 Task: Buy 5 Salt & Pepper Mill Sets from Salt & Pepper section under best seller category for shipping address: Maria Thompson, 1233 Ridge Road, Dodge City, Kansas 67801, Cell Number 6205197251. Pay from credit card ending with 7965, CVV 549
Action: Mouse moved to (22, 73)
Screenshot: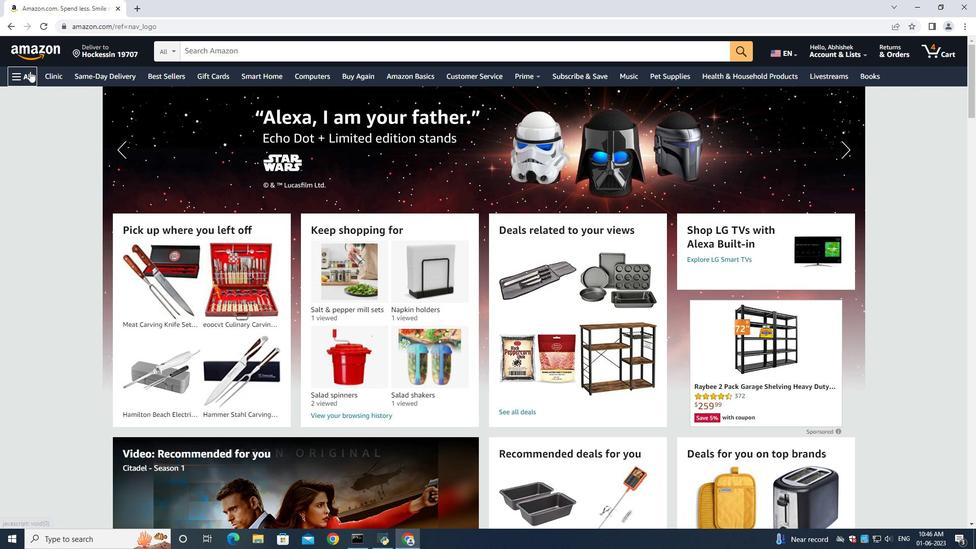 
Action: Mouse pressed left at (22, 73)
Screenshot: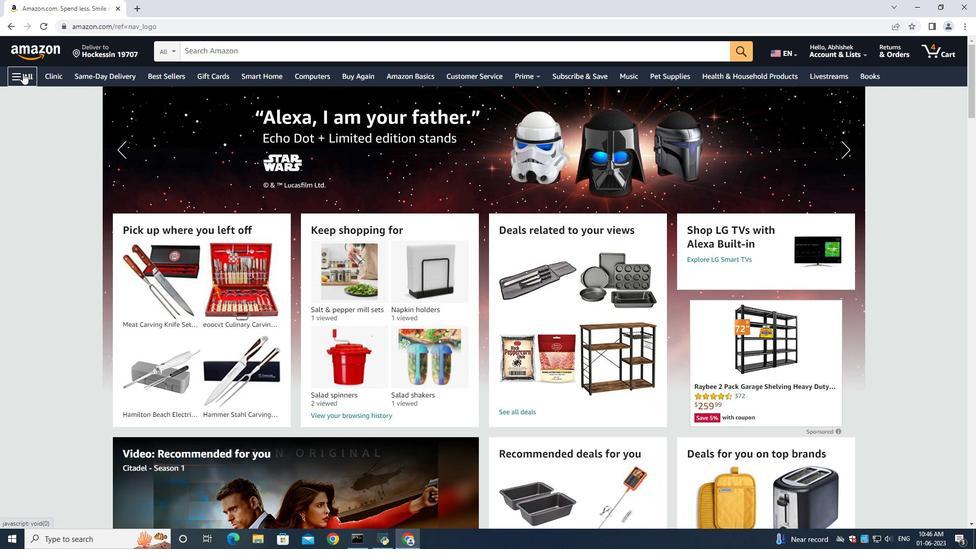 
Action: Mouse moved to (47, 96)
Screenshot: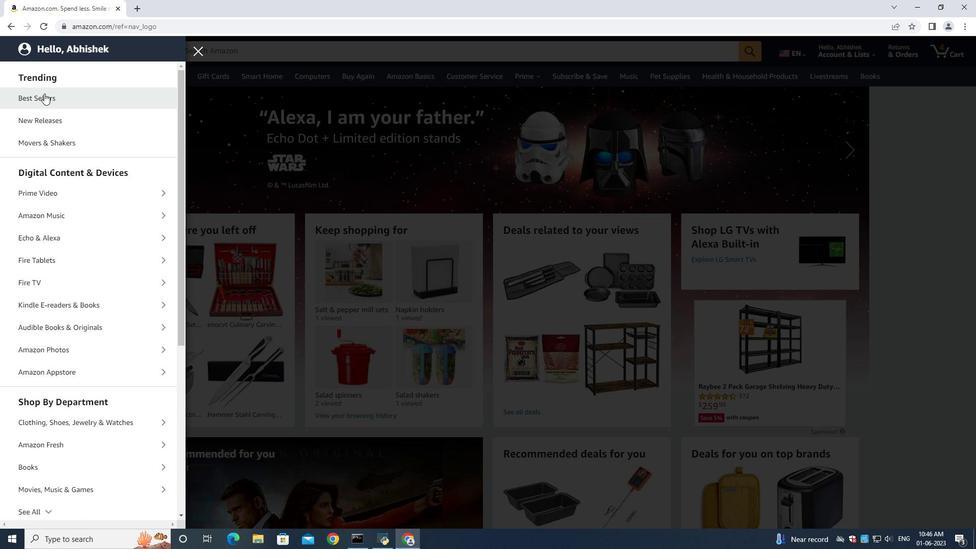 
Action: Mouse pressed left at (47, 96)
Screenshot: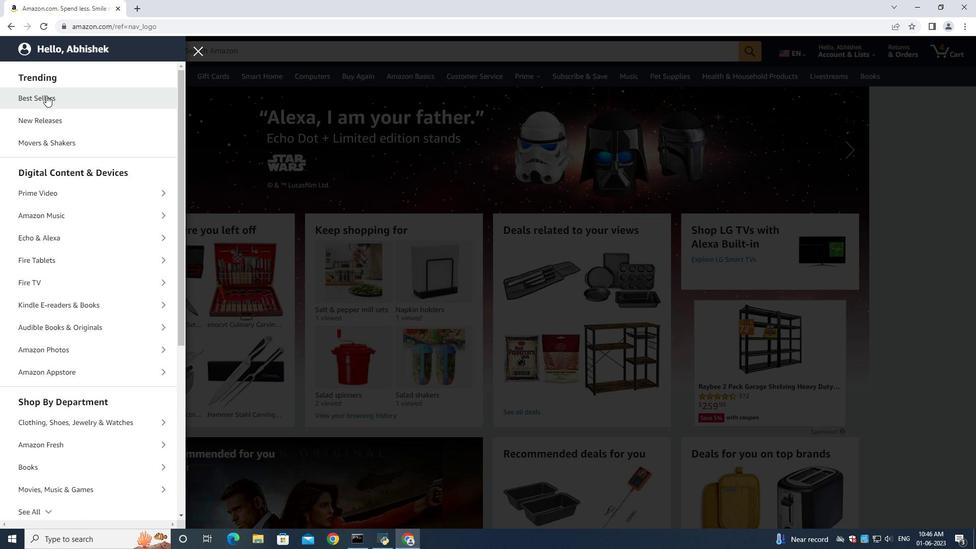 
Action: Mouse moved to (955, 219)
Screenshot: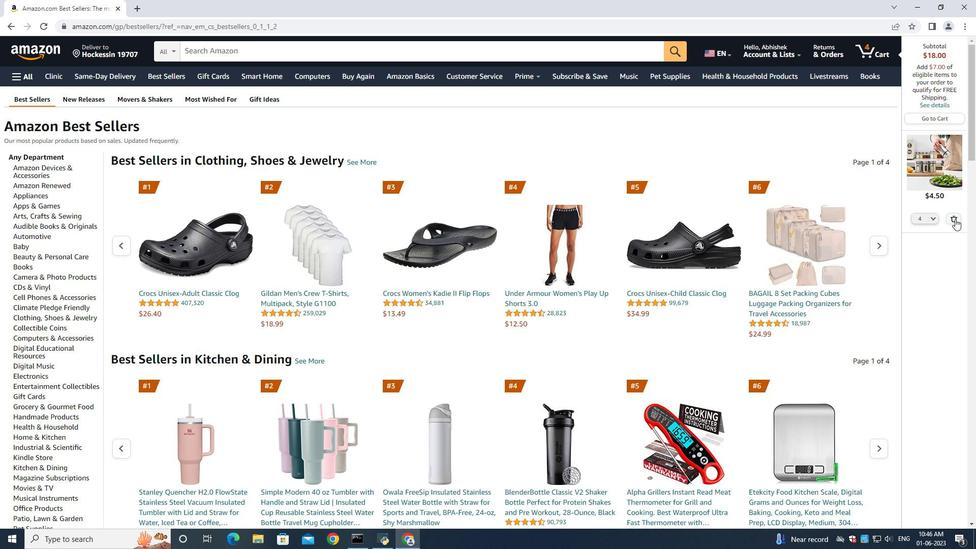 
Action: Mouse pressed left at (955, 219)
Screenshot: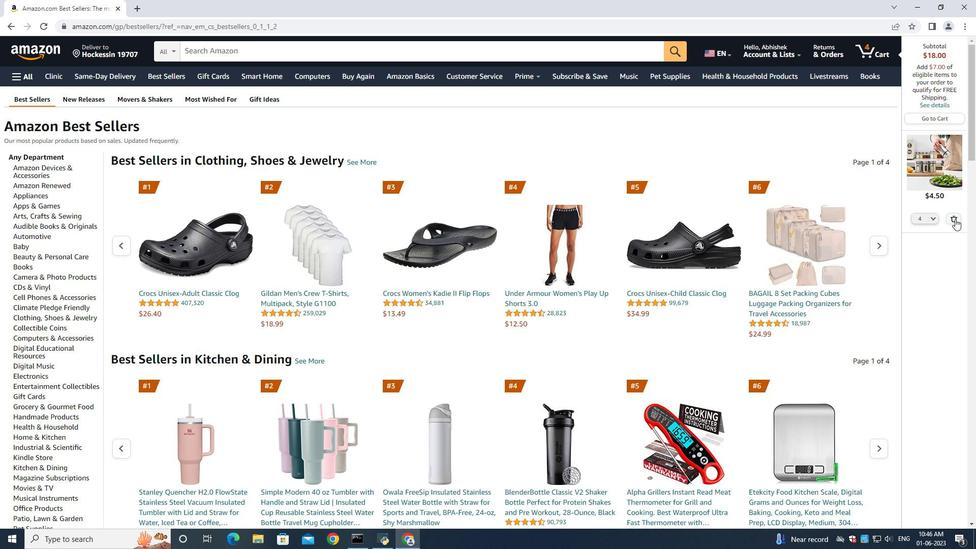 
Action: Mouse moved to (189, 50)
Screenshot: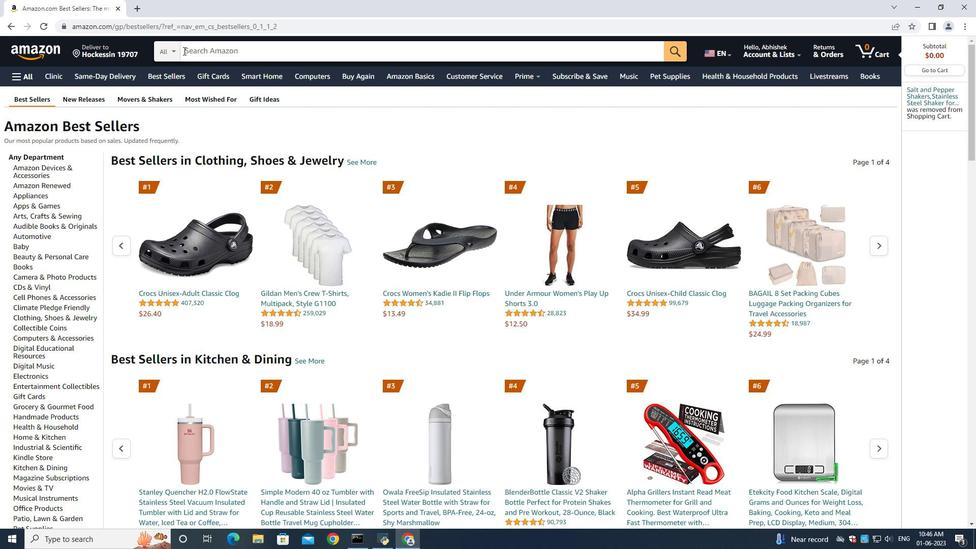 
Action: Mouse pressed left at (189, 50)
Screenshot: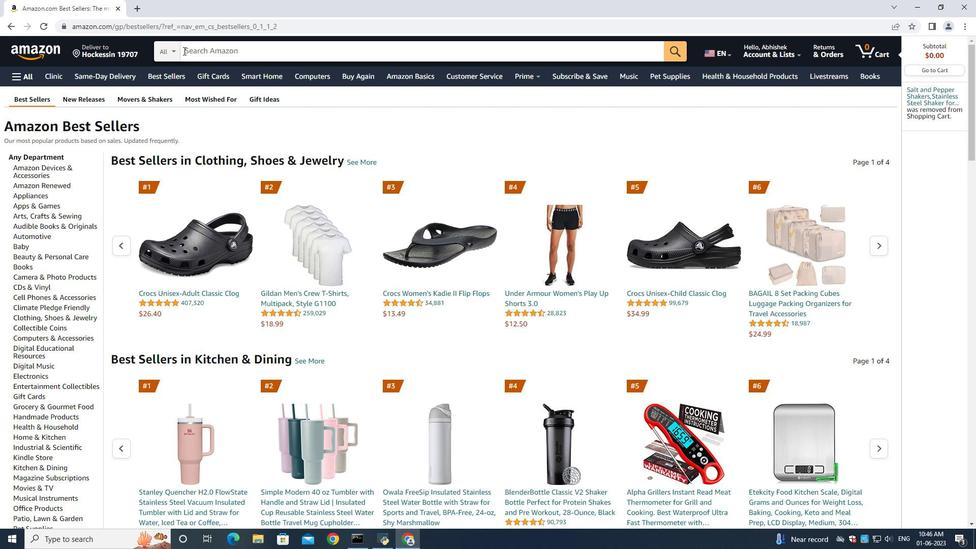 
Action: Key pressed salt<Key.space><Key.shift><Key.shift><Key.shift><Key.shift><Key.shift>&<Key.space>pepper<Key.space>mil<Key.space><Key.backspace>l<Key.space>sets<Key.enter>
Screenshot: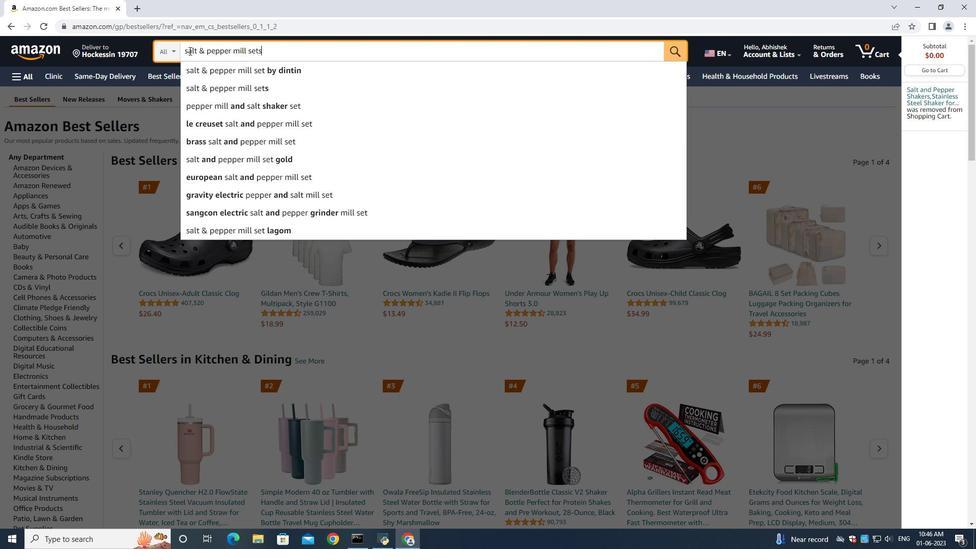 
Action: Mouse scrolled (189, 50) with delta (0, 0)
Screenshot: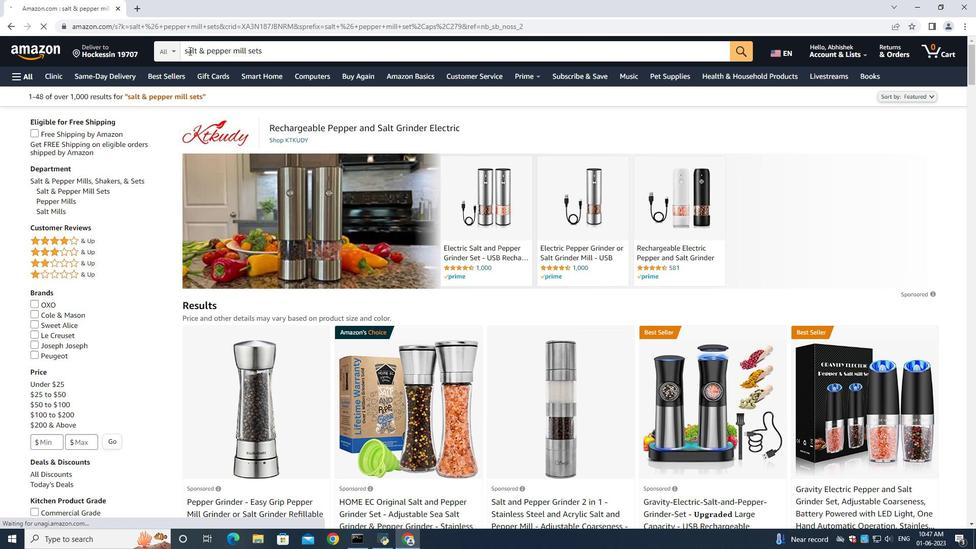 
Action: Mouse scrolled (189, 50) with delta (0, 0)
Screenshot: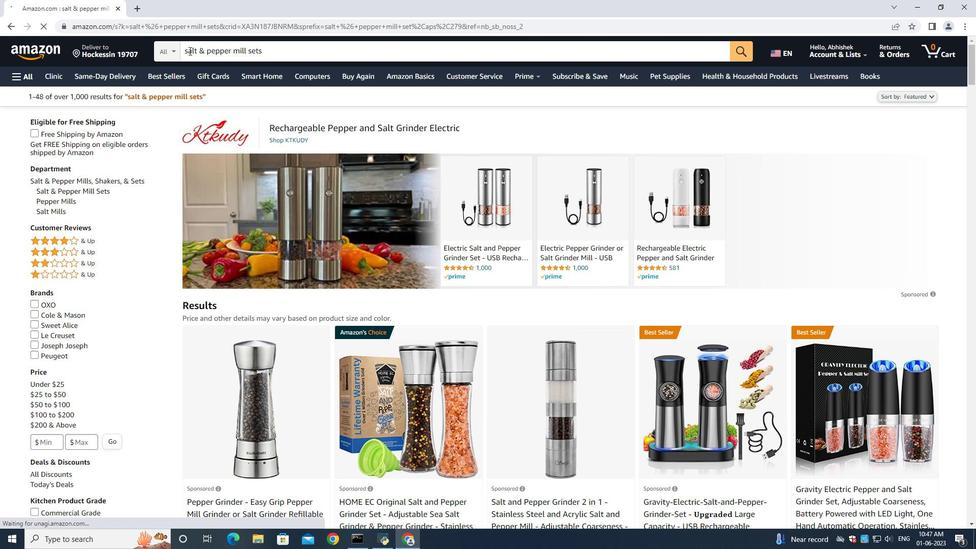 
Action: Mouse moved to (189, 54)
Screenshot: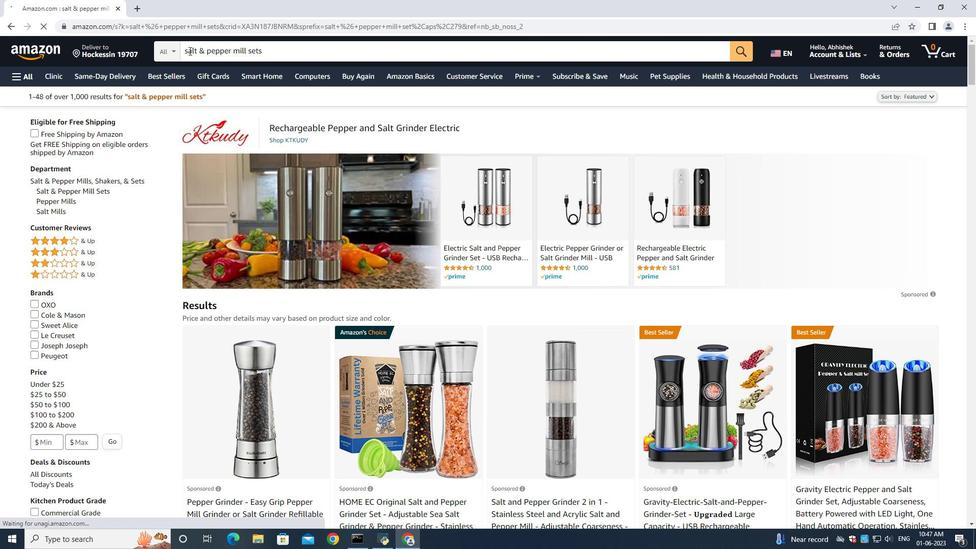 
Action: Mouse scrolled (189, 54) with delta (0, 0)
Screenshot: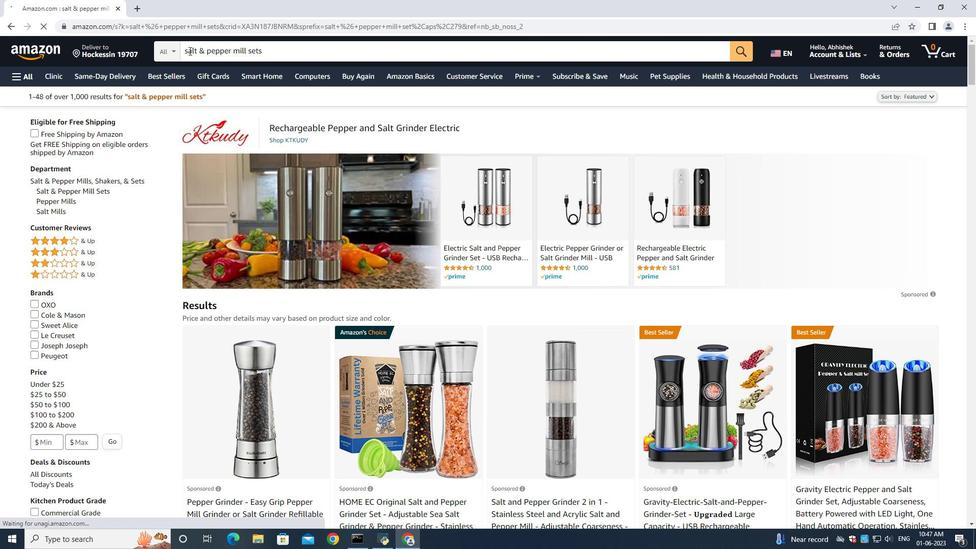
Action: Mouse moved to (846, 364)
Screenshot: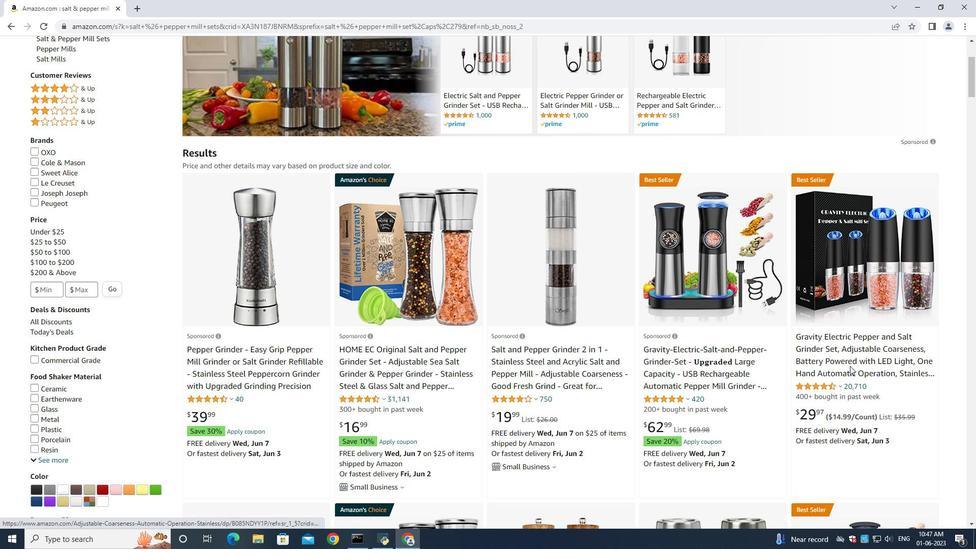 
Action: Mouse pressed left at (846, 364)
Screenshot: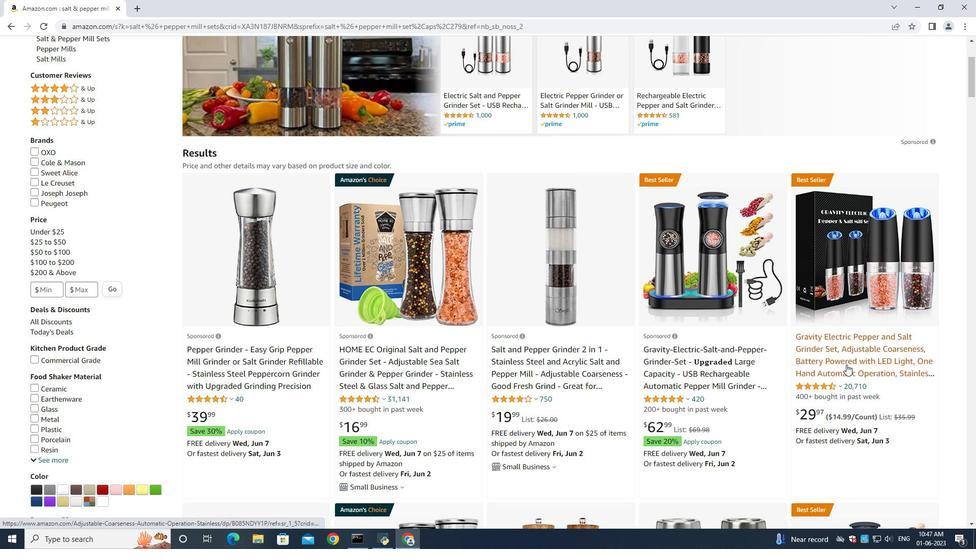 
Action: Mouse moved to (283, 412)
Screenshot: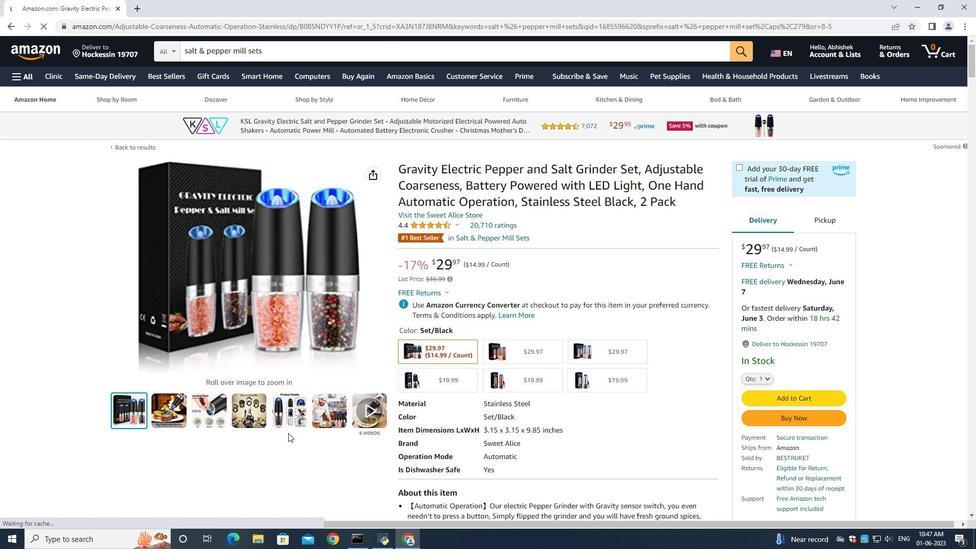 
Action: Mouse pressed left at (283, 412)
Screenshot: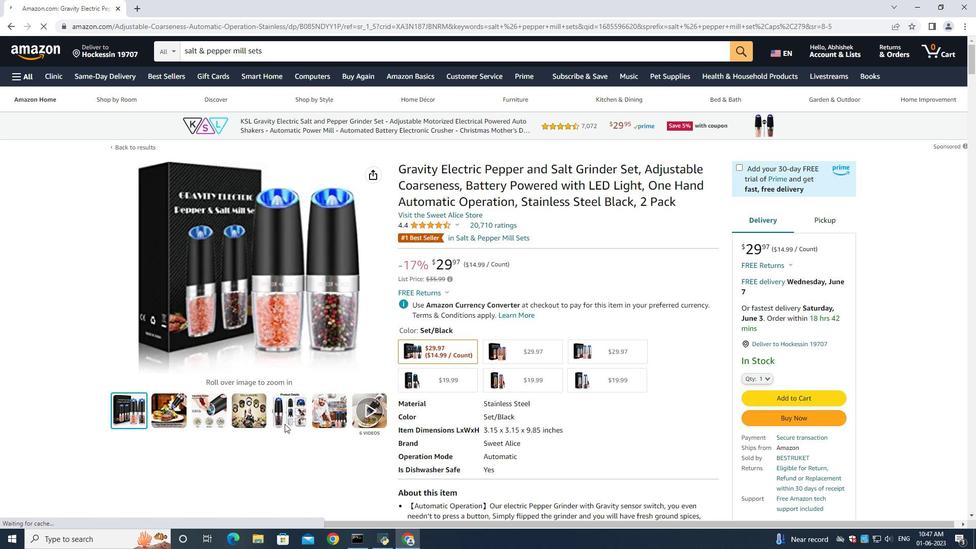 
Action: Mouse moved to (223, 409)
Screenshot: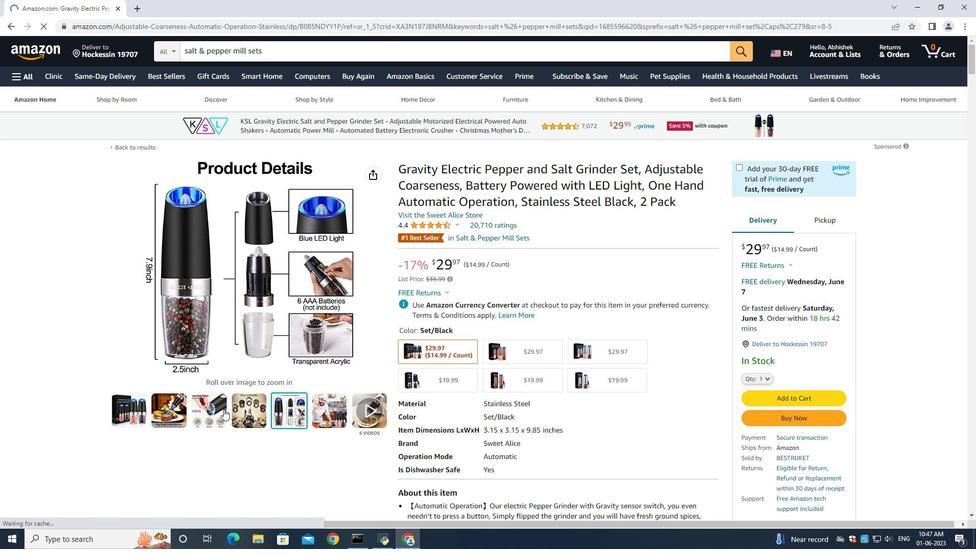 
Action: Mouse pressed left at (223, 409)
Screenshot: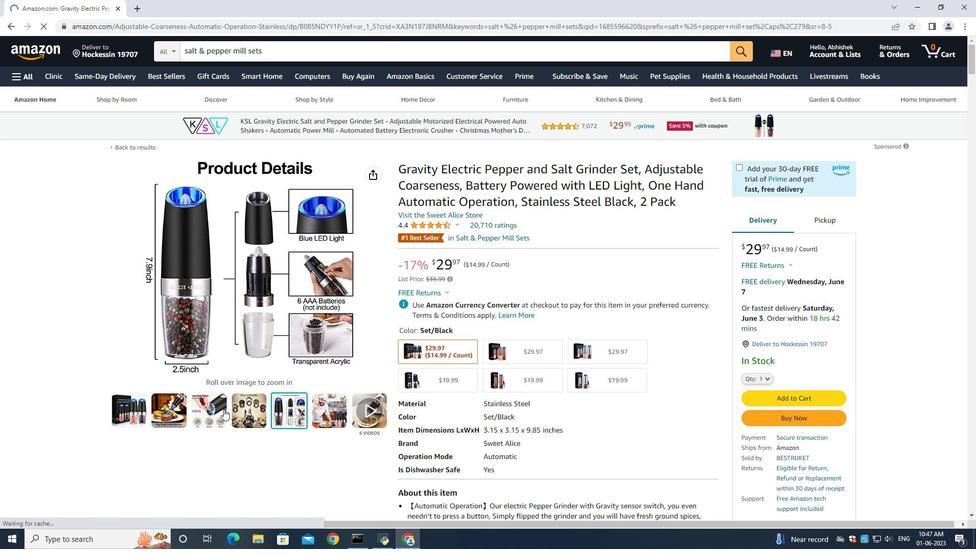 
Action: Mouse moved to (242, 403)
Screenshot: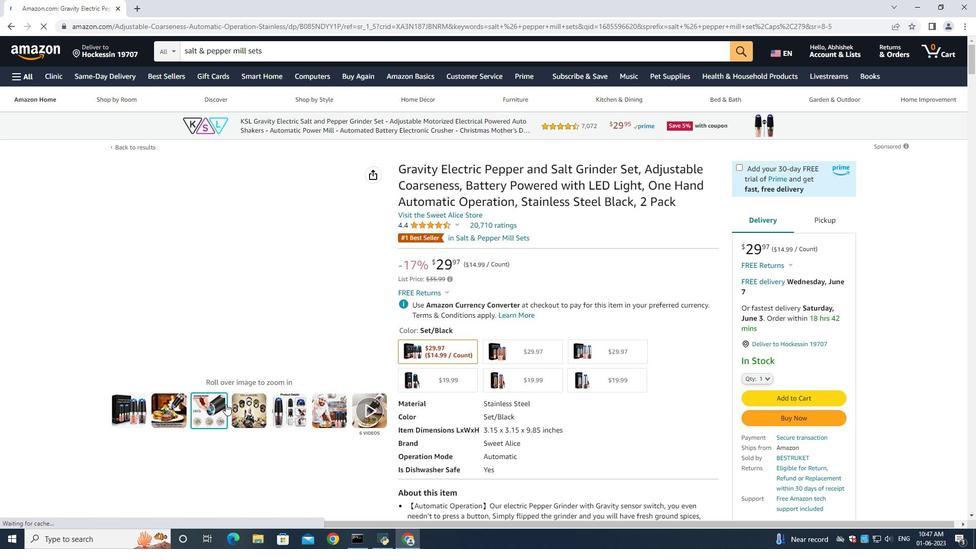 
Action: Mouse pressed left at (242, 403)
Screenshot: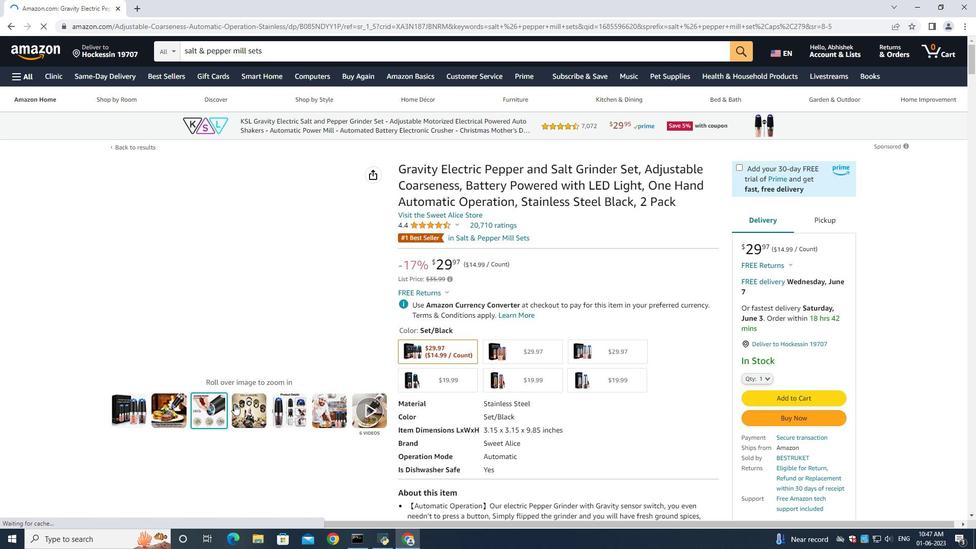 
Action: Mouse moved to (756, 381)
Screenshot: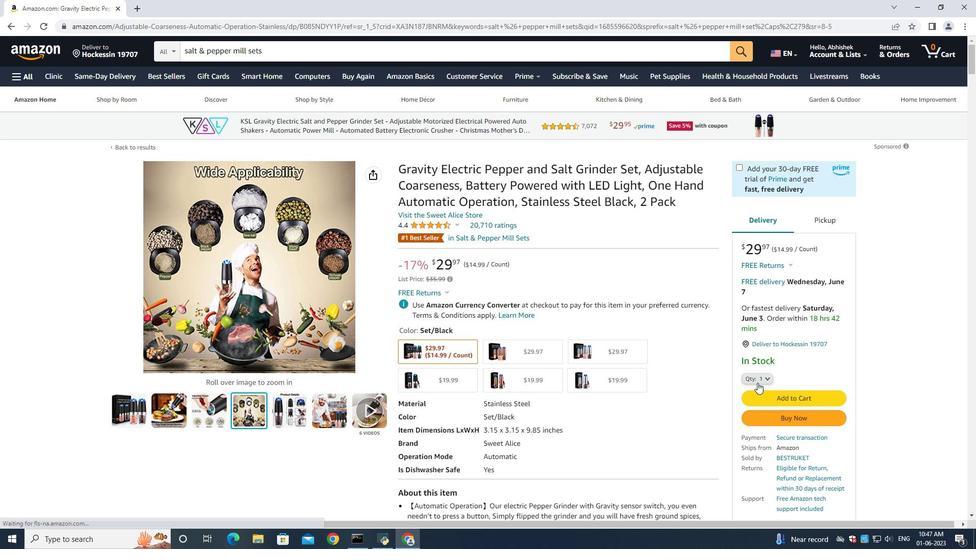 
Action: Mouse pressed left at (756, 381)
Screenshot: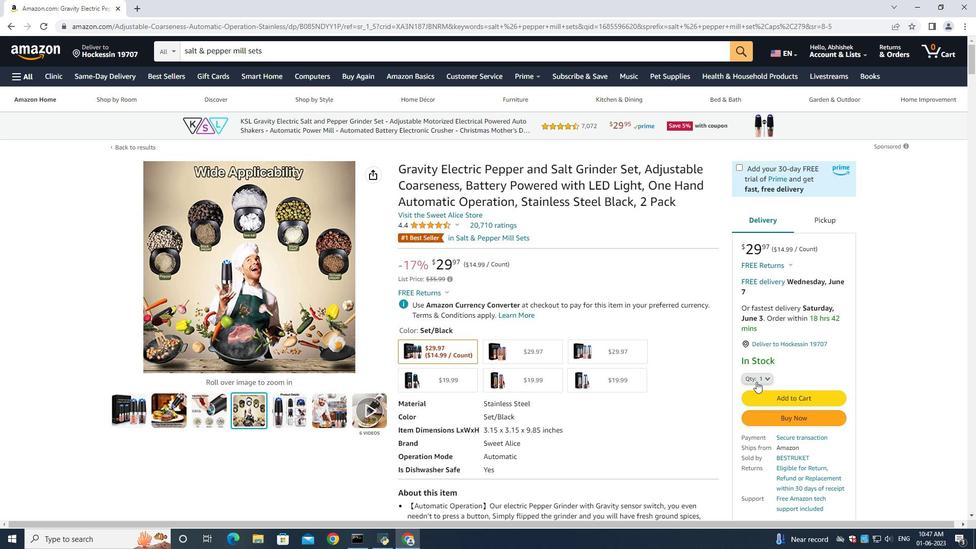 
Action: Mouse moved to (756, 111)
Screenshot: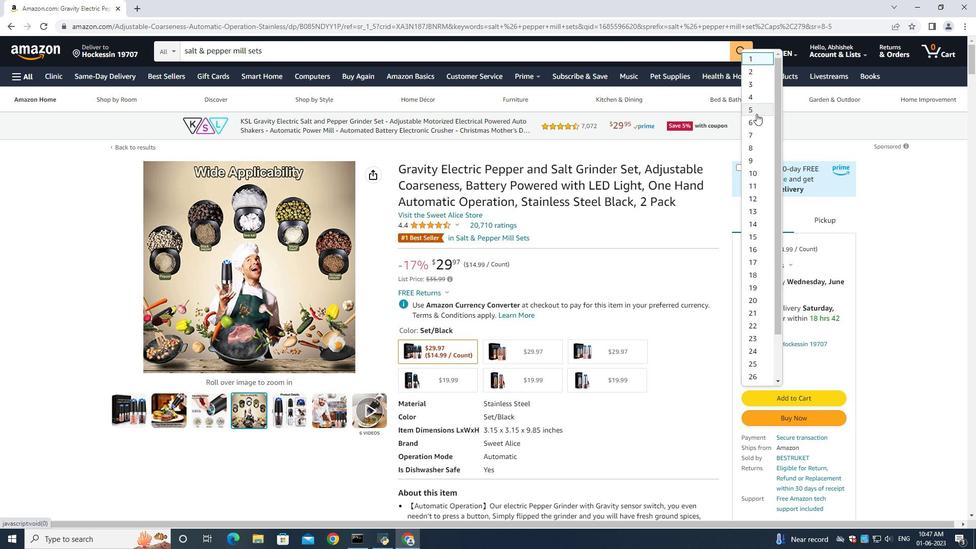 
Action: Mouse pressed left at (756, 111)
Screenshot: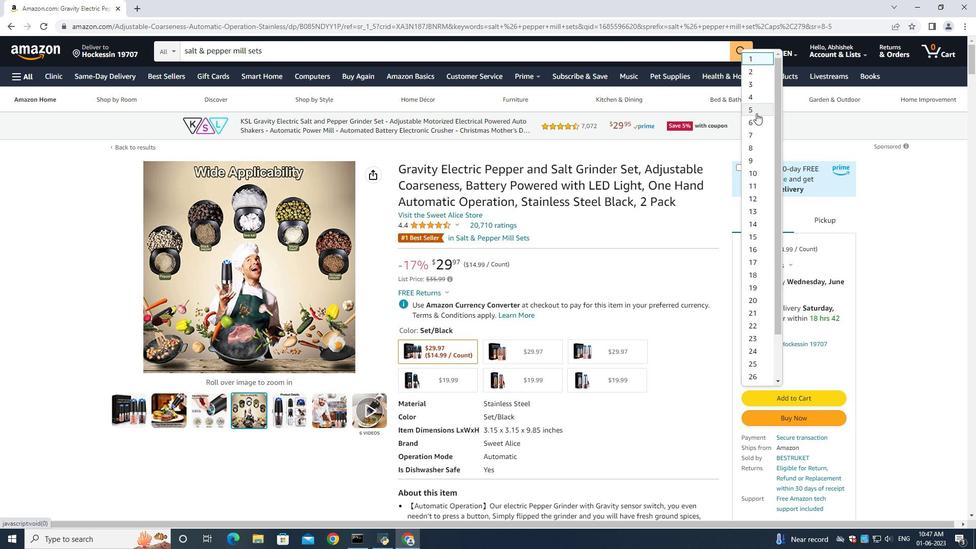 
Action: Mouse moved to (787, 419)
Screenshot: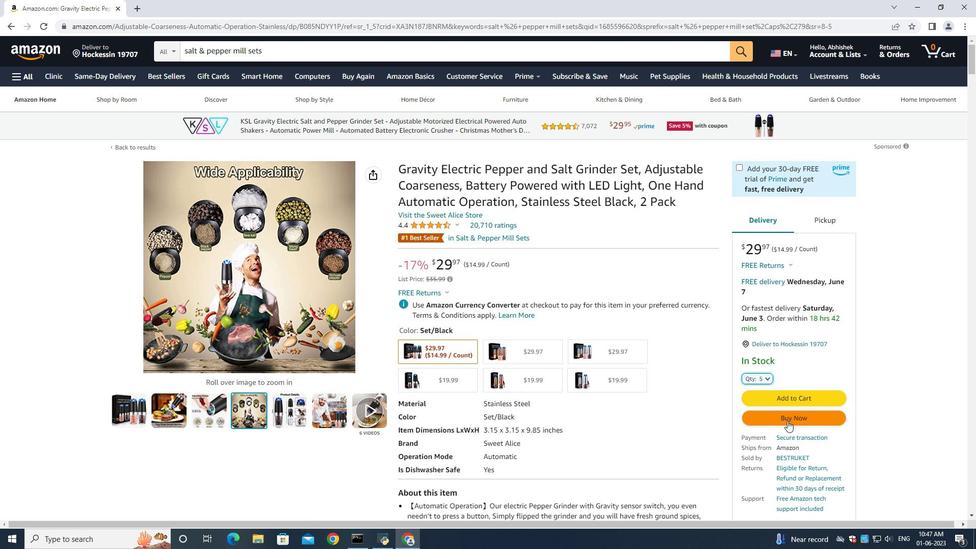 
Action: Mouse pressed left at (787, 419)
Screenshot: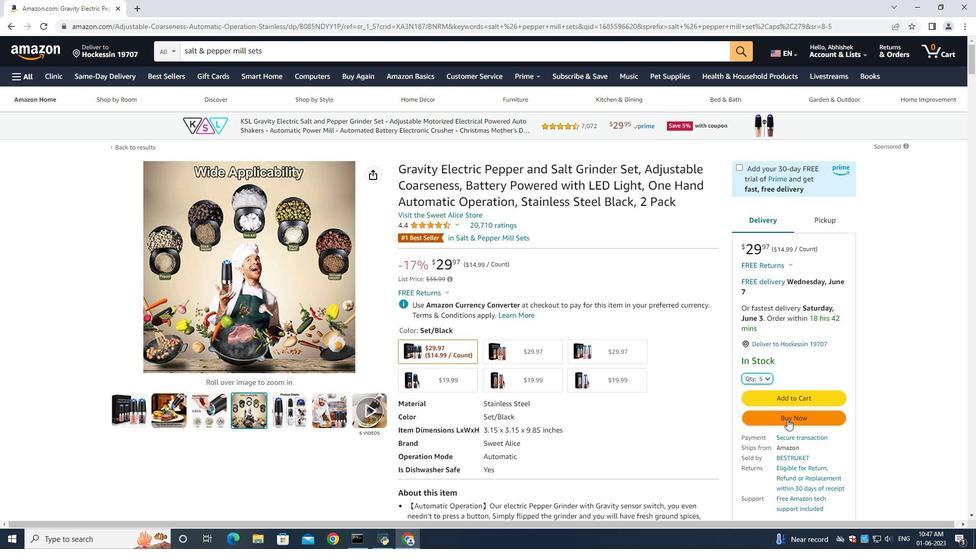 
Action: Mouse moved to (489, 291)
Screenshot: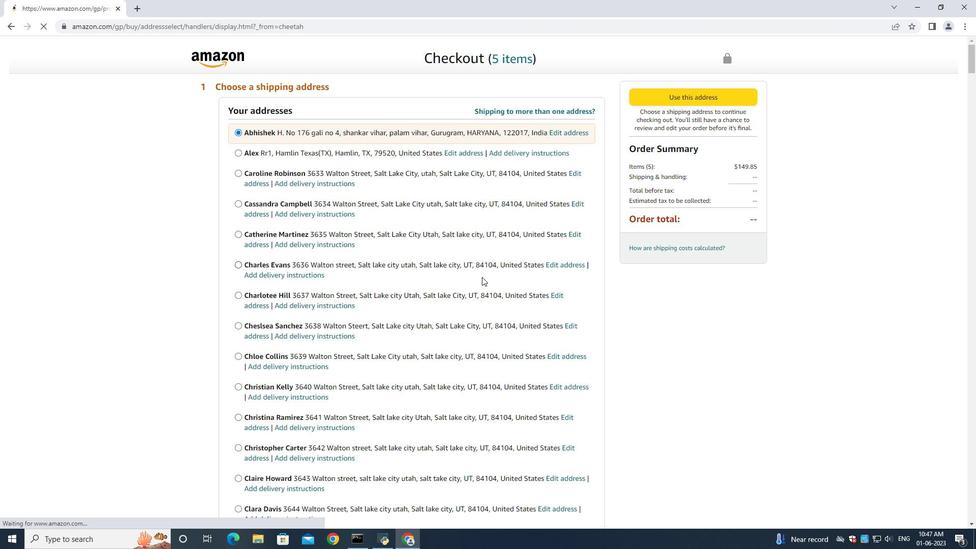 
Action: Mouse scrolled (489, 290) with delta (0, 0)
Screenshot: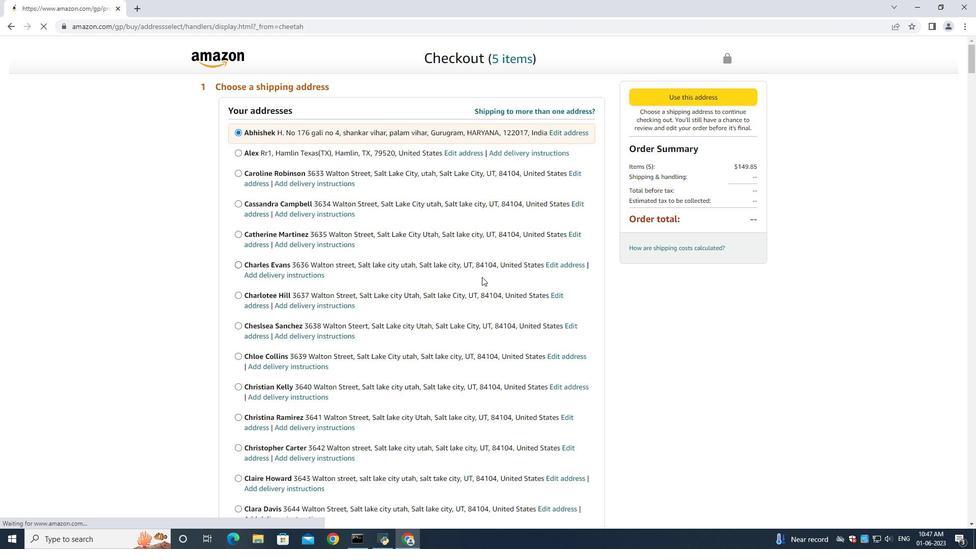 
Action: Mouse moved to (489, 292)
Screenshot: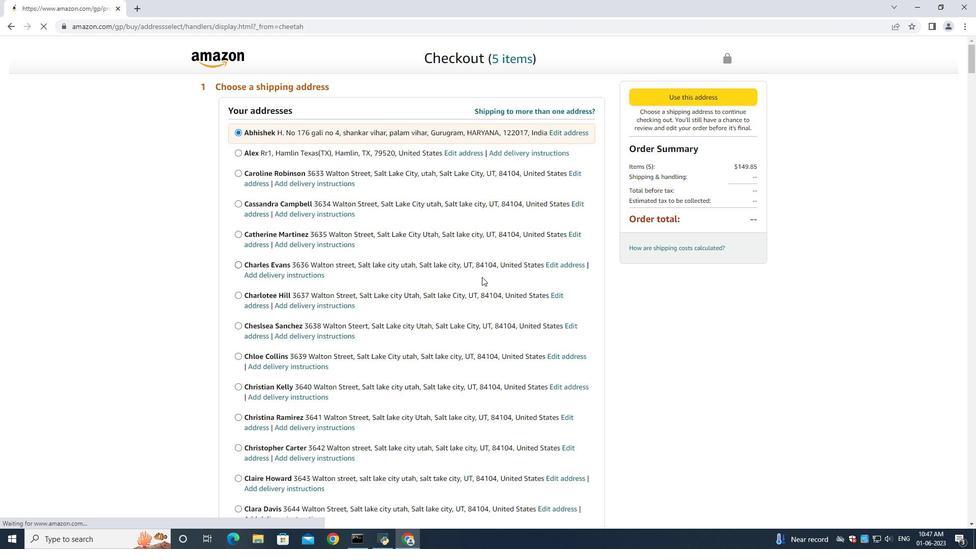 
Action: Mouse scrolled (489, 291) with delta (0, 0)
Screenshot: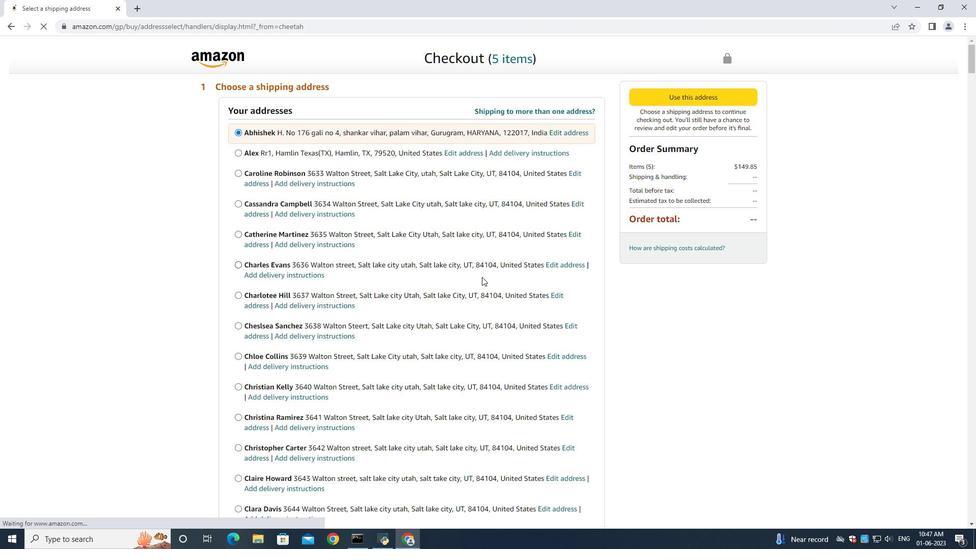 
Action: Mouse scrolled (489, 291) with delta (0, 0)
Screenshot: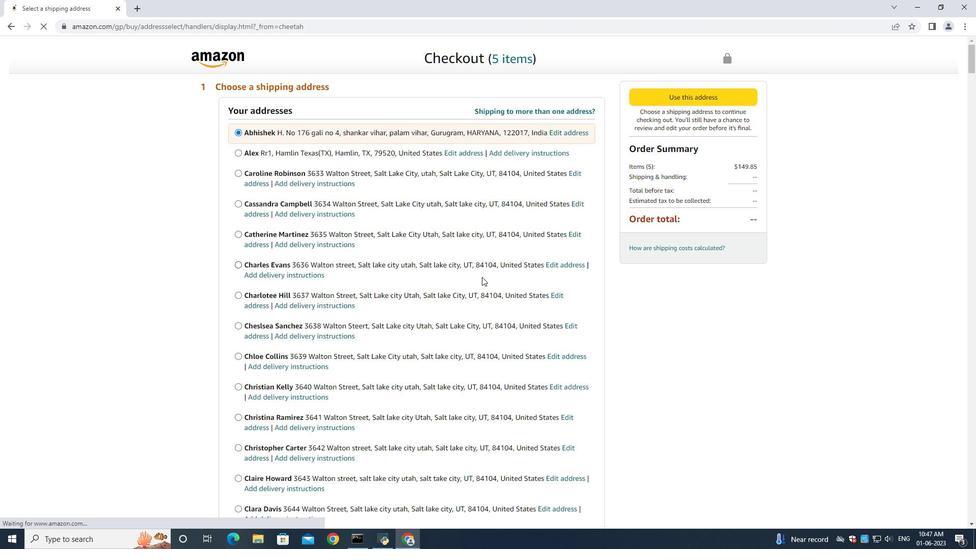
Action: Mouse moved to (489, 292)
Screenshot: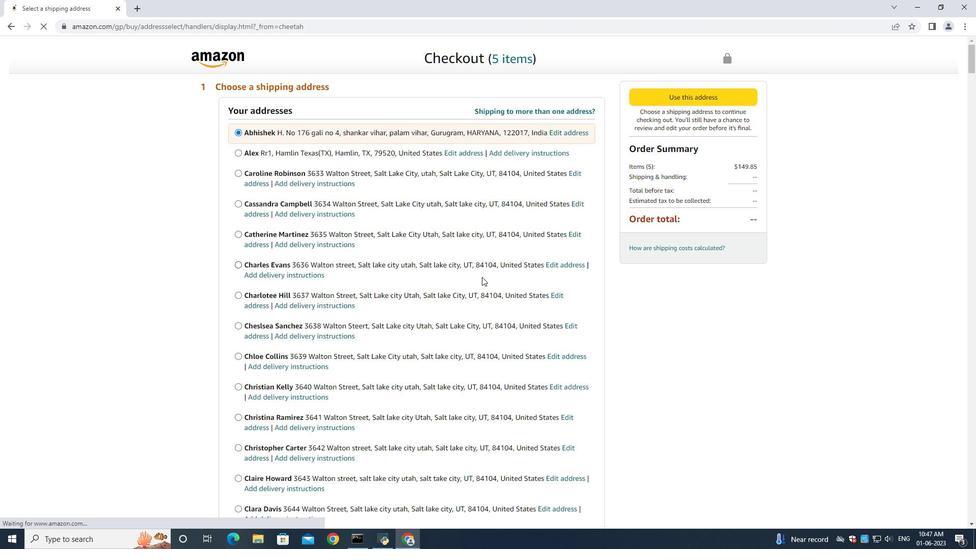 
Action: Mouse scrolled (489, 291) with delta (0, 0)
Screenshot: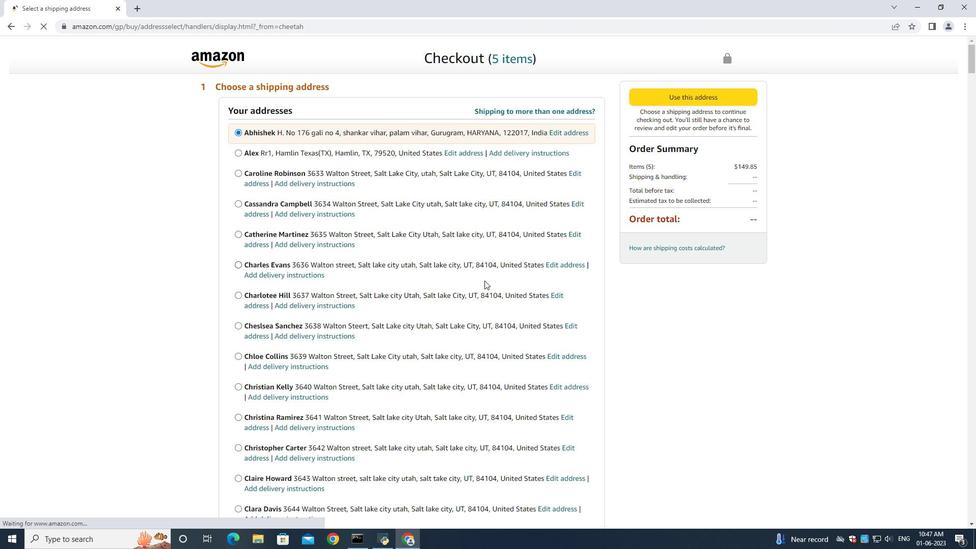 
Action: Mouse moved to (489, 292)
Screenshot: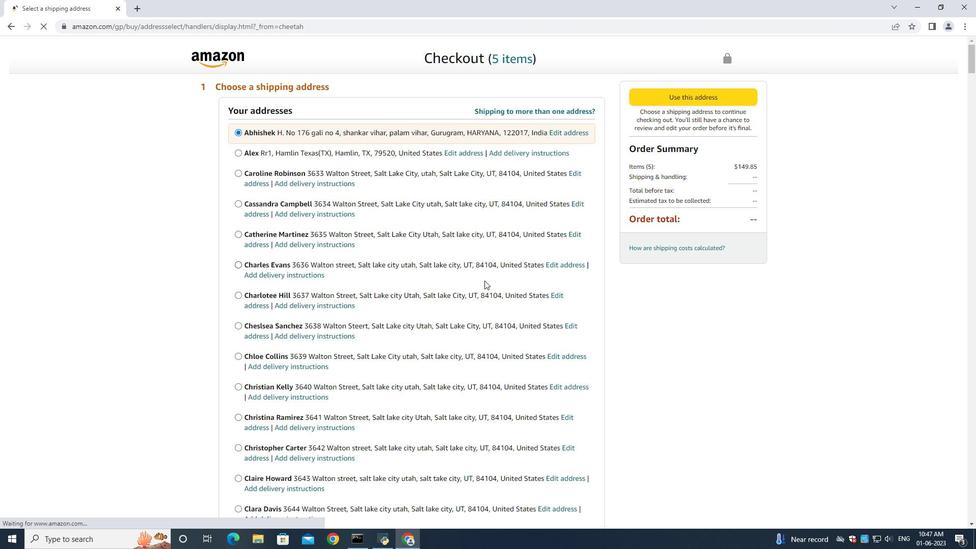 
Action: Mouse scrolled (489, 291) with delta (0, 0)
Screenshot: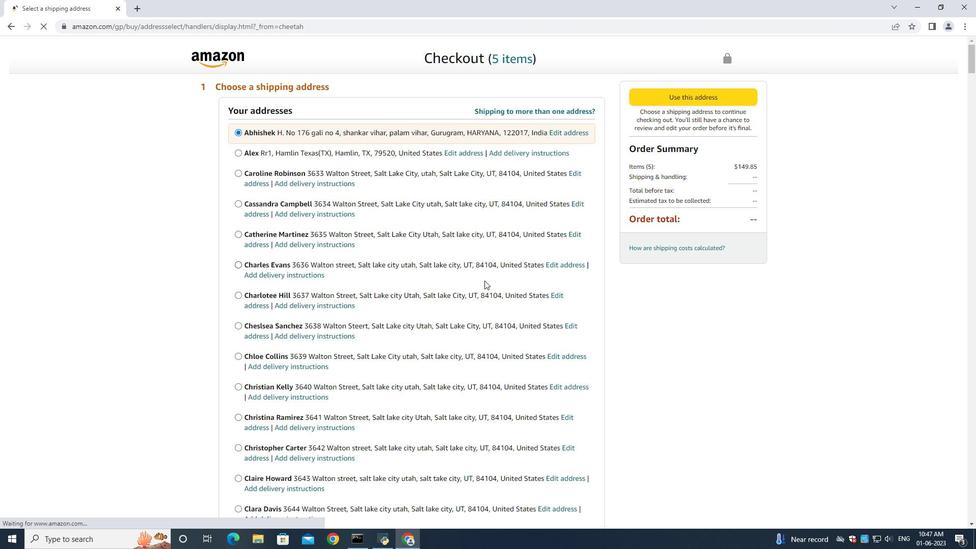 
Action: Mouse scrolled (489, 291) with delta (0, 0)
Screenshot: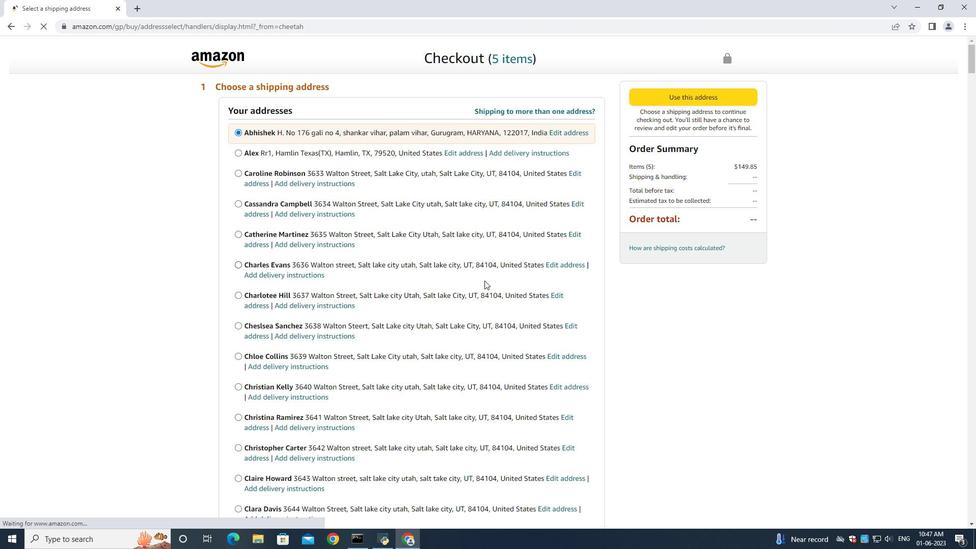 
Action: Mouse moved to (484, 289)
Screenshot: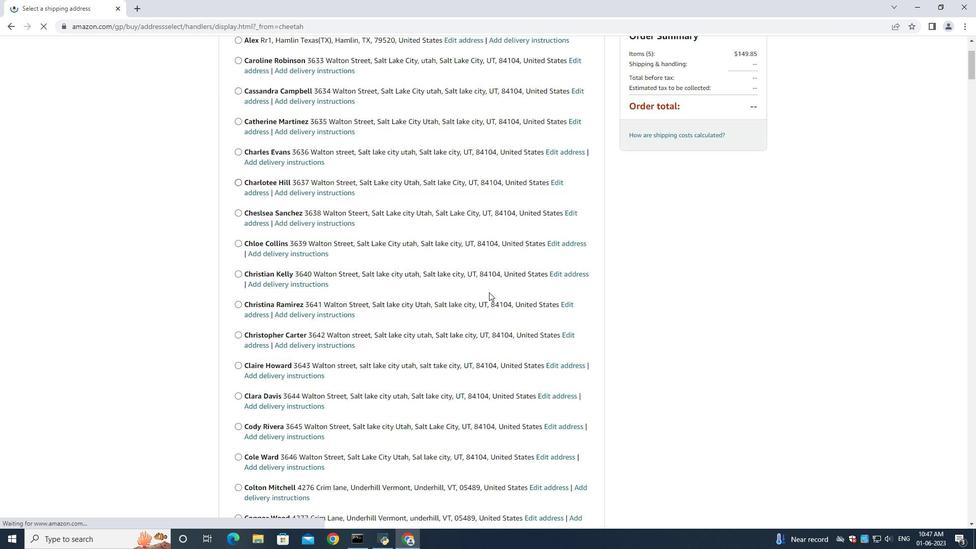 
Action: Mouse scrolled (484, 289) with delta (0, 0)
Screenshot: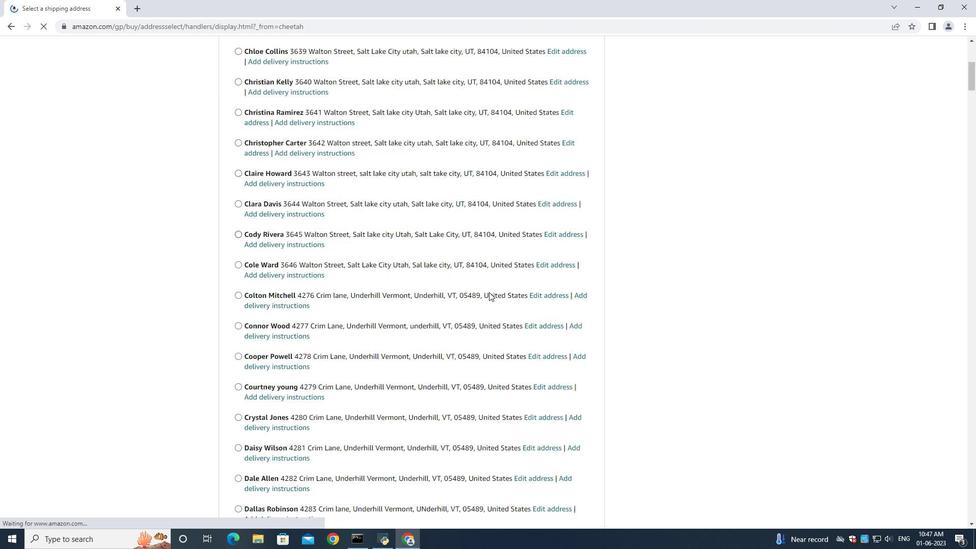 
Action: Mouse scrolled (484, 289) with delta (0, 0)
Screenshot: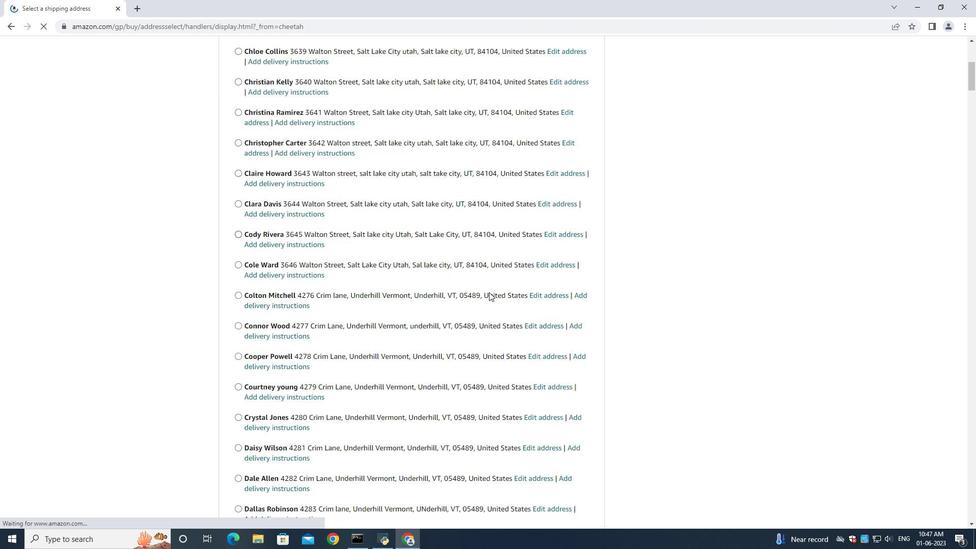 
Action: Mouse scrolled (484, 289) with delta (0, 0)
Screenshot: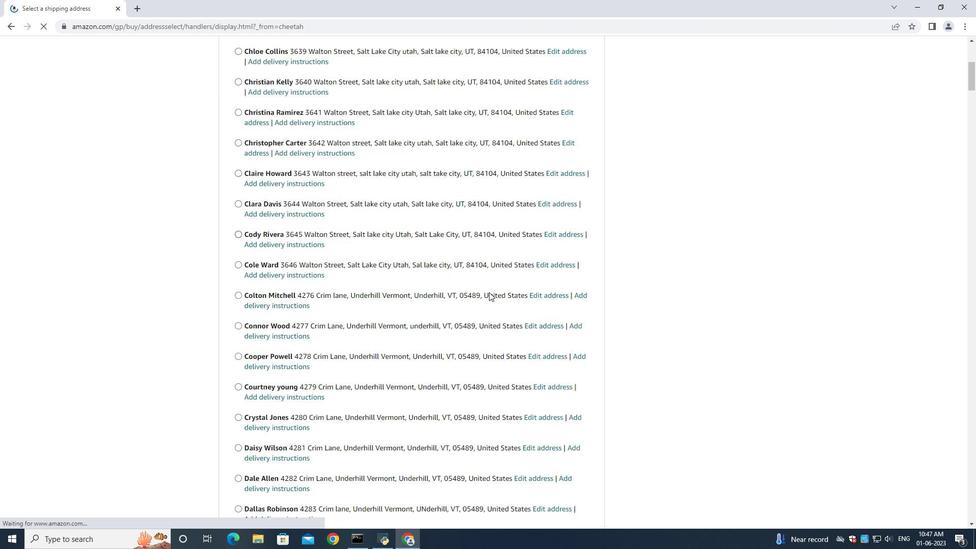 
Action: Mouse scrolled (484, 289) with delta (0, 0)
Screenshot: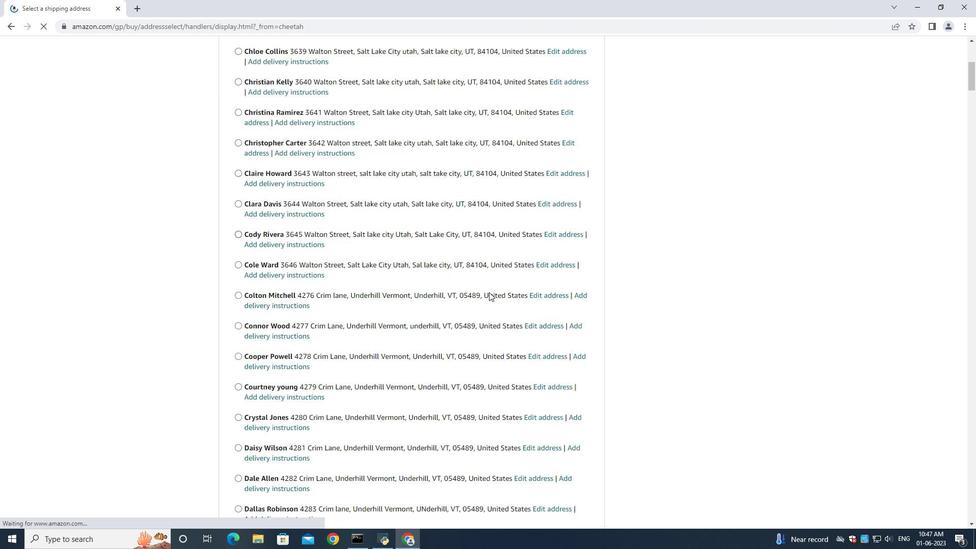
Action: Mouse scrolled (484, 289) with delta (0, 0)
Screenshot: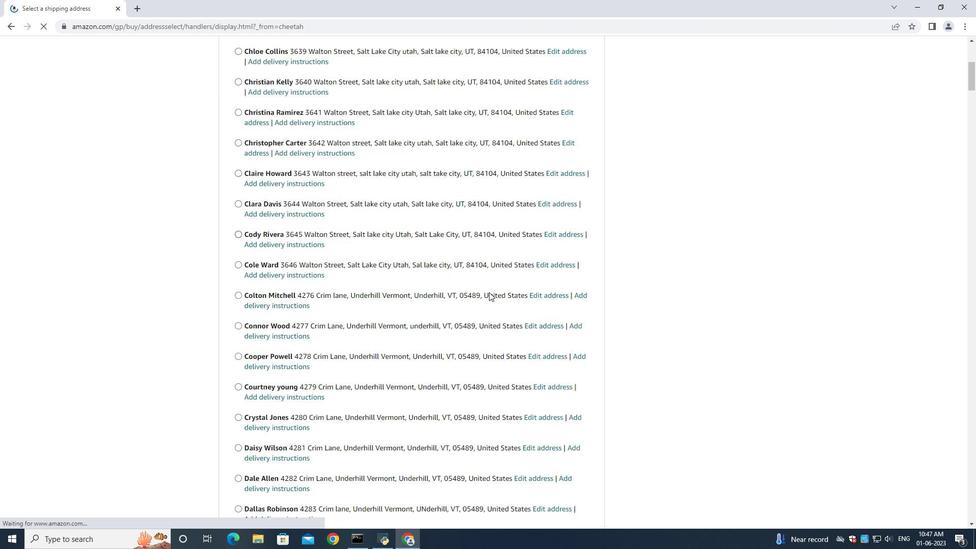 
Action: Mouse moved to (474, 295)
Screenshot: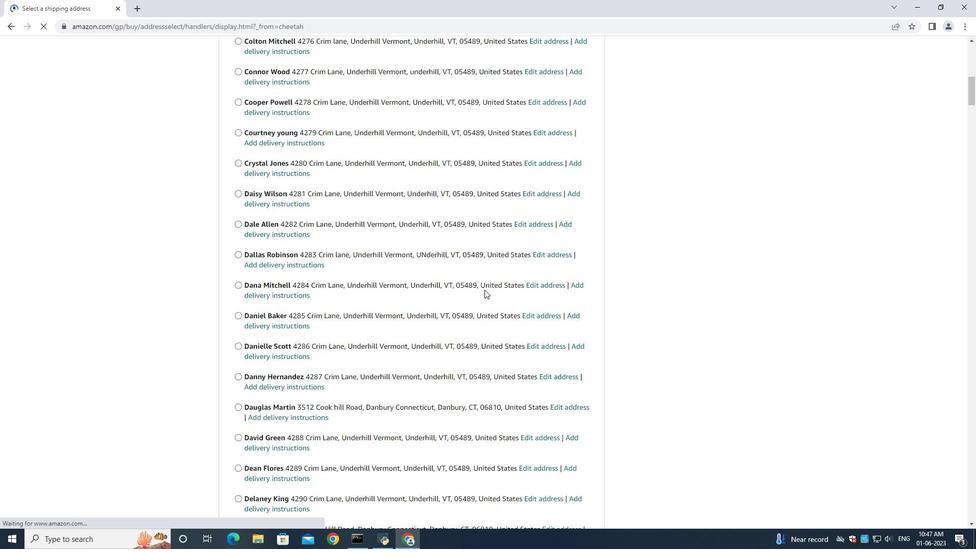 
Action: Mouse scrolled (475, 294) with delta (0, 0)
Screenshot: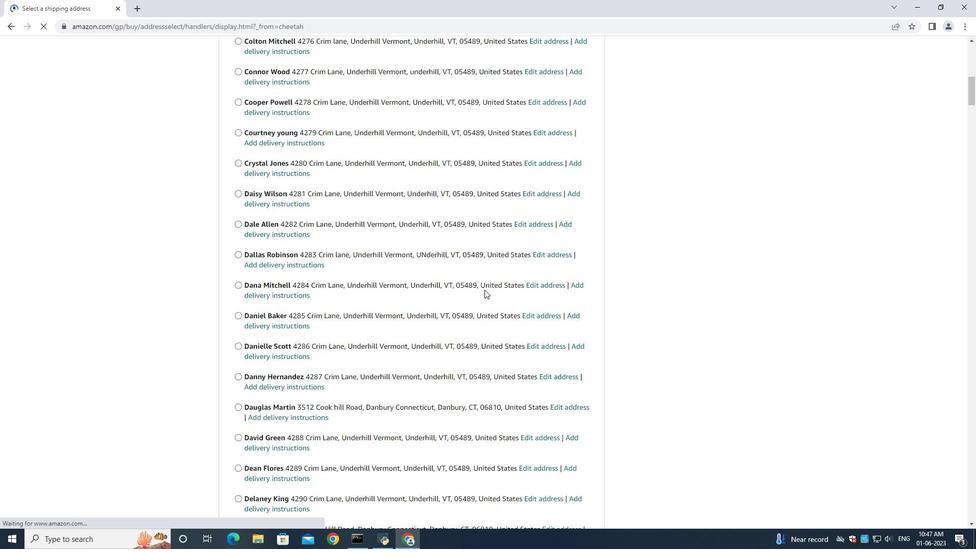 
Action: Mouse moved to (474, 296)
Screenshot: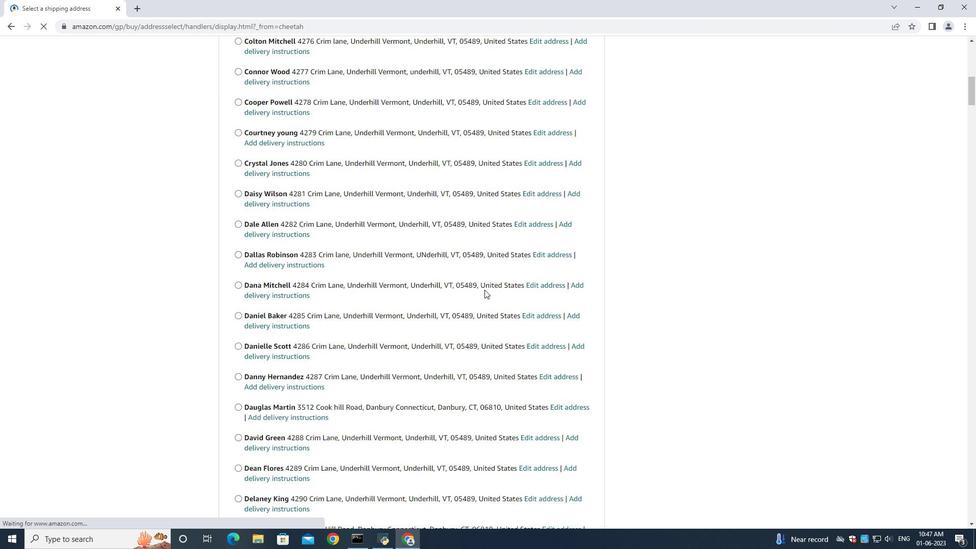 
Action: Mouse scrolled (474, 295) with delta (0, 0)
Screenshot: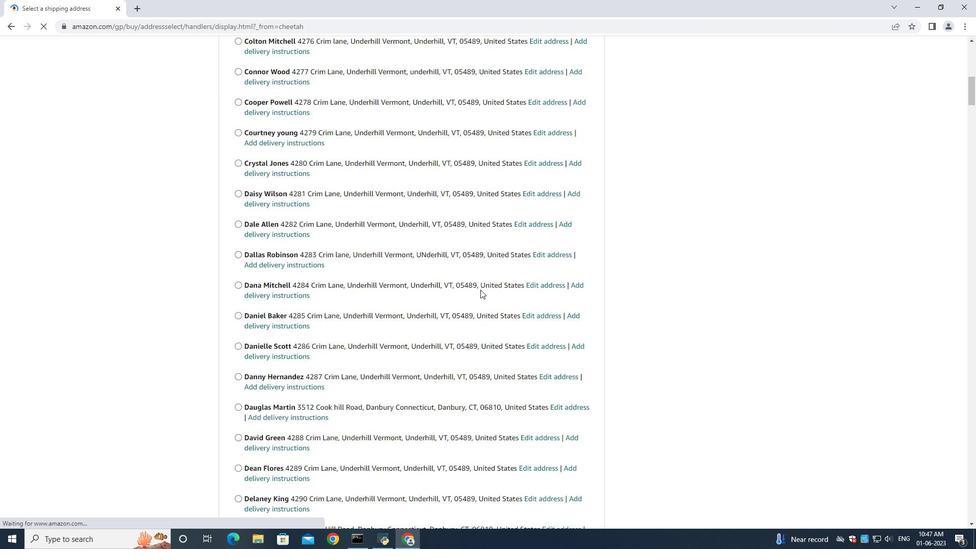 
Action: Mouse moved to (462, 299)
Screenshot: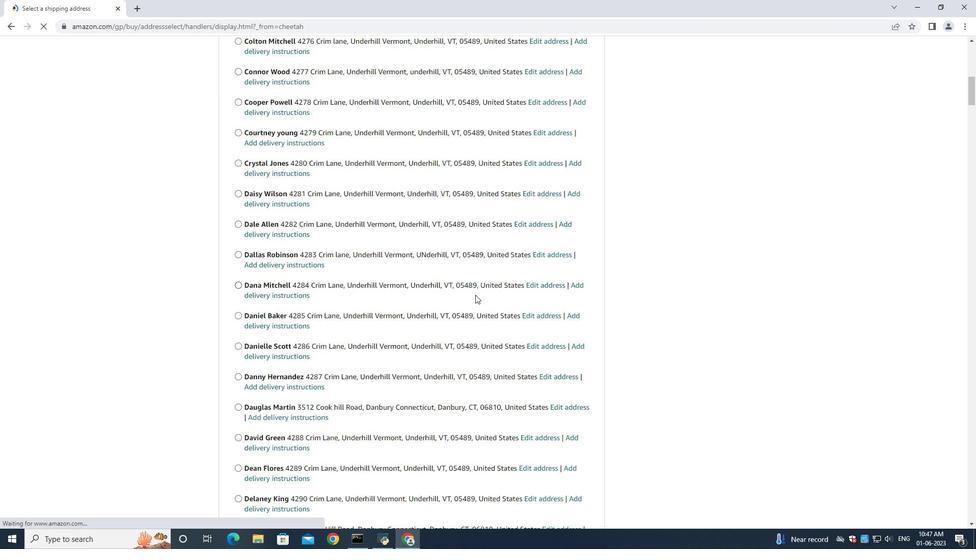 
Action: Mouse scrolled (473, 296) with delta (0, 0)
Screenshot: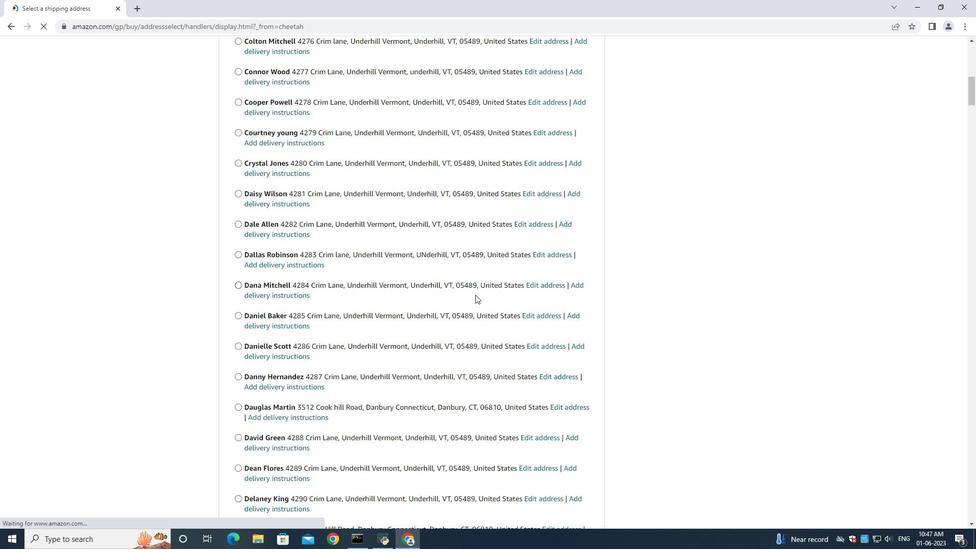 
Action: Mouse moved to (461, 299)
Screenshot: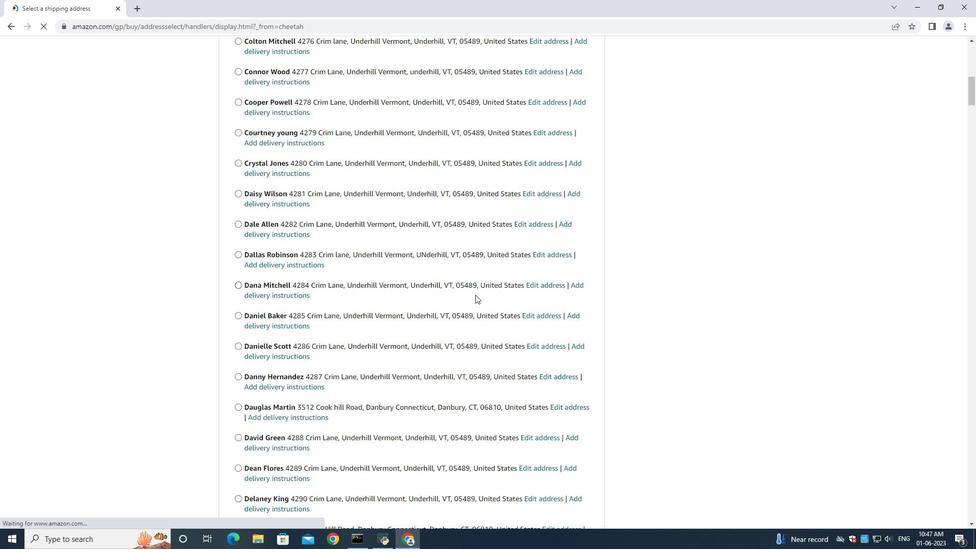 
Action: Mouse scrolled (472, 296) with delta (0, 0)
Screenshot: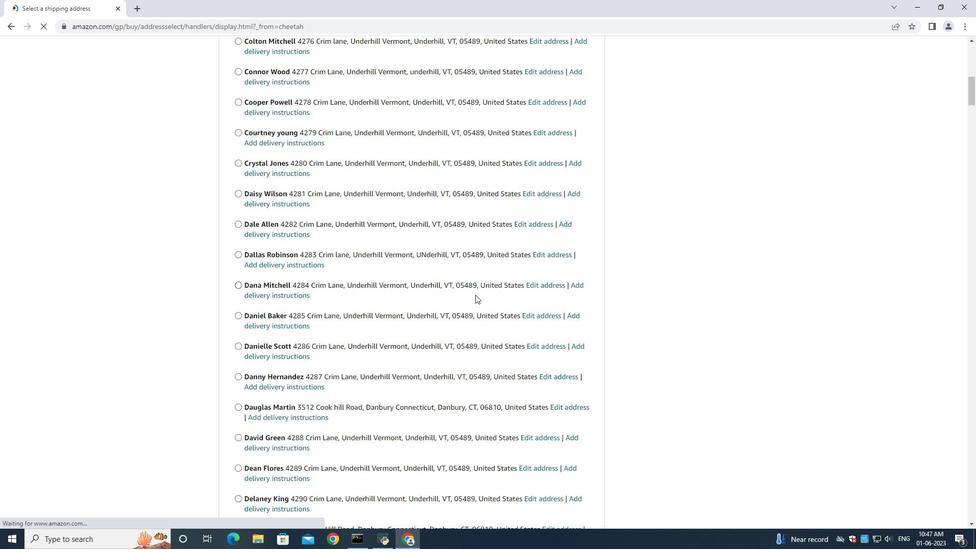 
Action: Mouse moved to (460, 299)
Screenshot: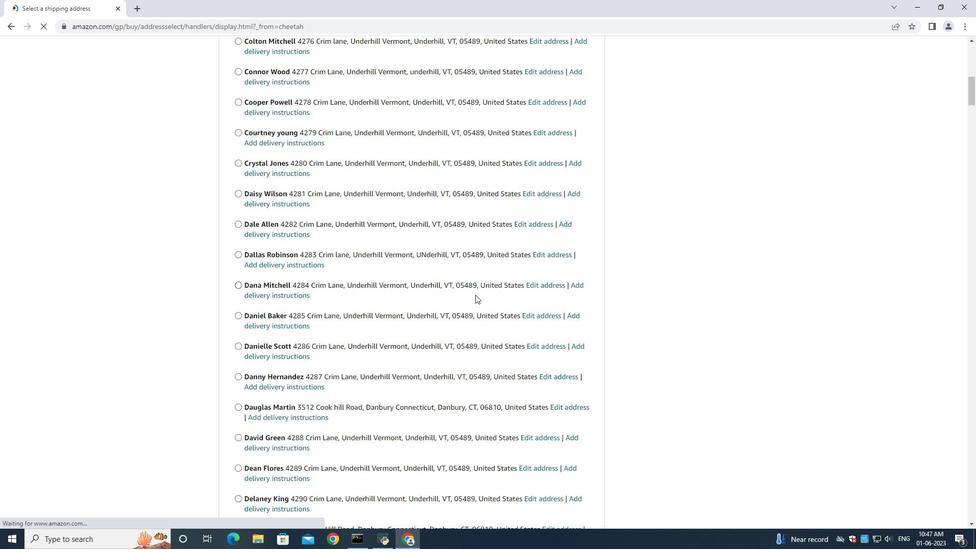 
Action: Mouse scrolled (472, 296) with delta (0, 0)
Screenshot: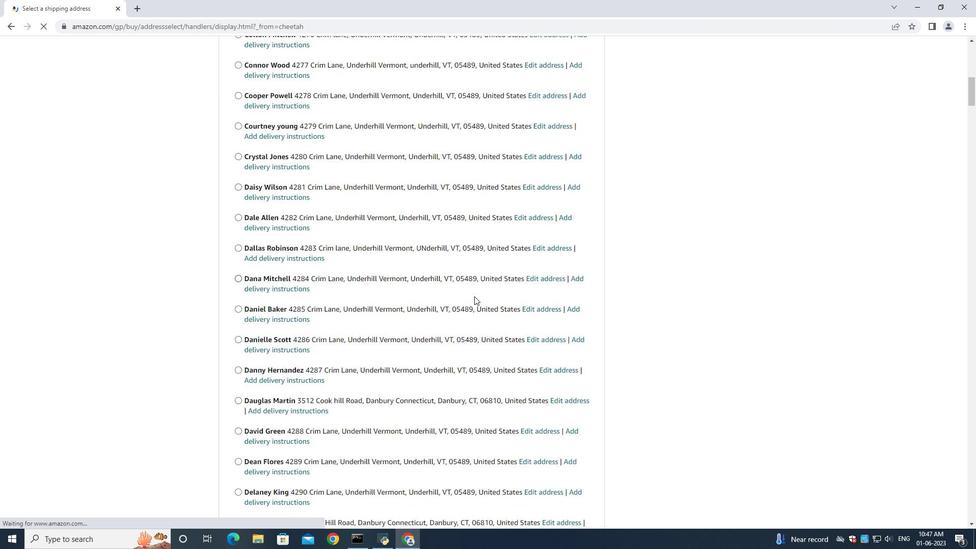 
Action: Mouse moved to (412, 303)
Screenshot: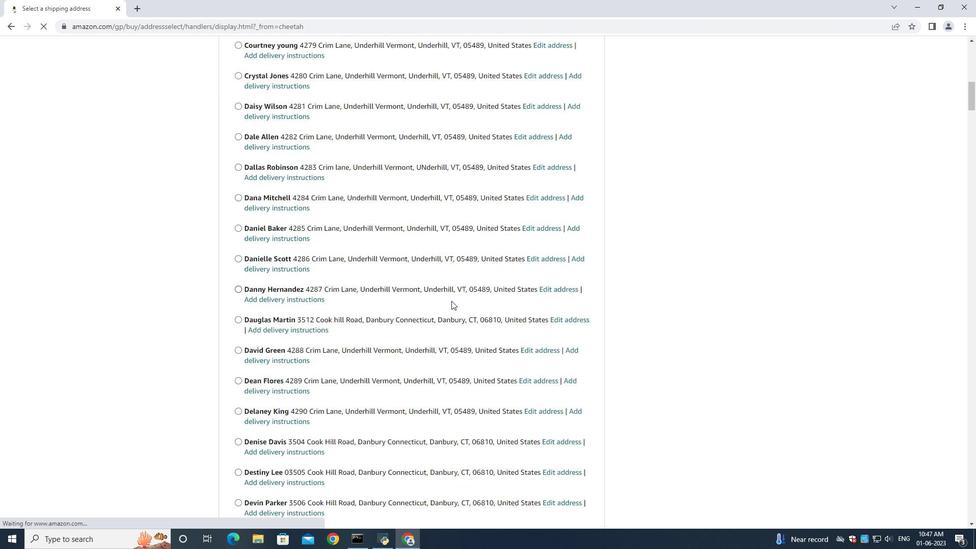 
Action: Mouse scrolled (412, 302) with delta (0, 0)
Screenshot: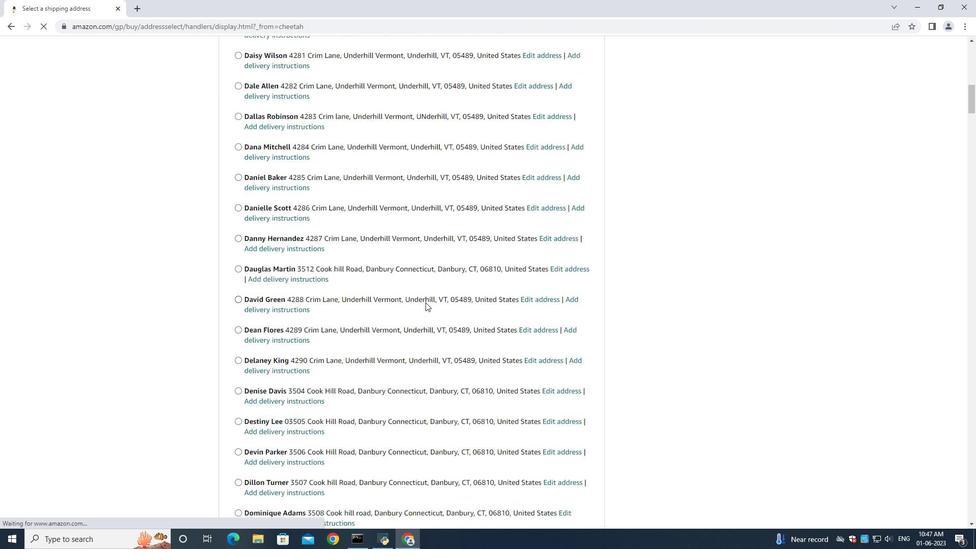 
Action: Mouse scrolled (412, 302) with delta (0, 0)
Screenshot: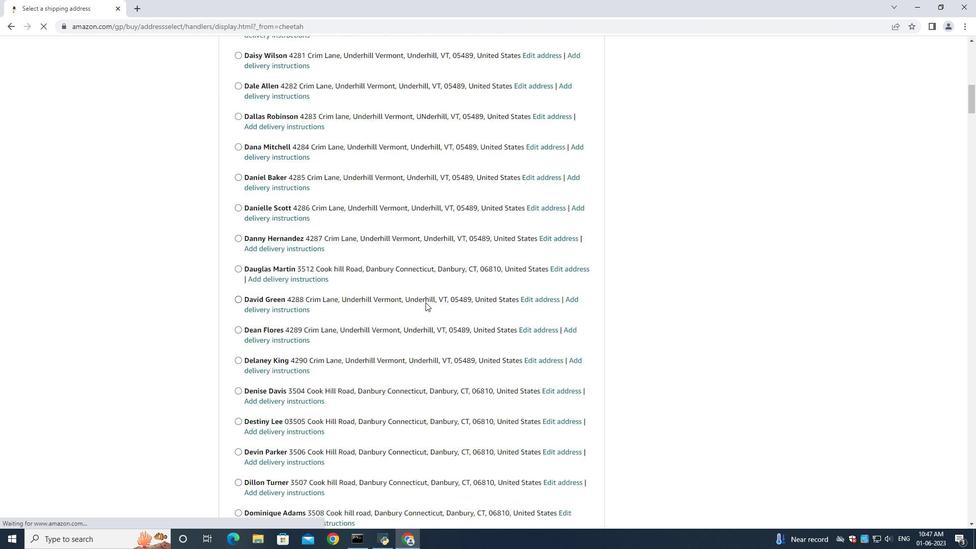 
Action: Mouse scrolled (412, 302) with delta (0, 0)
Screenshot: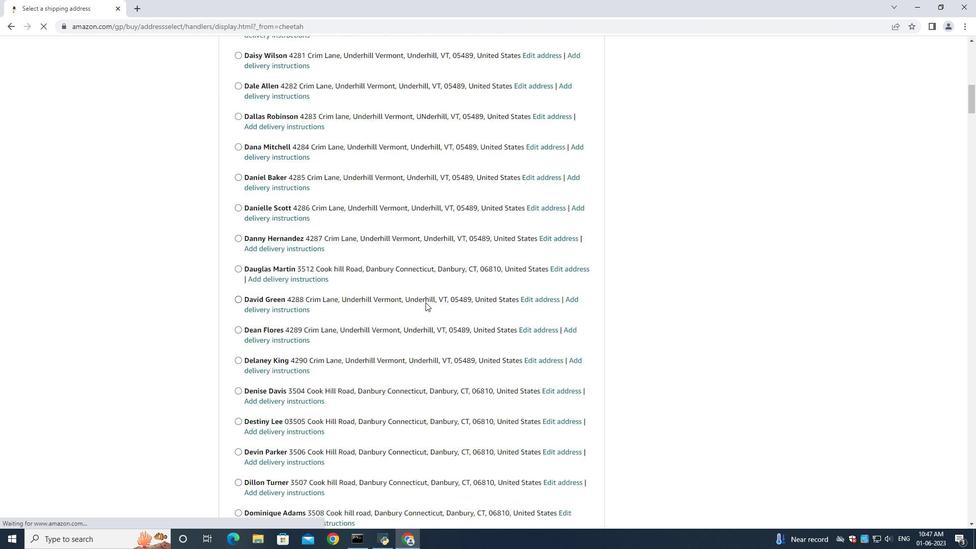 
Action: Mouse scrolled (412, 302) with delta (0, 0)
Screenshot: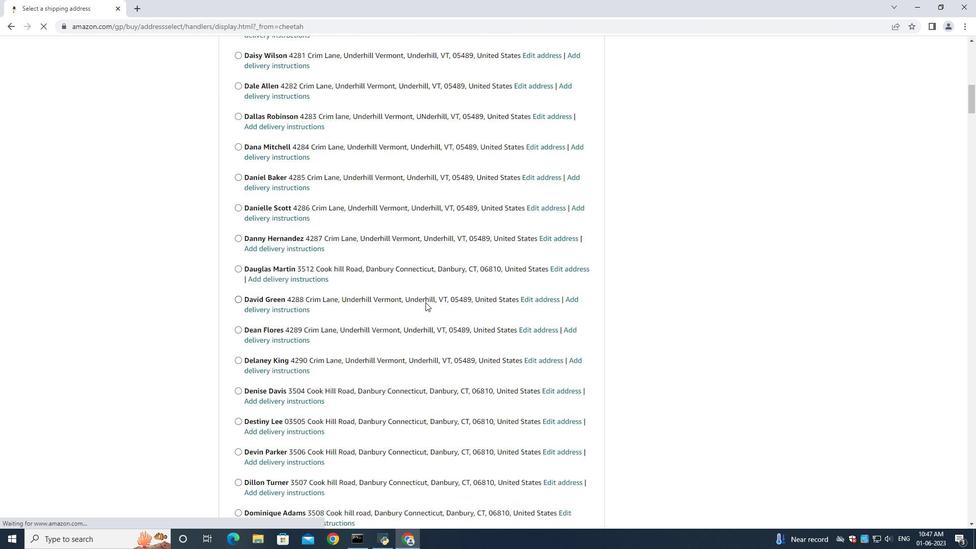 
Action: Mouse moved to (412, 302)
Screenshot: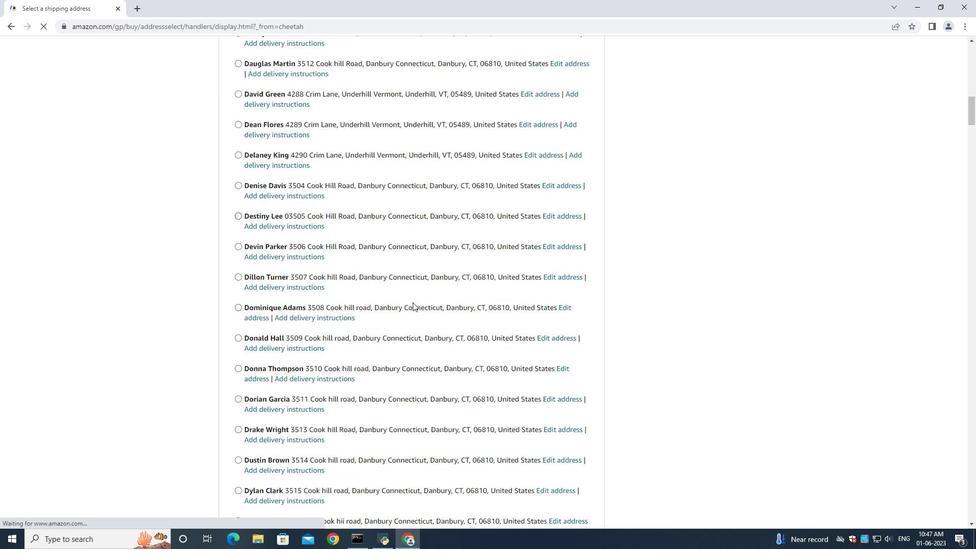 
Action: Mouse scrolled (412, 301) with delta (0, 0)
Screenshot: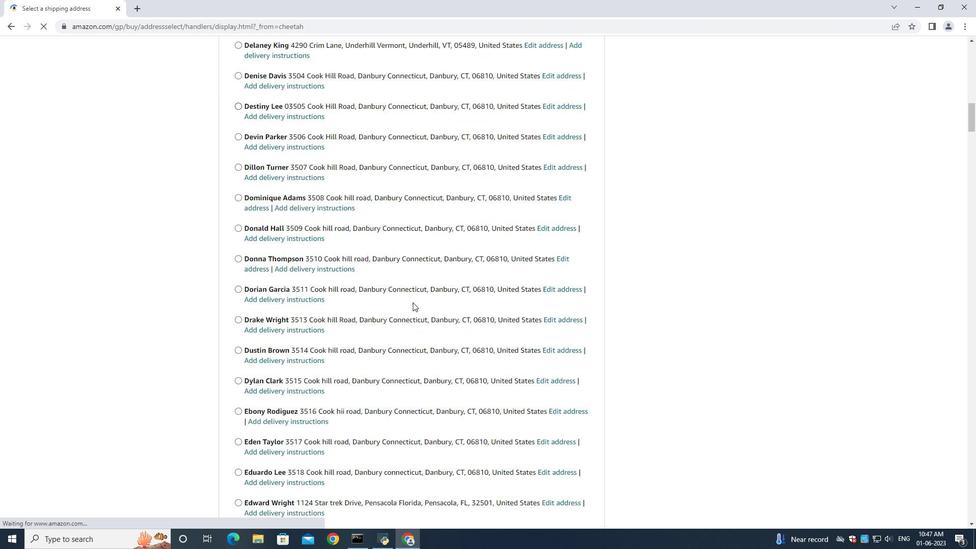 
Action: Mouse scrolled (412, 301) with delta (0, 0)
Screenshot: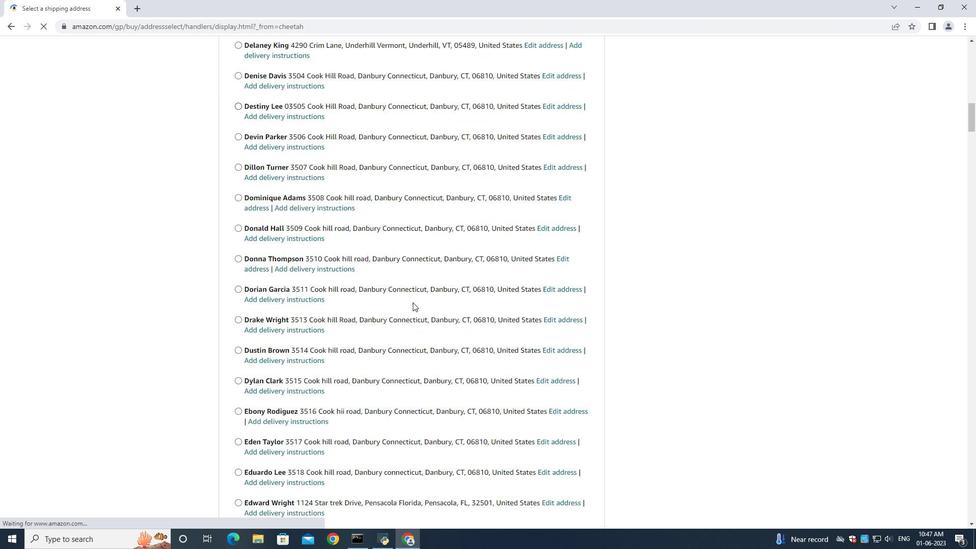 
Action: Mouse scrolled (412, 301) with delta (0, 0)
Screenshot: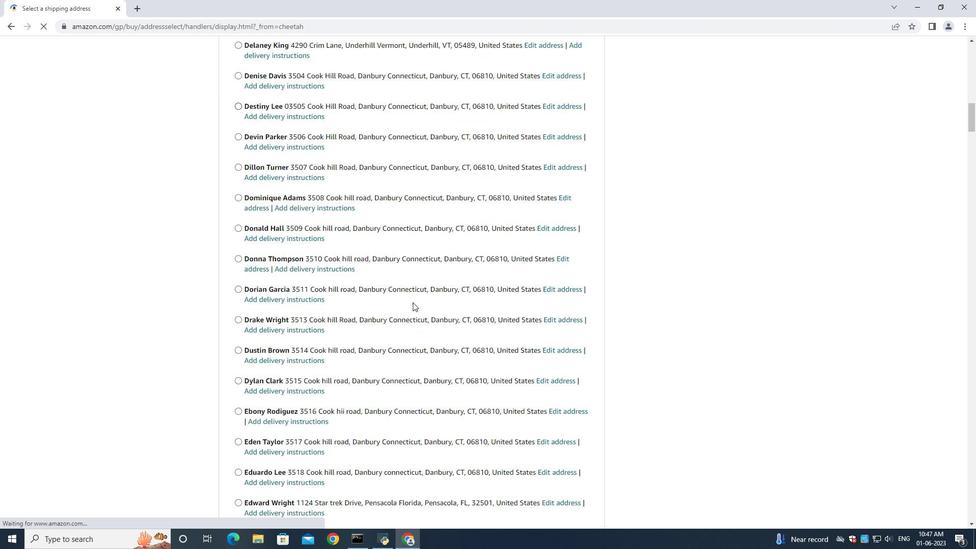 
Action: Mouse scrolled (412, 301) with delta (0, 0)
Screenshot: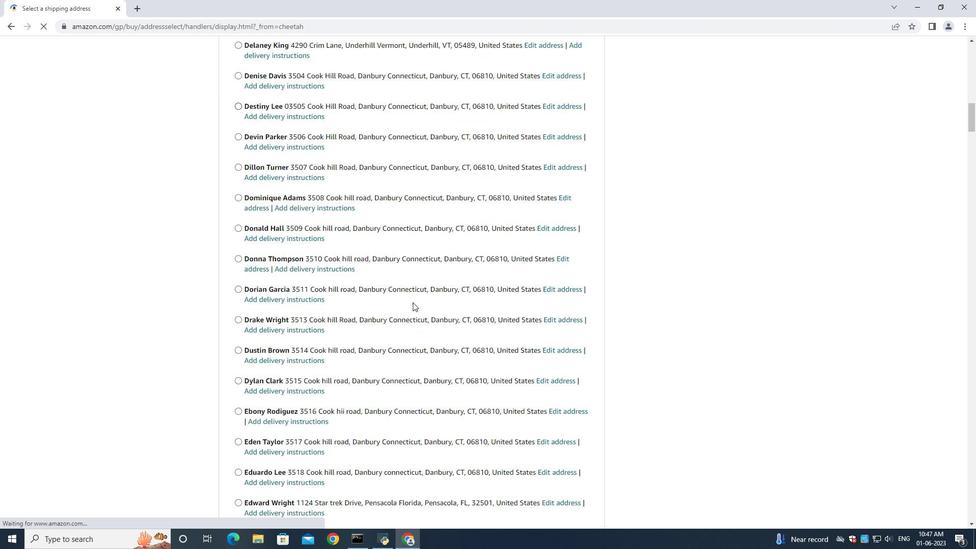 
Action: Mouse moved to (411, 302)
Screenshot: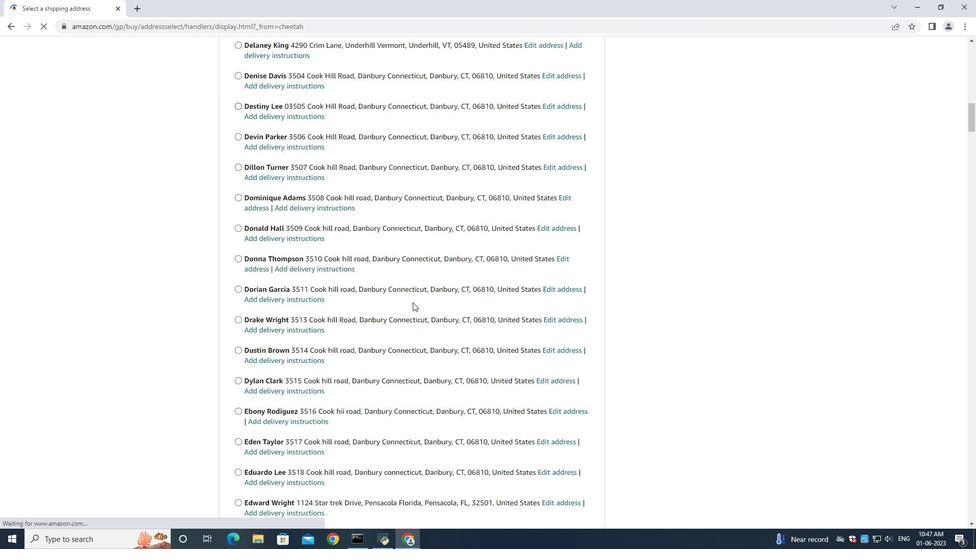 
Action: Mouse scrolled (411, 301) with delta (0, 0)
Screenshot: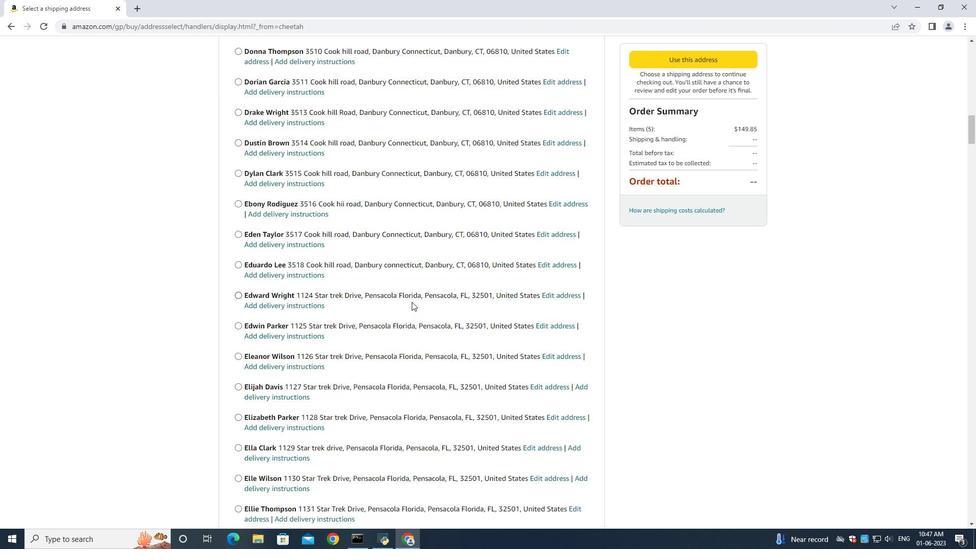 
Action: Mouse moved to (411, 302)
Screenshot: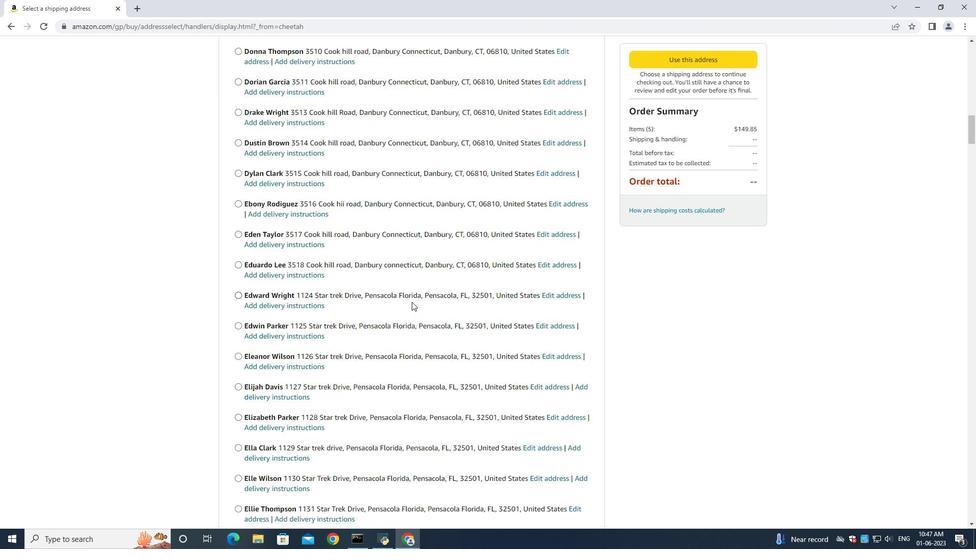 
Action: Mouse scrolled (411, 301) with delta (0, 0)
Screenshot: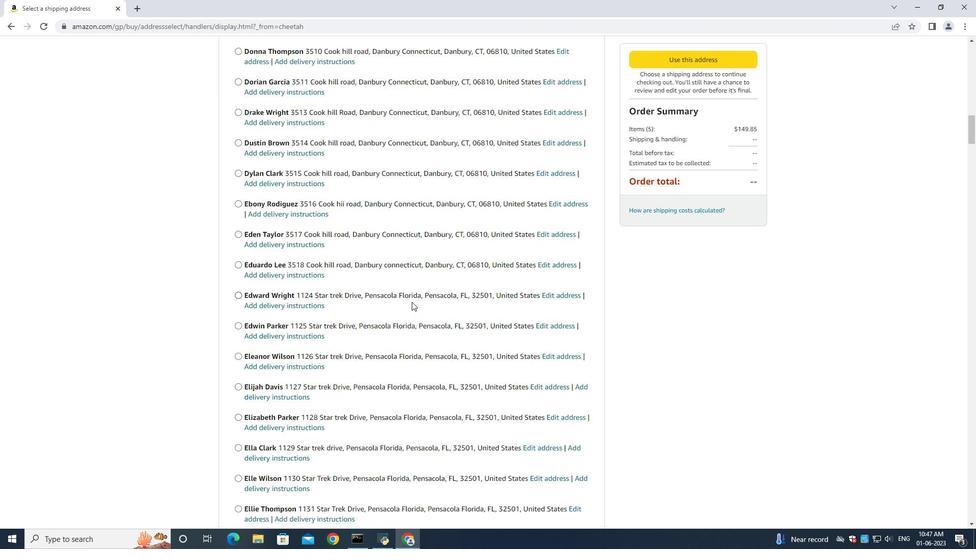 
Action: Mouse scrolled (411, 301) with delta (0, 0)
Screenshot: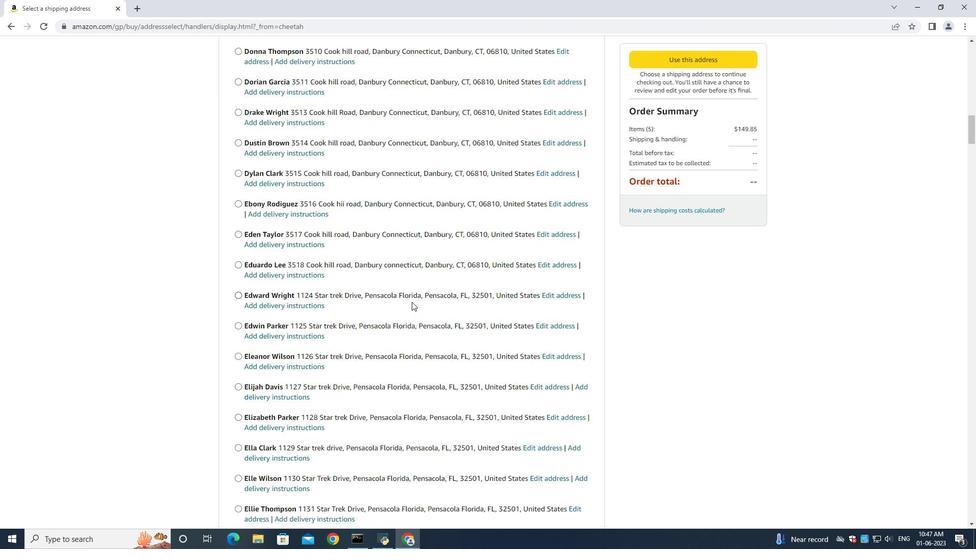 
Action: Mouse scrolled (411, 301) with delta (0, 0)
Screenshot: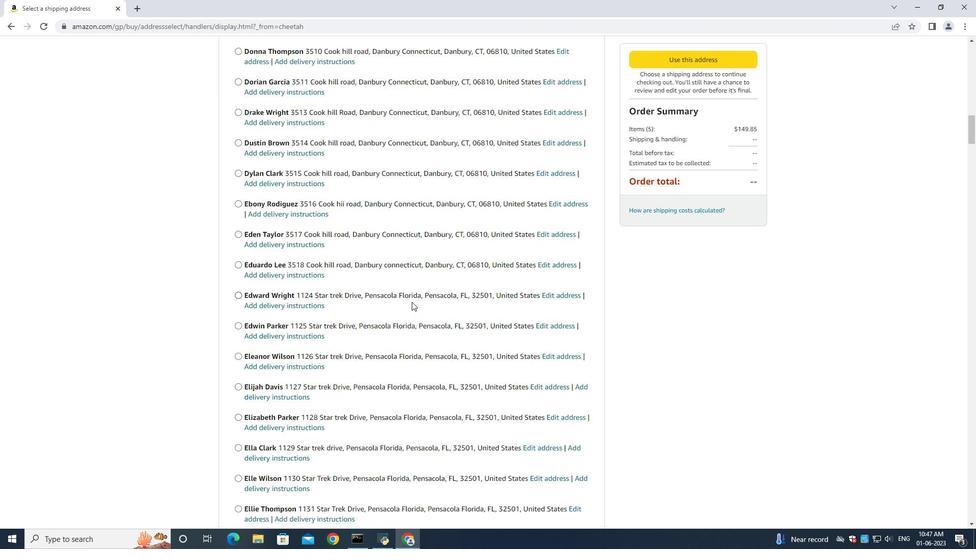 
Action: Mouse scrolled (411, 301) with delta (0, 0)
Screenshot: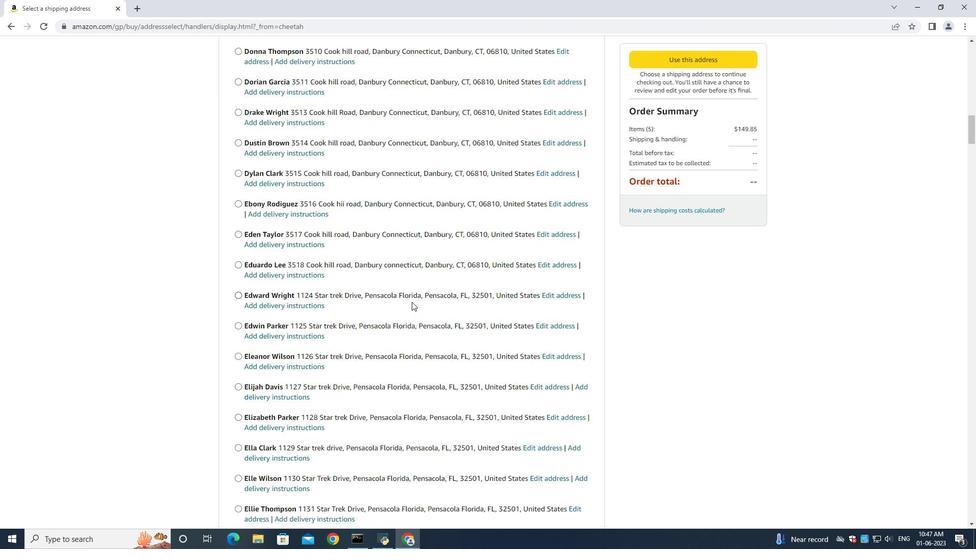 
Action: Mouse moved to (411, 302)
Screenshot: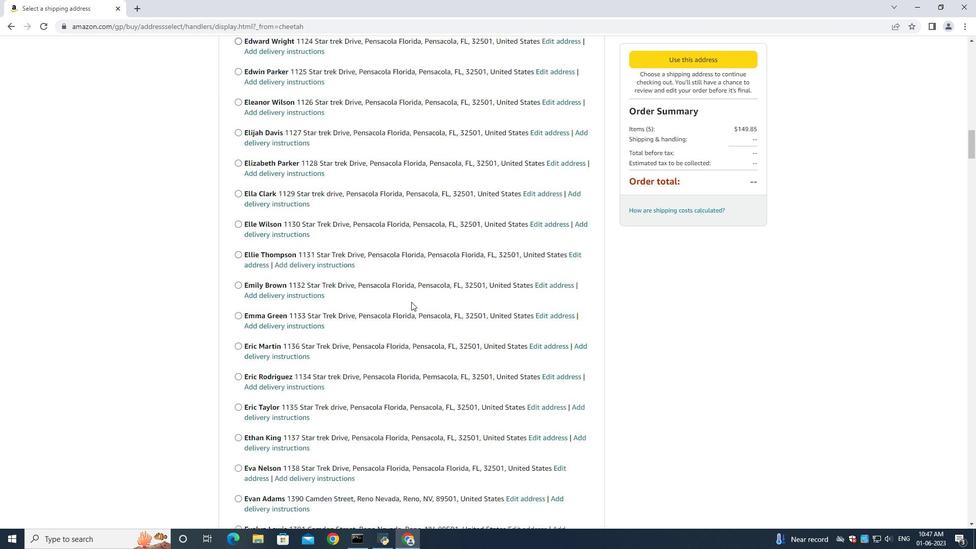 
Action: Mouse scrolled (411, 302) with delta (0, 0)
Screenshot: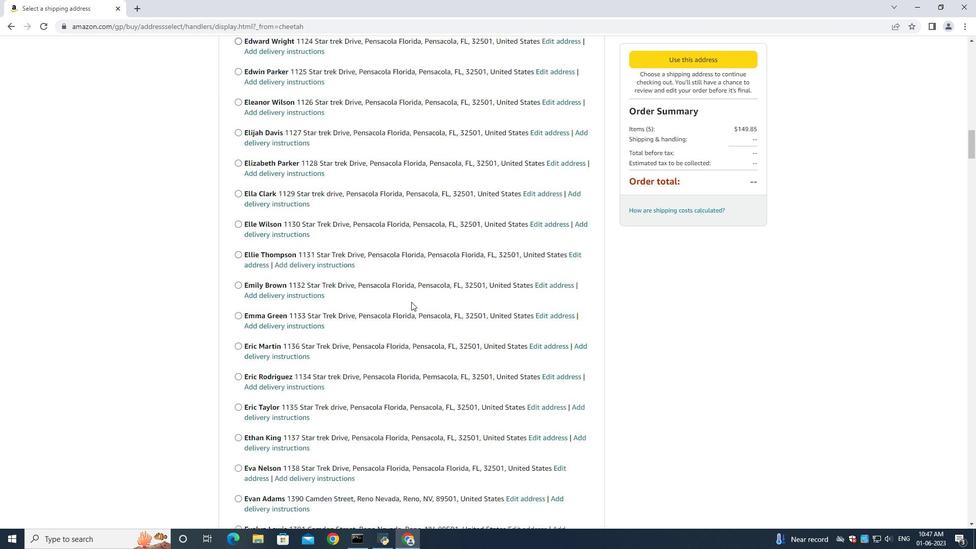 
Action: Mouse moved to (411, 304)
Screenshot: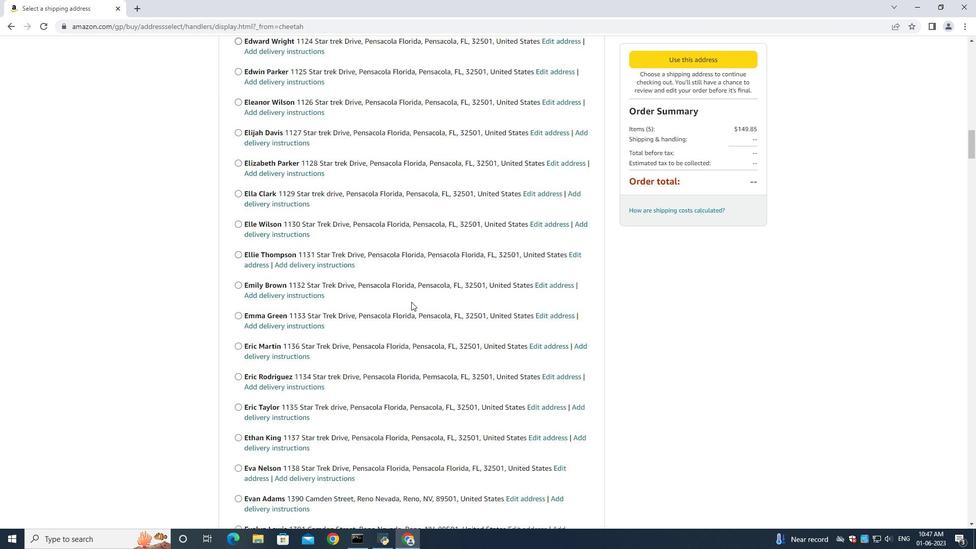 
Action: Mouse scrolled (411, 303) with delta (0, 0)
Screenshot: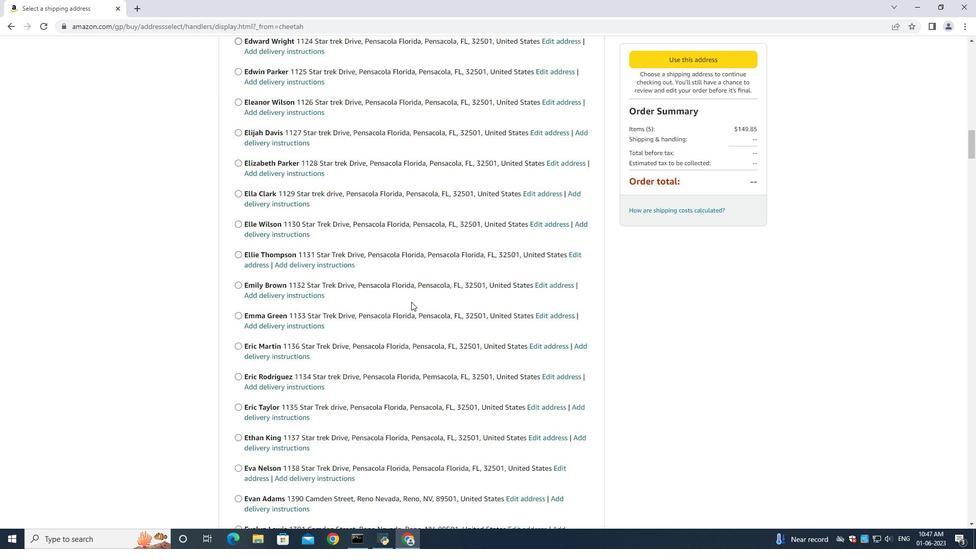 
Action: Mouse scrolled (411, 303) with delta (0, 0)
Screenshot: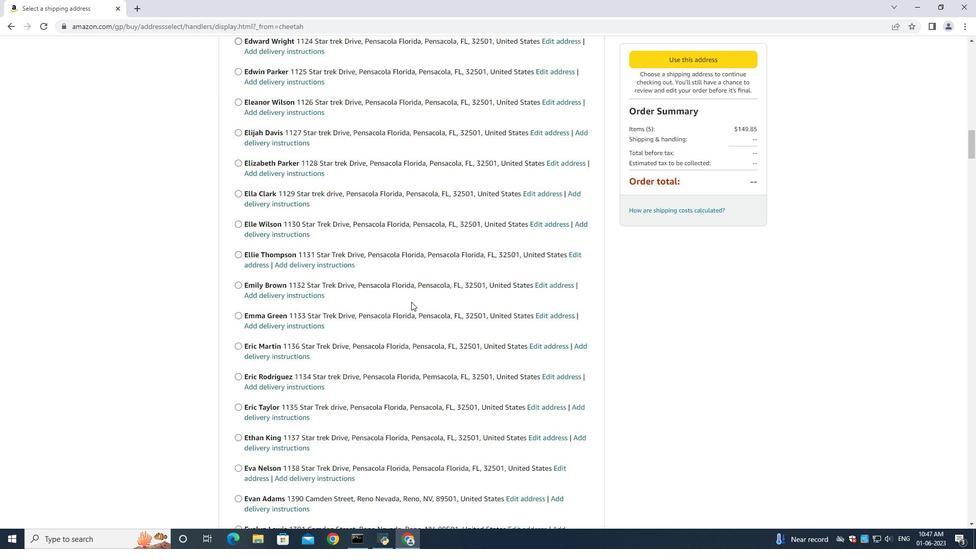 
Action: Mouse scrolled (411, 303) with delta (0, 0)
Screenshot: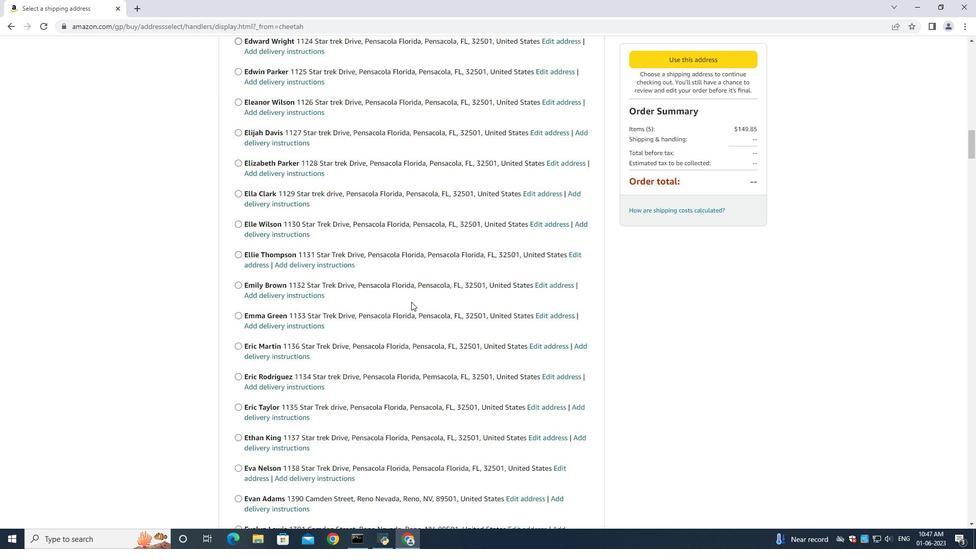 
Action: Mouse scrolled (411, 303) with delta (0, 0)
Screenshot: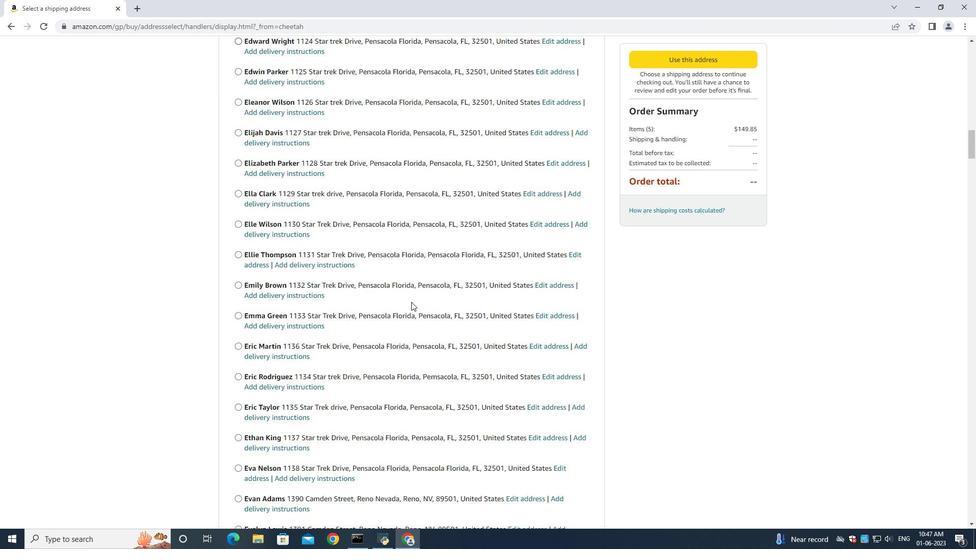 
Action: Mouse scrolled (411, 303) with delta (0, 0)
Screenshot: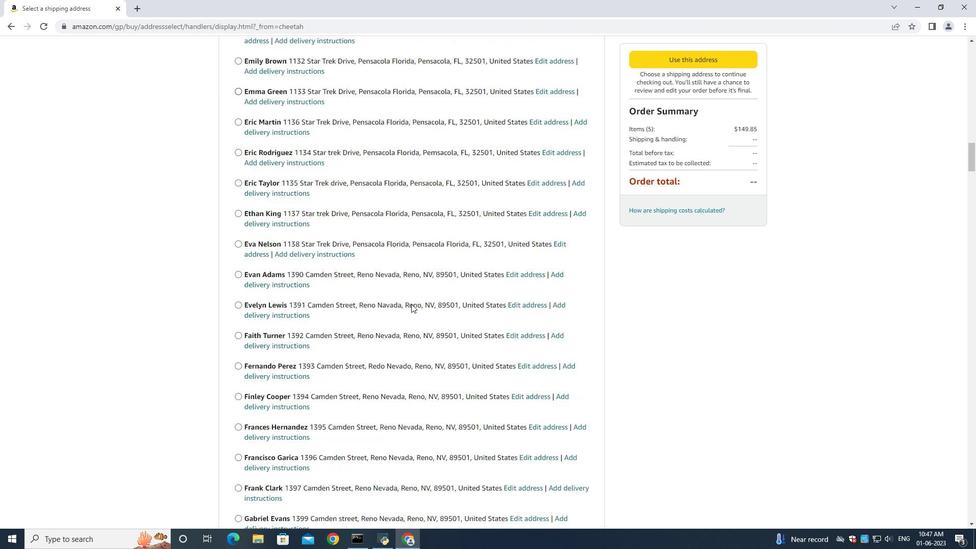 
Action: Mouse scrolled (411, 303) with delta (0, 0)
Screenshot: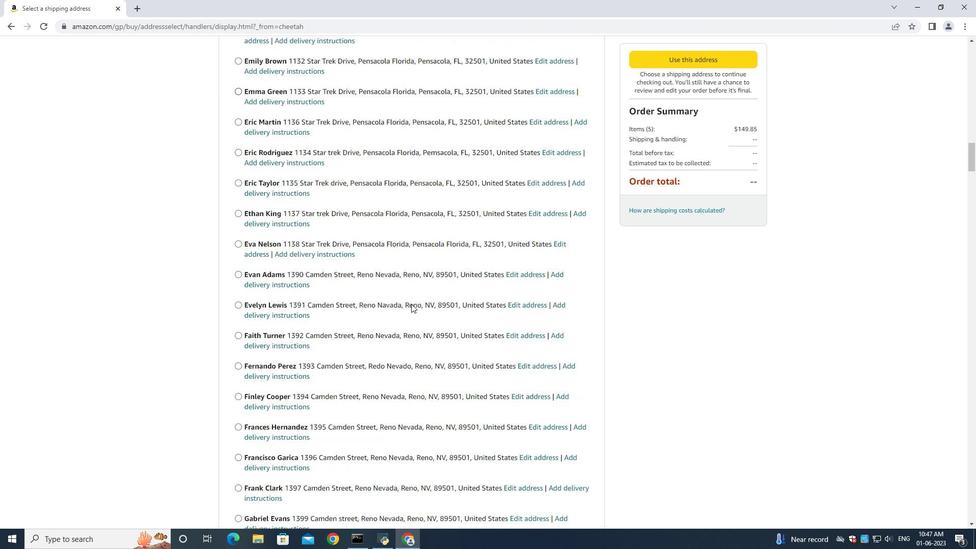 
Action: Mouse scrolled (411, 303) with delta (0, 0)
Screenshot: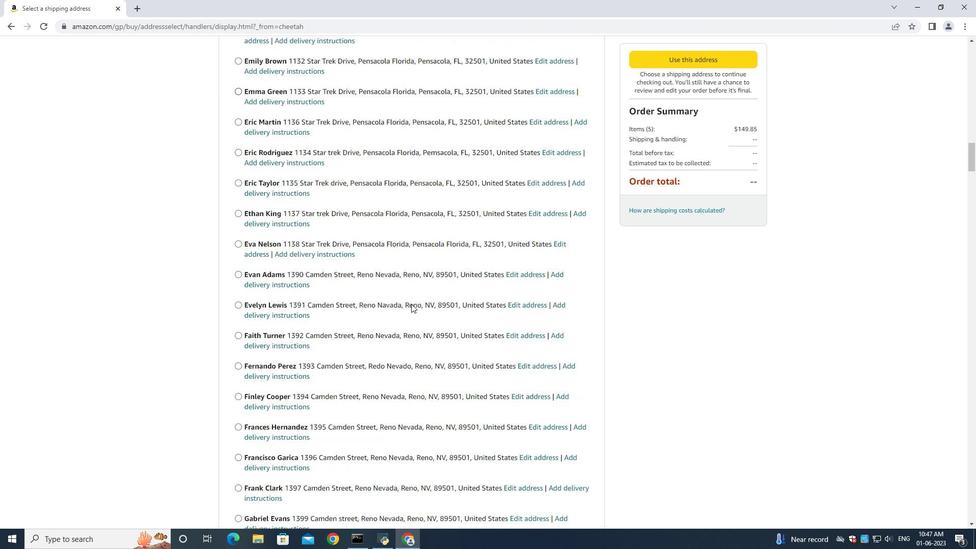 
Action: Mouse moved to (411, 304)
Screenshot: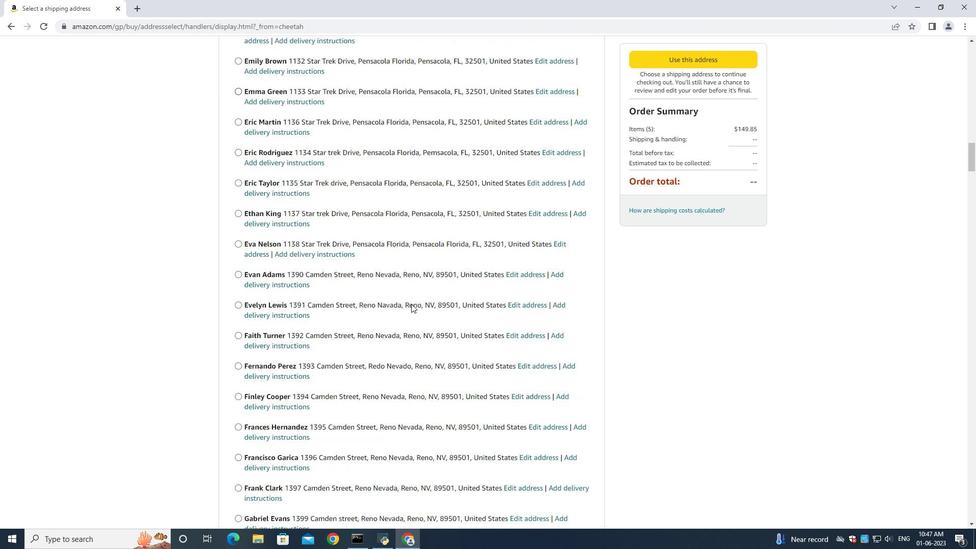 
Action: Mouse scrolled (411, 303) with delta (0, 0)
Screenshot: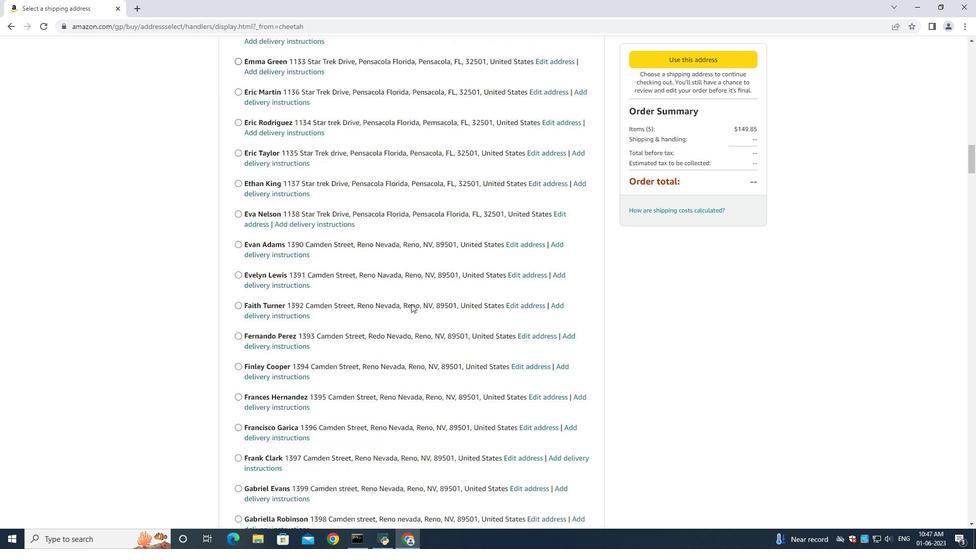 
Action: Mouse moved to (411, 304)
Screenshot: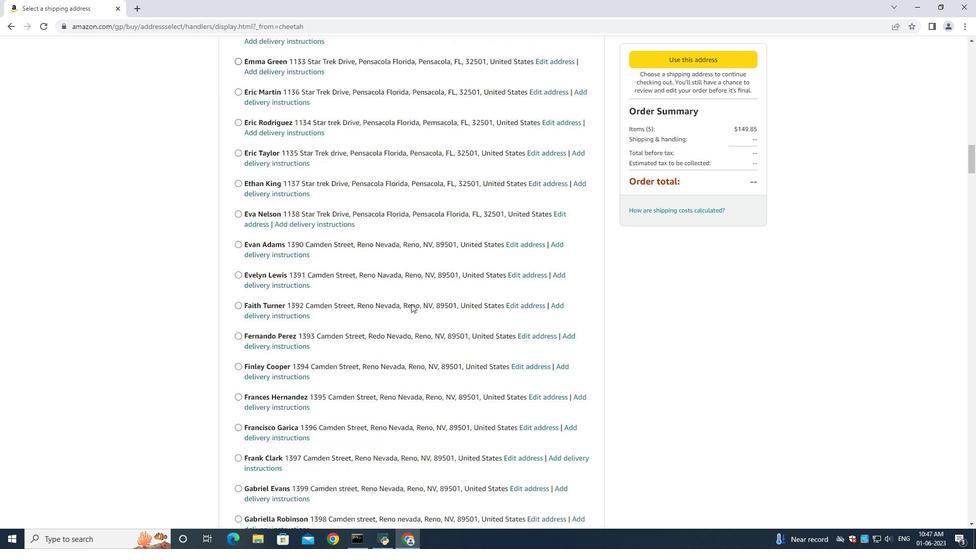 
Action: Mouse scrolled (411, 304) with delta (0, 0)
Screenshot: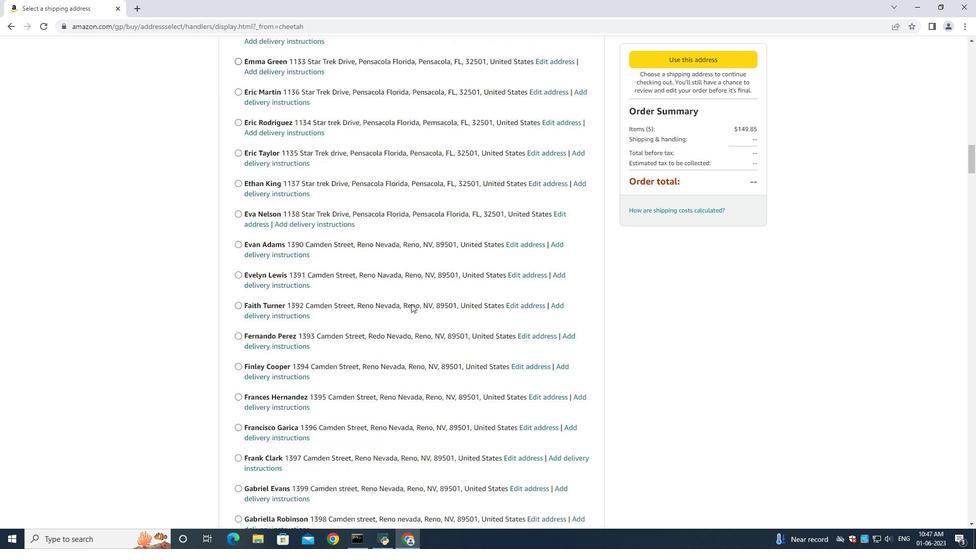 
Action: Mouse scrolled (411, 304) with delta (0, 0)
Screenshot: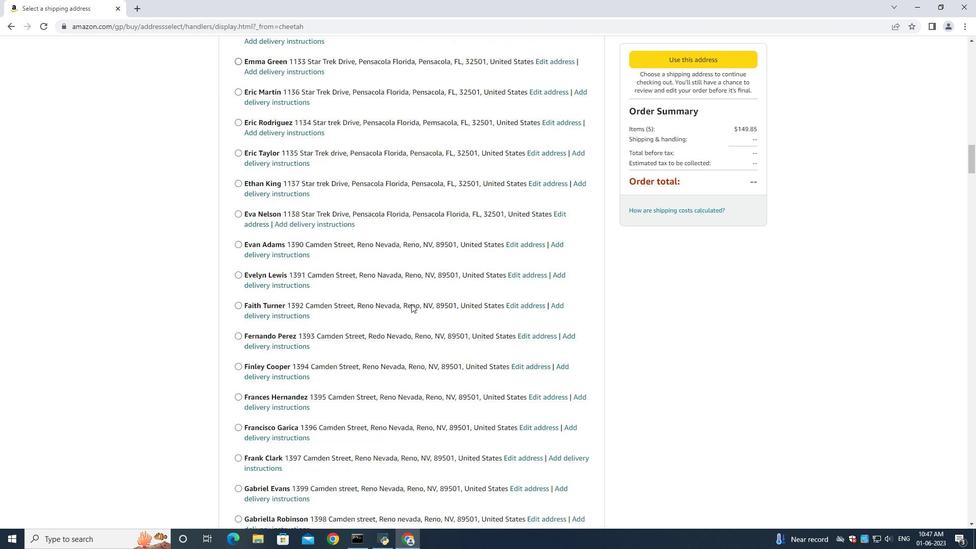 
Action: Mouse scrolled (411, 304) with delta (0, 0)
Screenshot: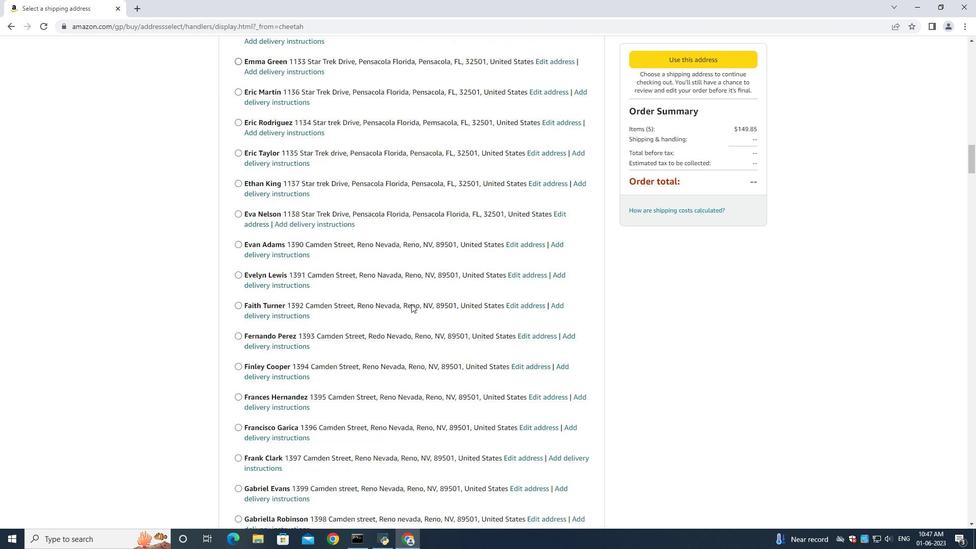 
Action: Mouse moved to (410, 305)
Screenshot: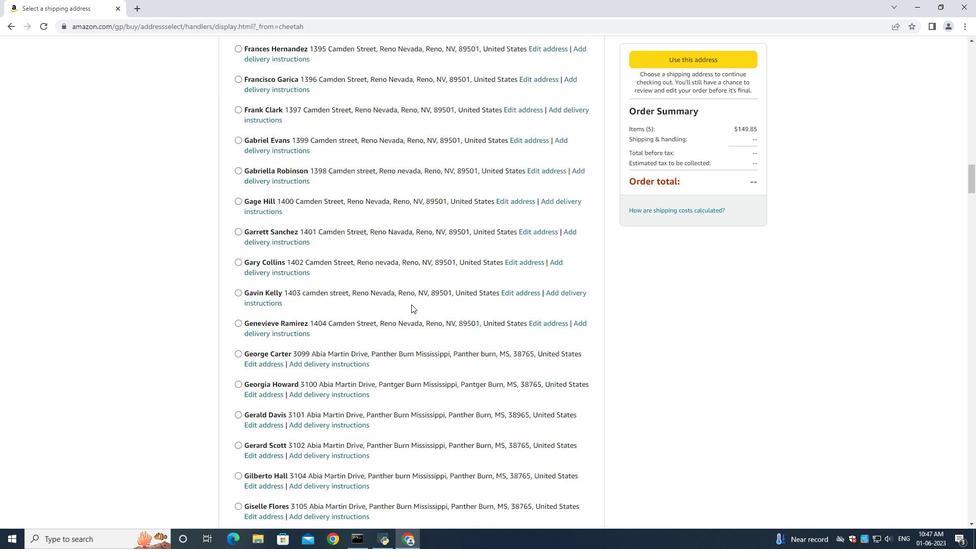 
Action: Mouse scrolled (410, 304) with delta (0, 0)
Screenshot: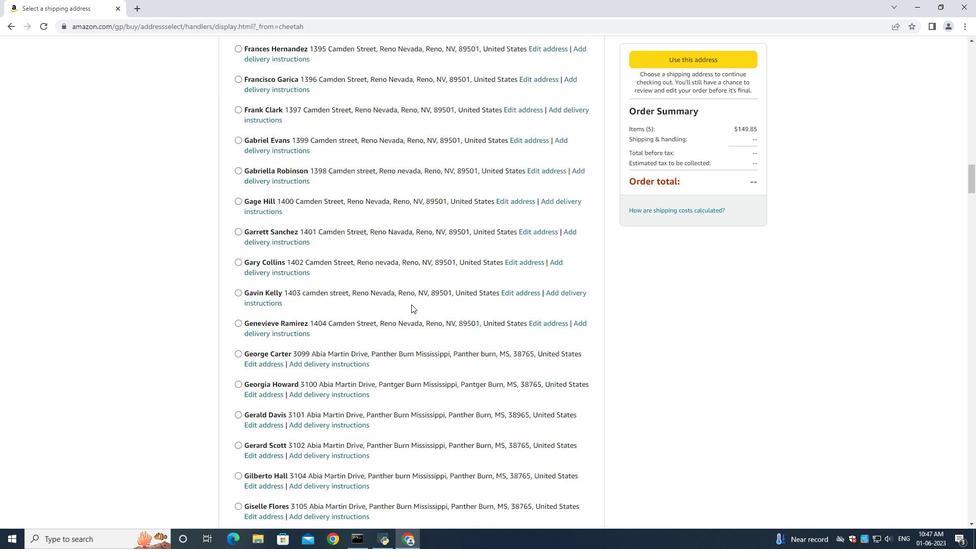 
Action: Mouse moved to (410, 305)
Screenshot: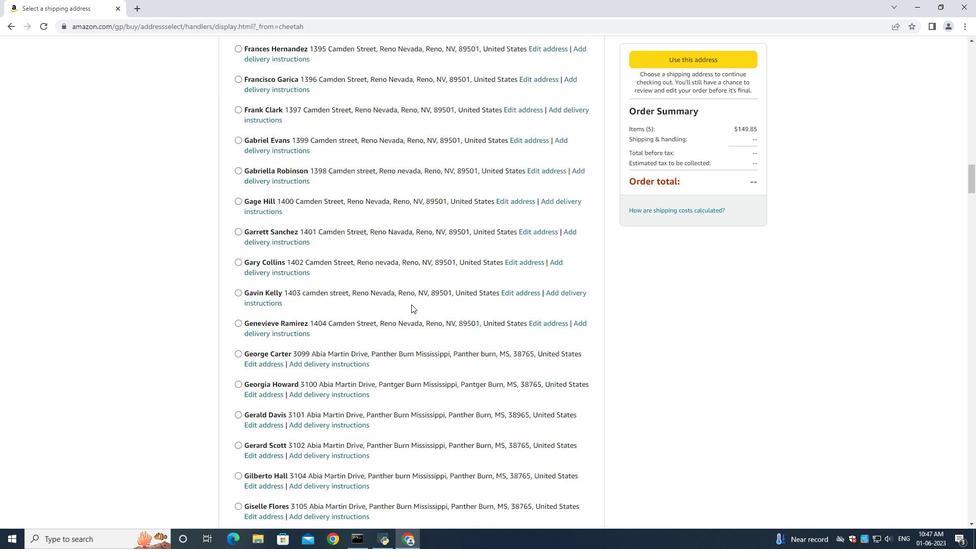 
Action: Mouse scrolled (410, 304) with delta (0, 0)
Screenshot: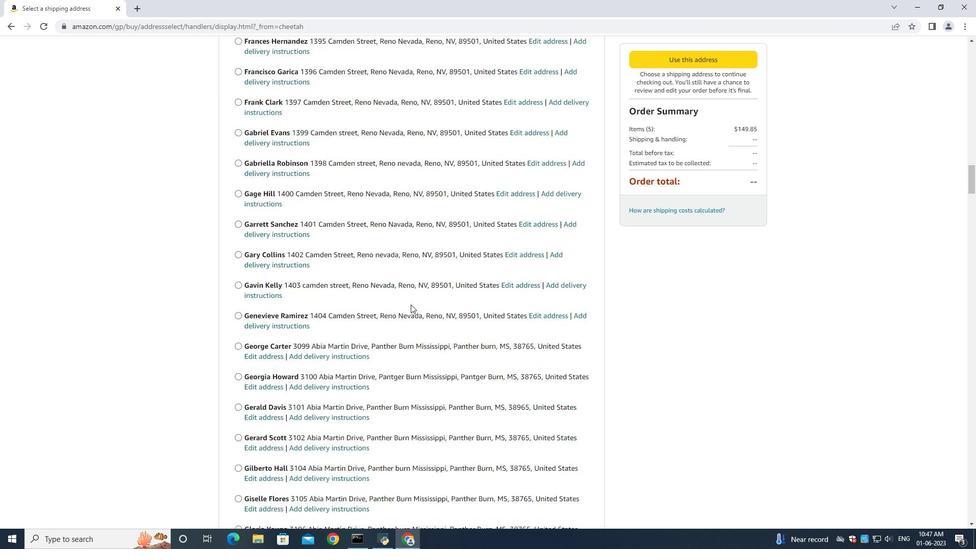 
Action: Mouse moved to (409, 305)
Screenshot: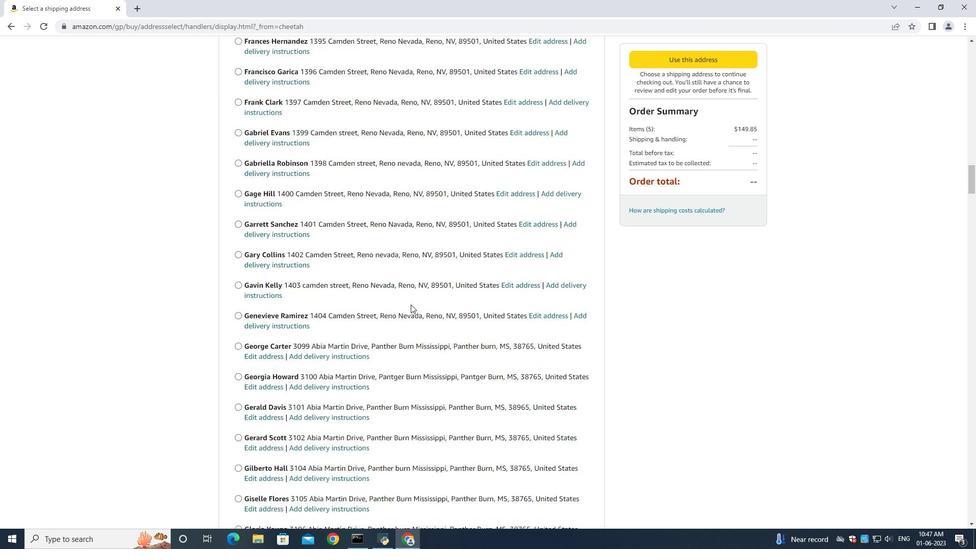 
Action: Mouse scrolled (410, 304) with delta (0, 0)
Screenshot: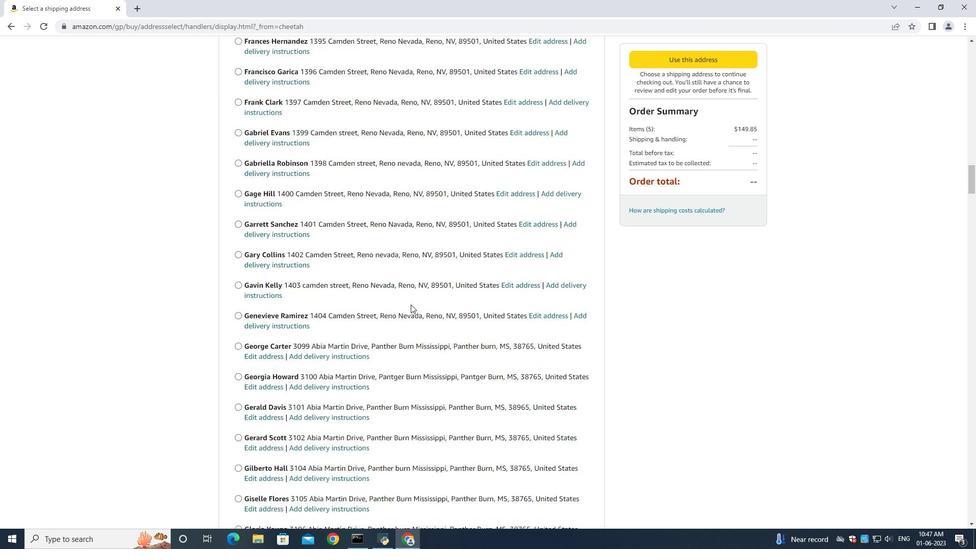 
Action: Mouse moved to (409, 305)
Screenshot: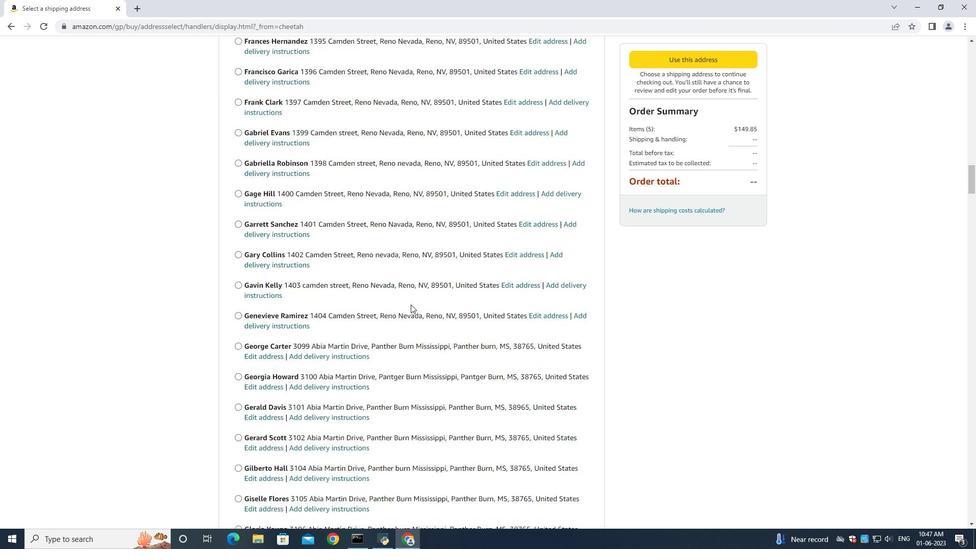 
Action: Mouse scrolled (409, 305) with delta (0, 0)
Screenshot: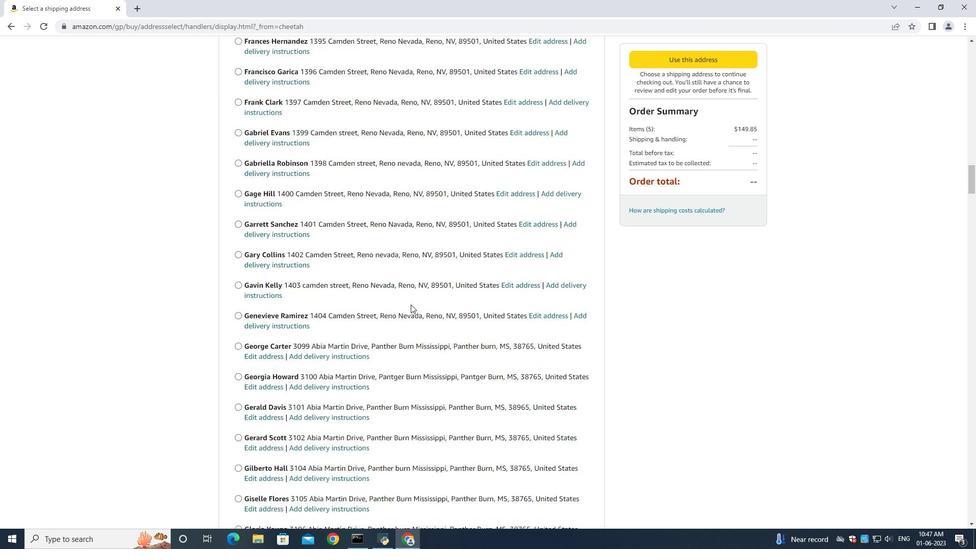 
Action: Mouse moved to (409, 305)
Screenshot: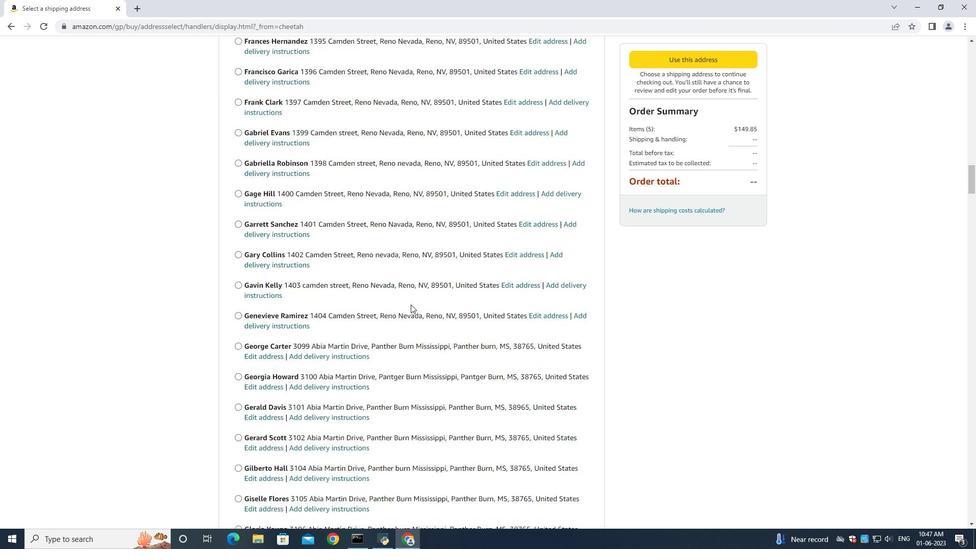 
Action: Mouse scrolled (409, 305) with delta (0, 0)
Screenshot: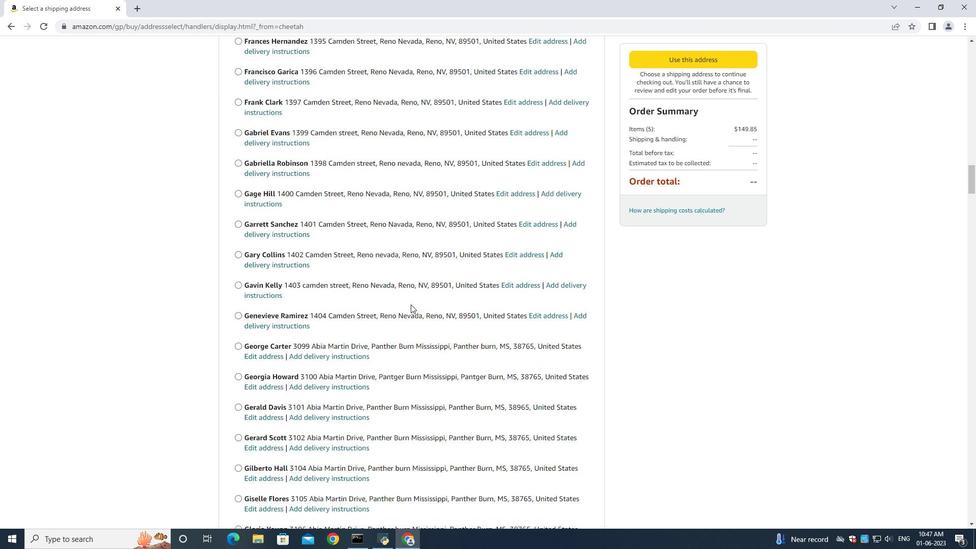 
Action: Mouse scrolled (409, 305) with delta (0, 0)
Screenshot: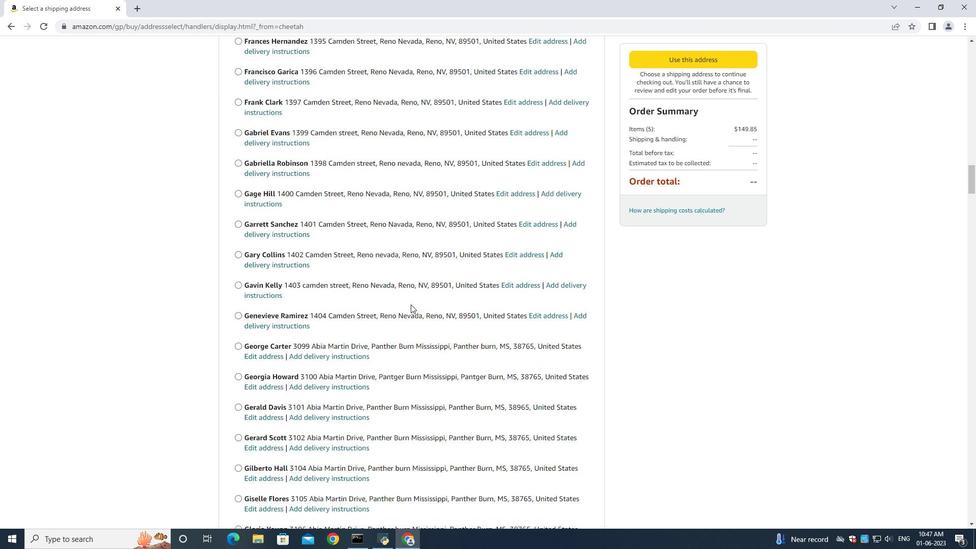 
Action: Mouse scrolled (409, 305) with delta (0, 0)
Screenshot: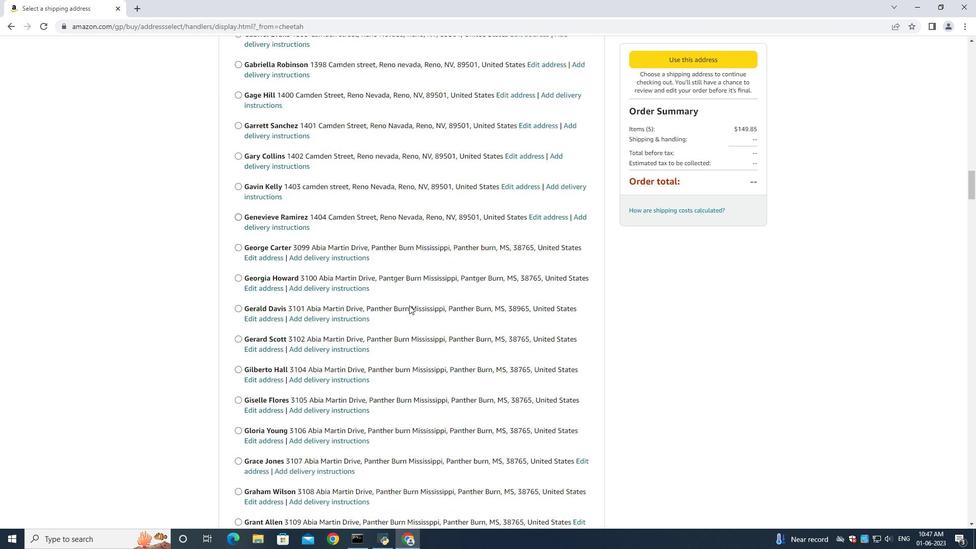 
Action: Mouse scrolled (409, 305) with delta (0, 0)
Screenshot: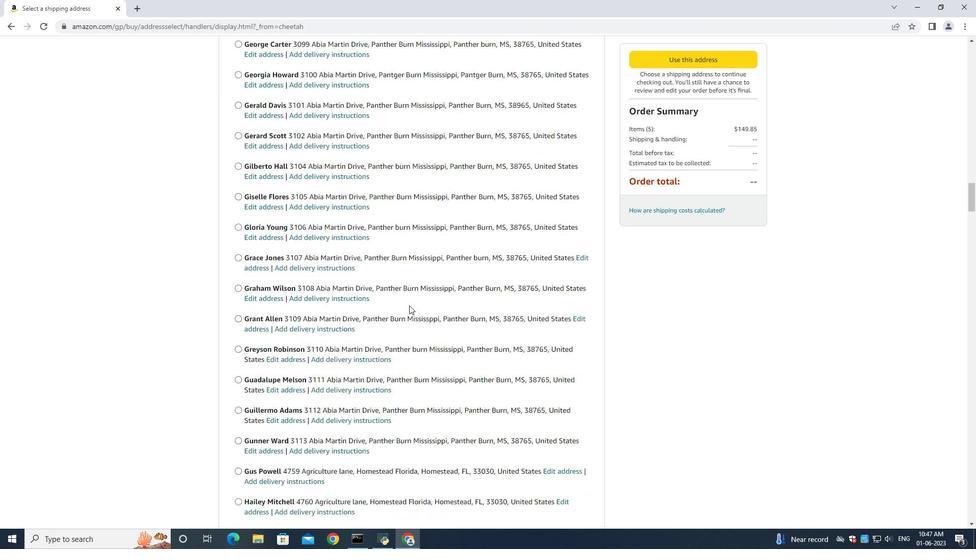 
Action: Mouse scrolled (409, 305) with delta (0, 0)
Screenshot: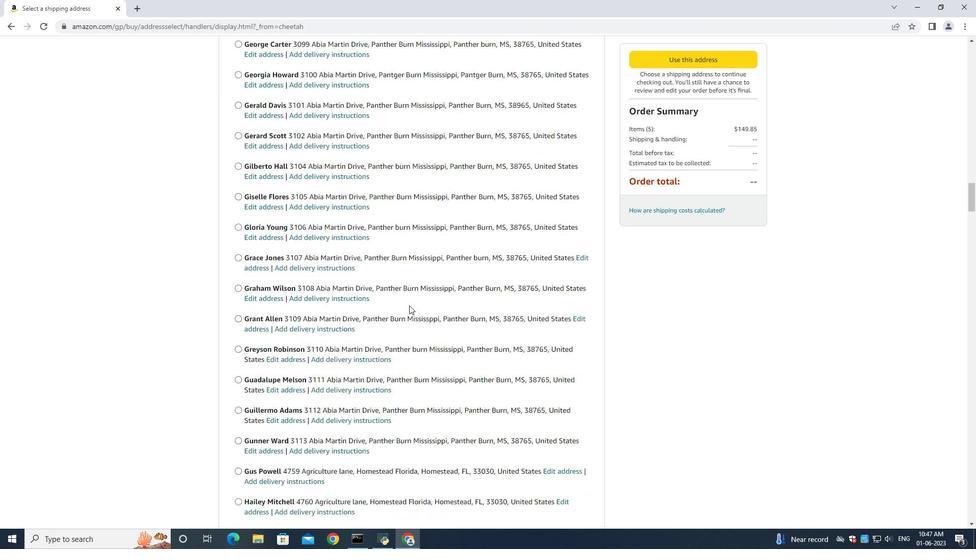 
Action: Mouse scrolled (409, 305) with delta (0, 0)
Screenshot: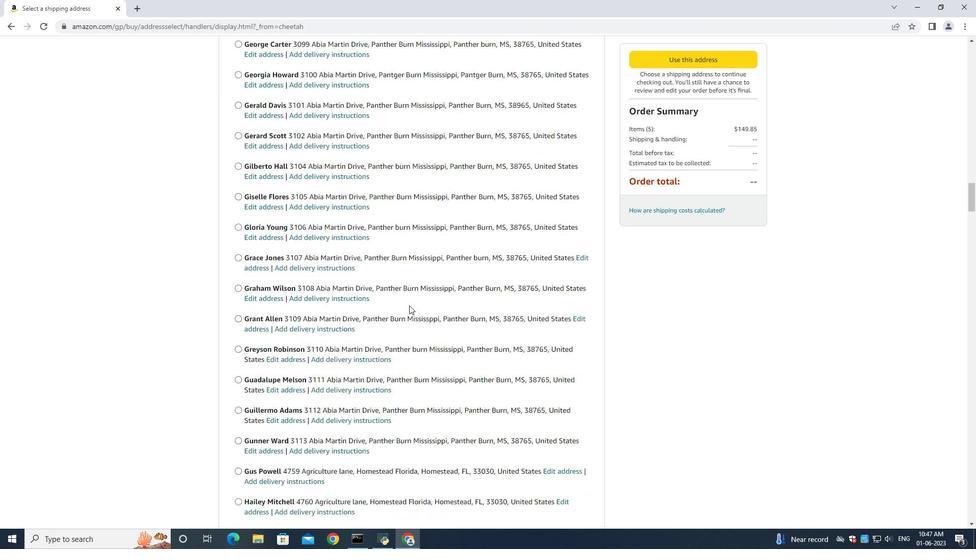 
Action: Mouse scrolled (409, 305) with delta (0, 0)
Screenshot: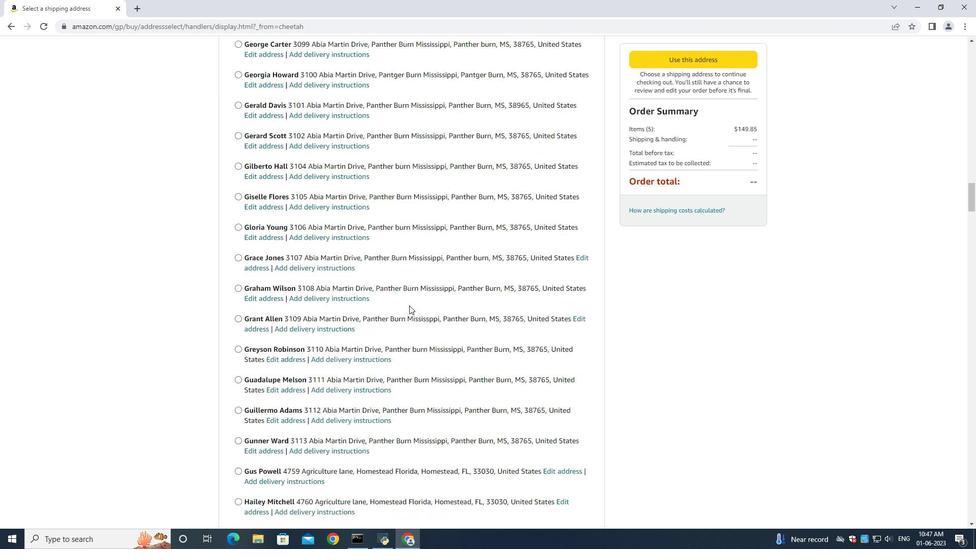 
Action: Mouse moved to (409, 306)
Screenshot: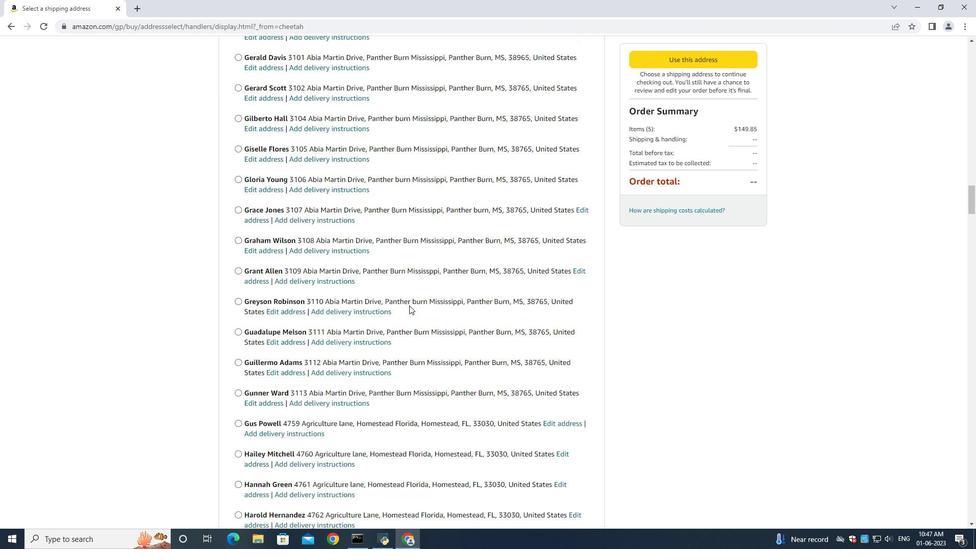 
Action: Mouse scrolled (409, 305) with delta (0, 0)
Screenshot: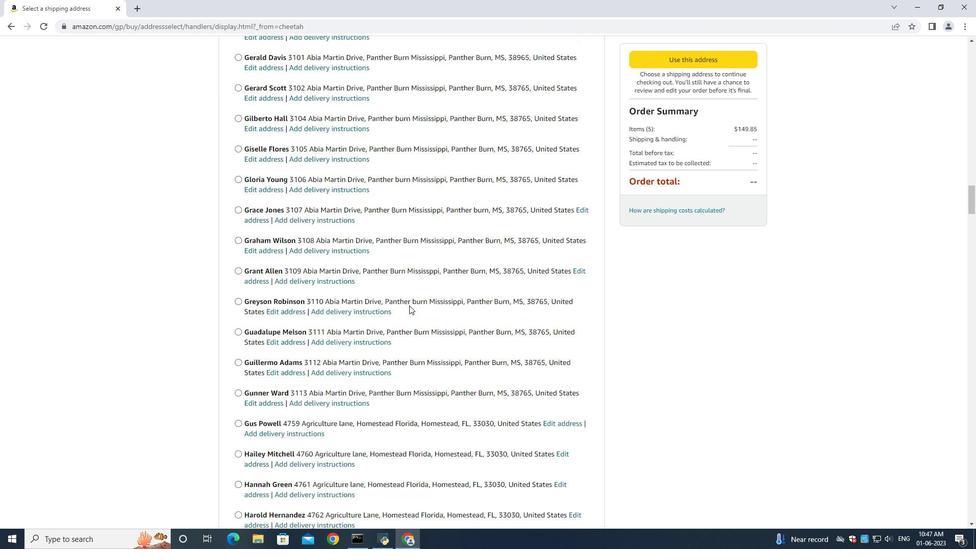 
Action: Mouse moved to (408, 306)
Screenshot: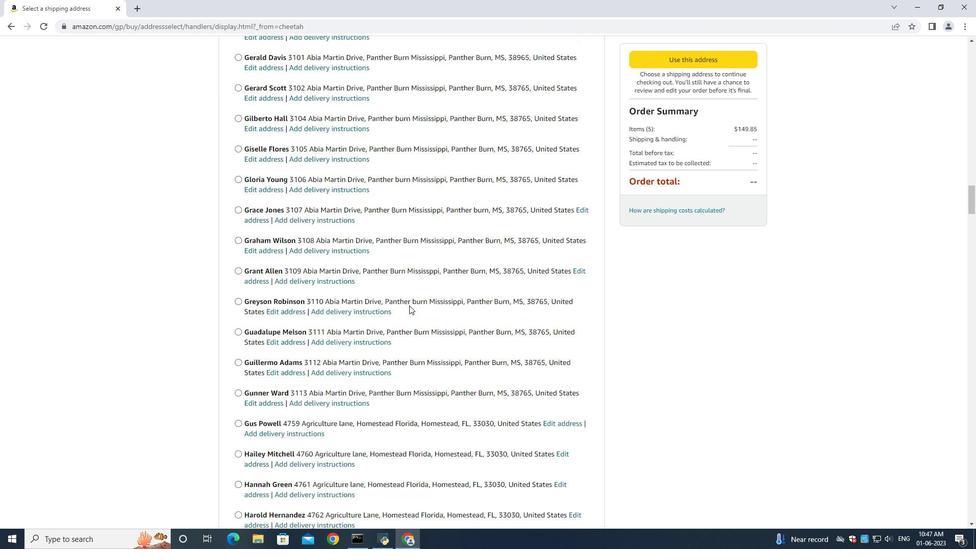 
Action: Mouse scrolled (408, 306) with delta (0, 0)
Screenshot: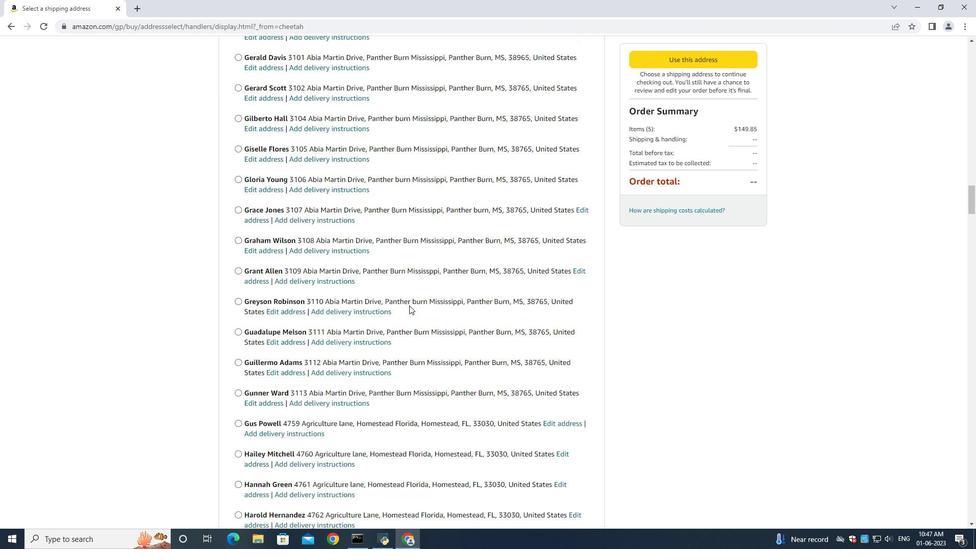 
Action: Mouse moved to (408, 307)
Screenshot: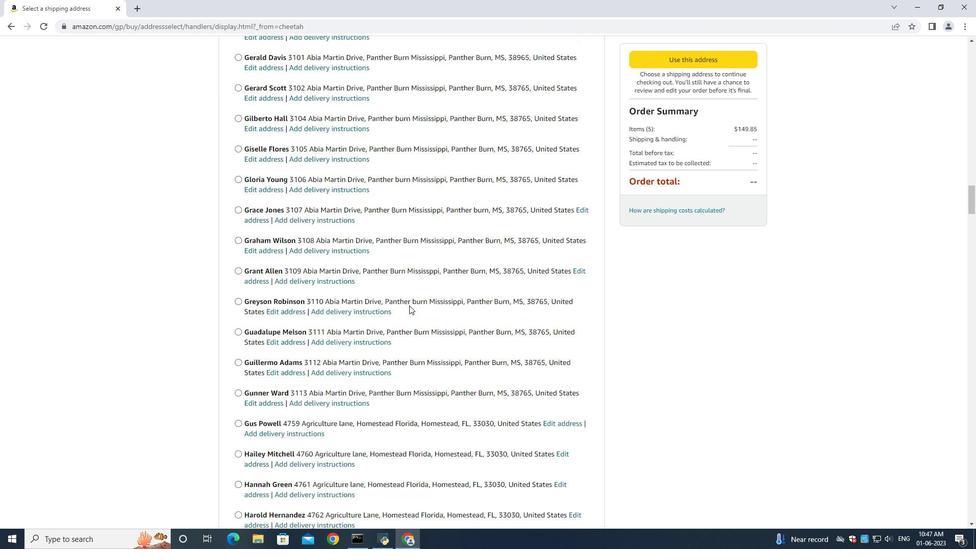 
Action: Mouse scrolled (408, 306) with delta (0, 0)
Screenshot: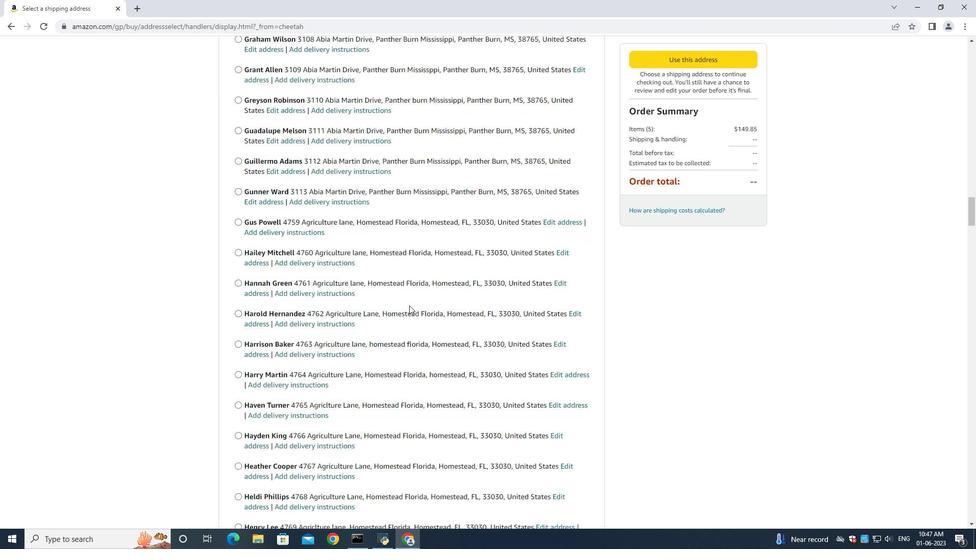 
Action: Mouse moved to (408, 307)
Screenshot: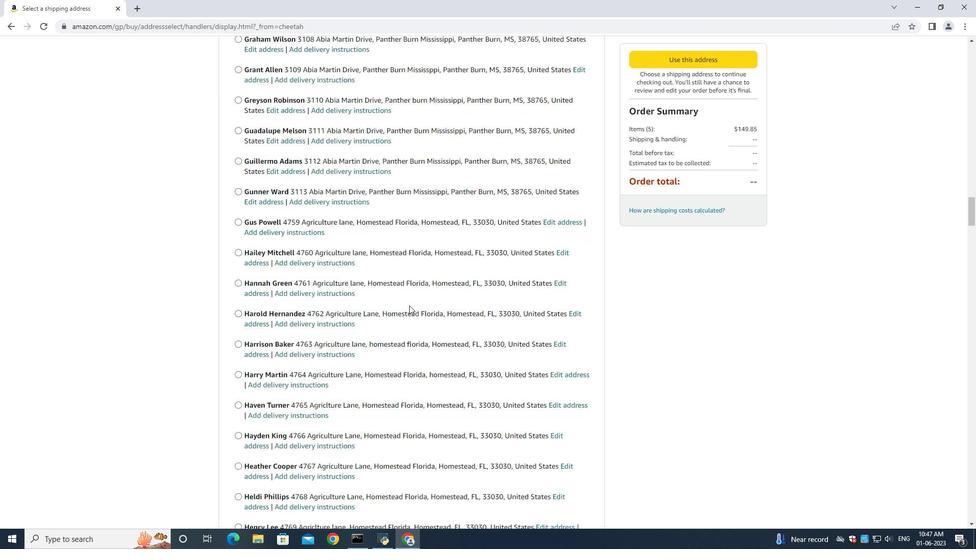 
Action: Mouse scrolled (408, 306) with delta (0, 0)
Screenshot: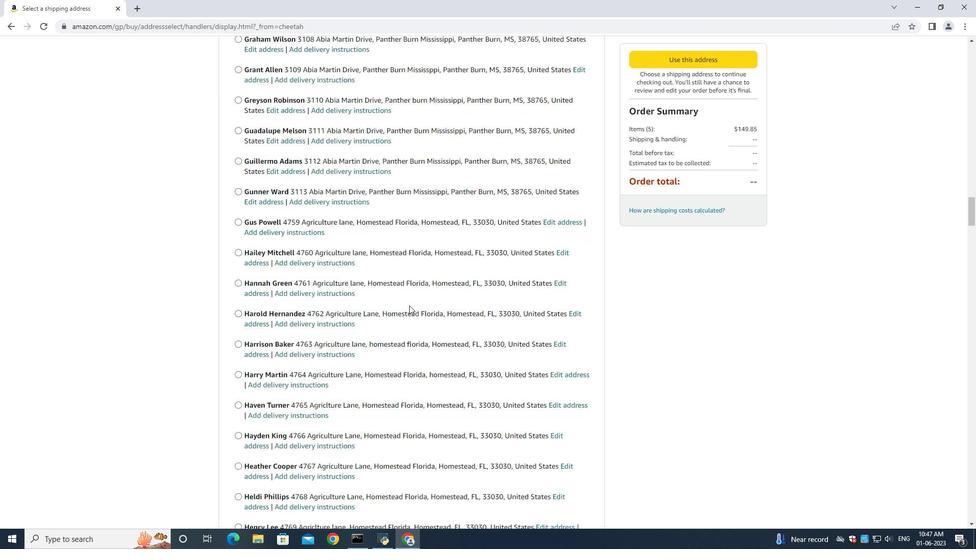 
Action: Mouse scrolled (408, 306) with delta (0, 0)
Screenshot: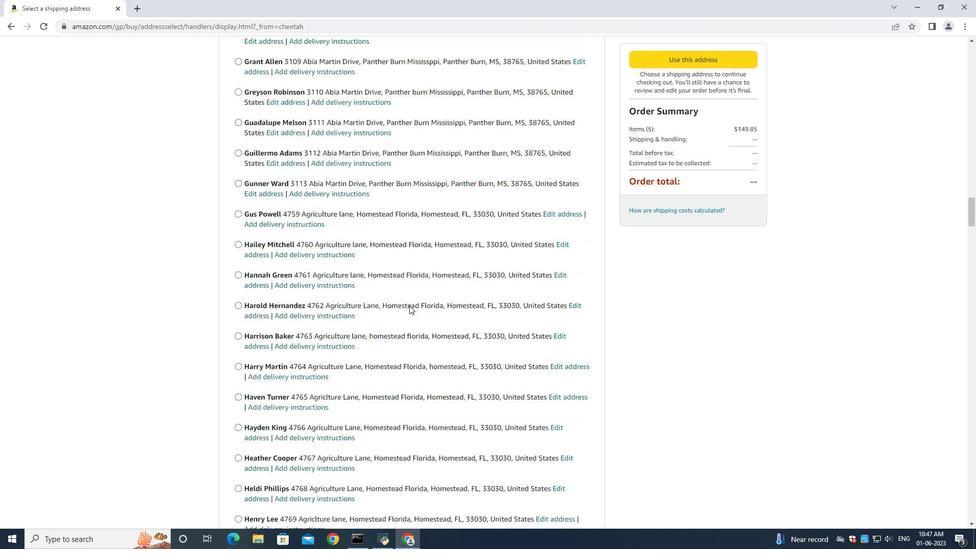 
Action: Mouse moved to (407, 307)
Screenshot: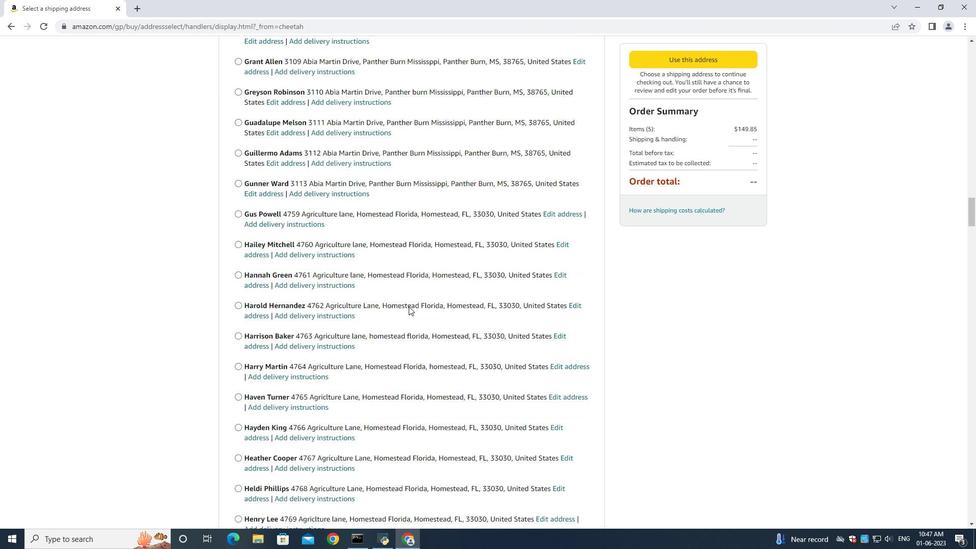 
Action: Mouse scrolled (407, 306) with delta (0, 0)
Screenshot: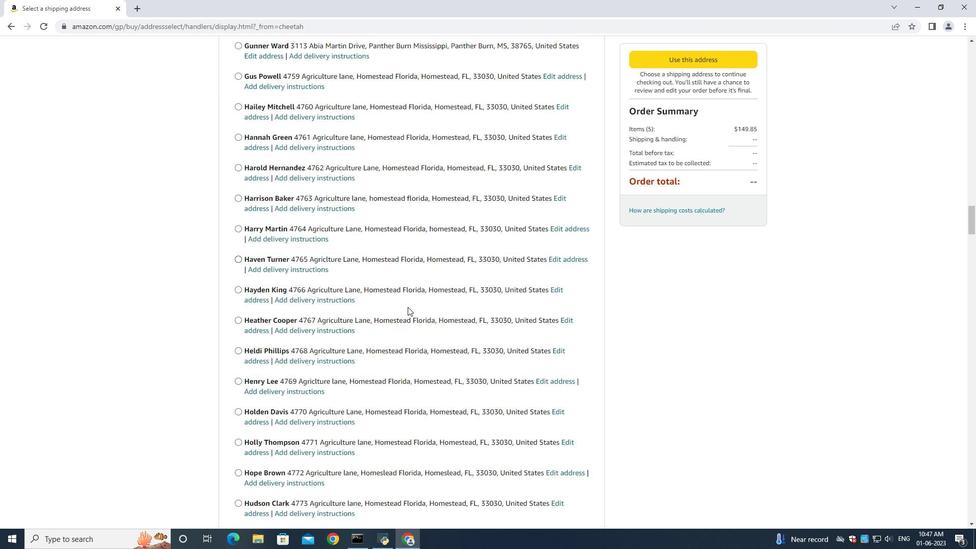 
Action: Mouse scrolled (407, 306) with delta (0, 0)
Screenshot: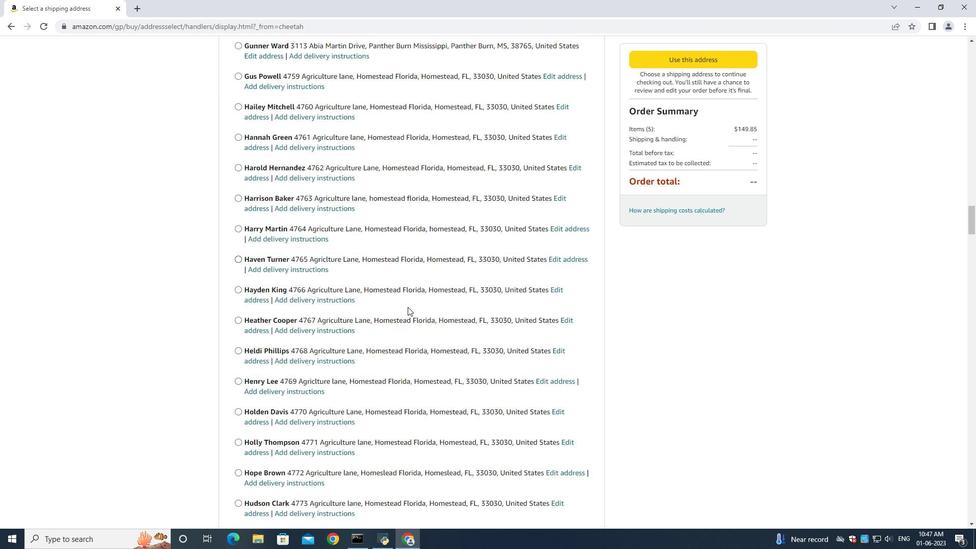 
Action: Mouse scrolled (407, 306) with delta (0, 0)
Screenshot: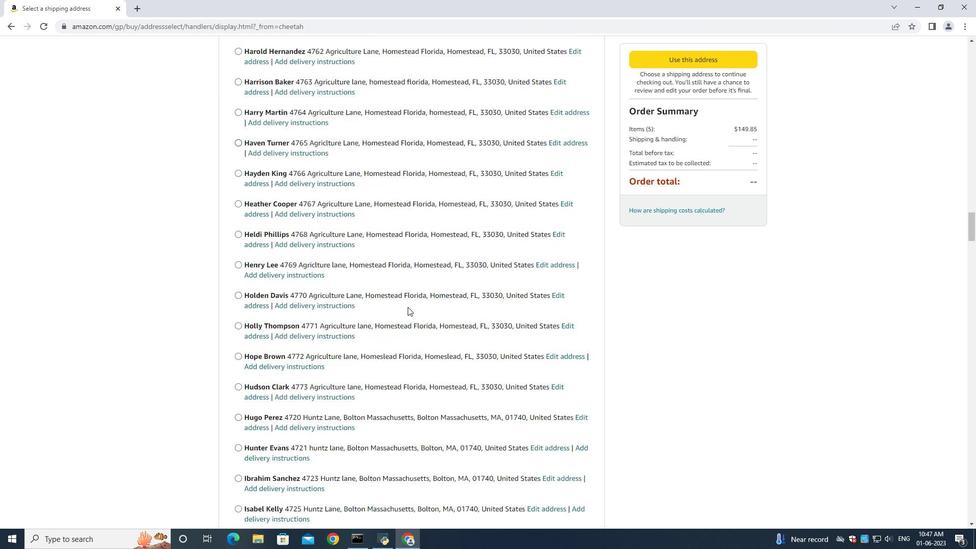 
Action: Mouse scrolled (407, 306) with delta (0, 0)
Screenshot: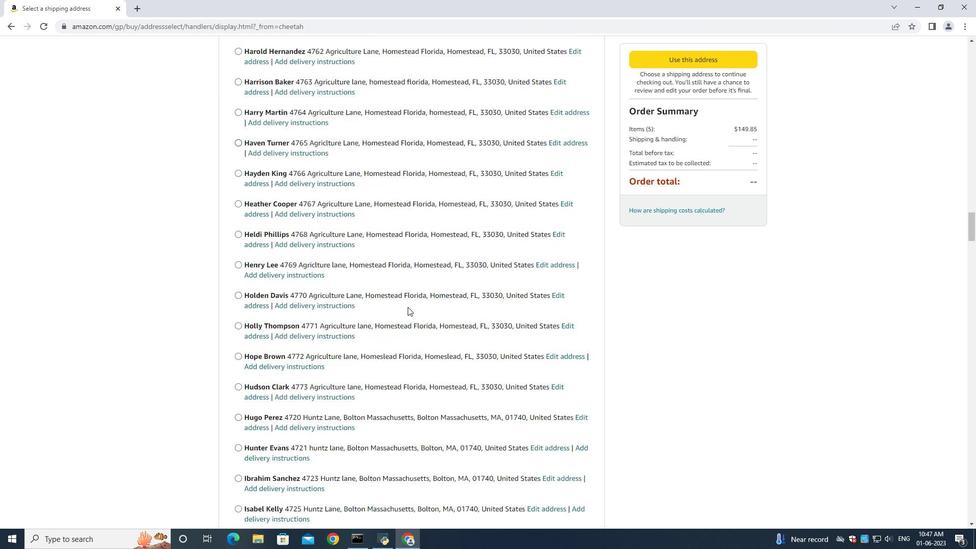 
Action: Mouse scrolled (407, 306) with delta (0, 0)
Screenshot: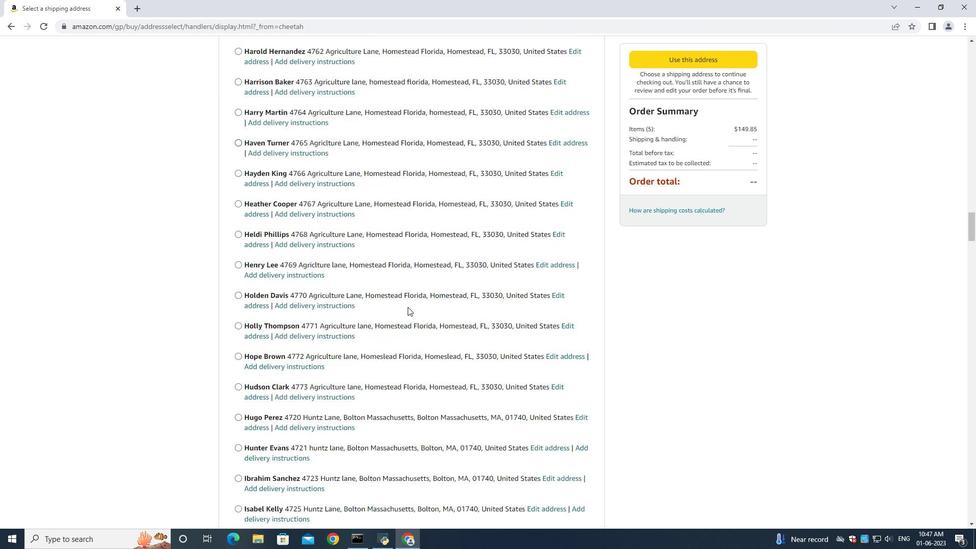 
Action: Mouse moved to (407, 310)
Screenshot: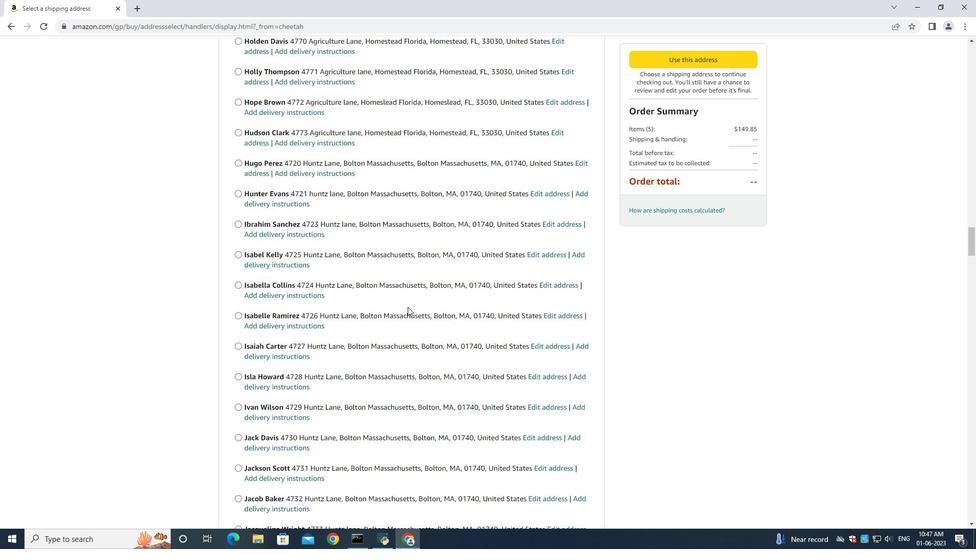 
Action: Mouse scrolled (407, 309) with delta (0, 0)
Screenshot: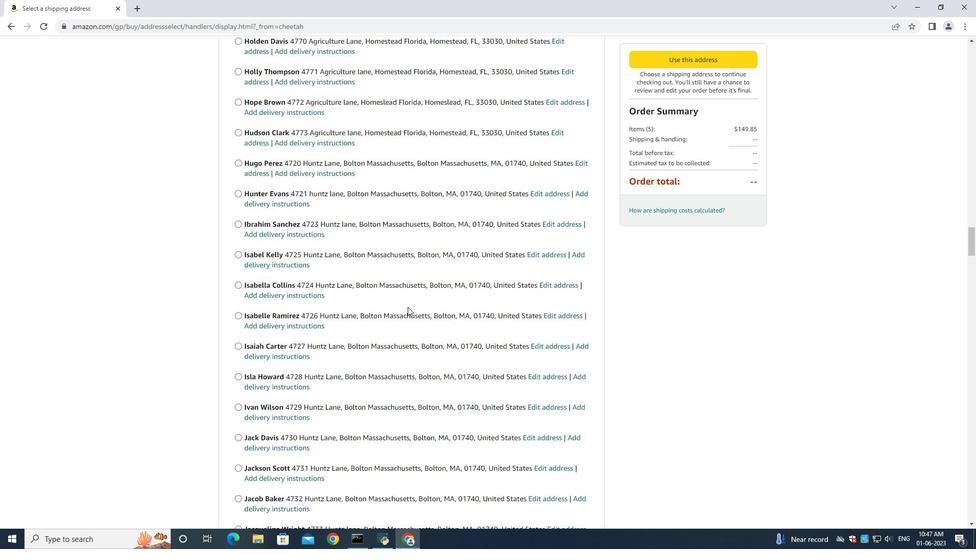 
Action: Mouse scrolled (407, 309) with delta (0, 0)
Screenshot: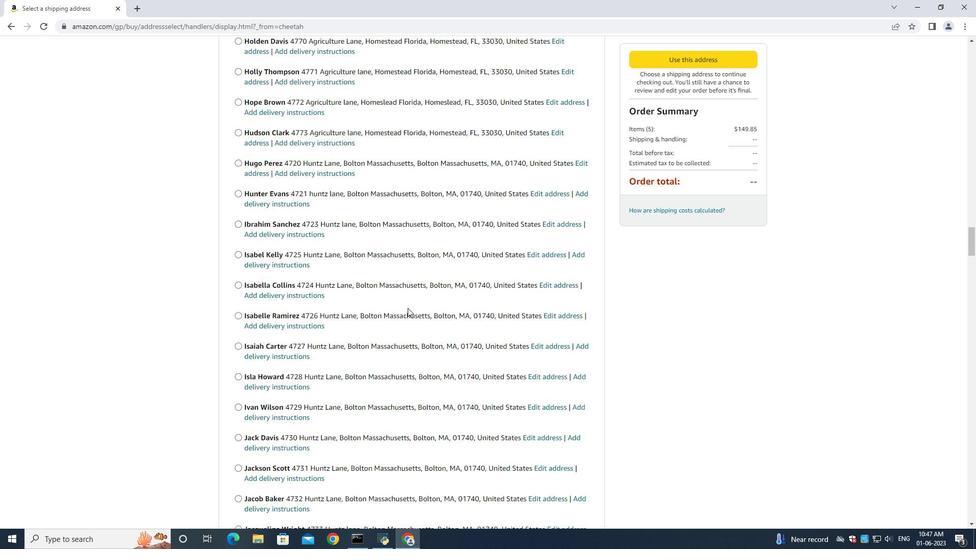 
Action: Mouse scrolled (407, 309) with delta (0, 0)
Screenshot: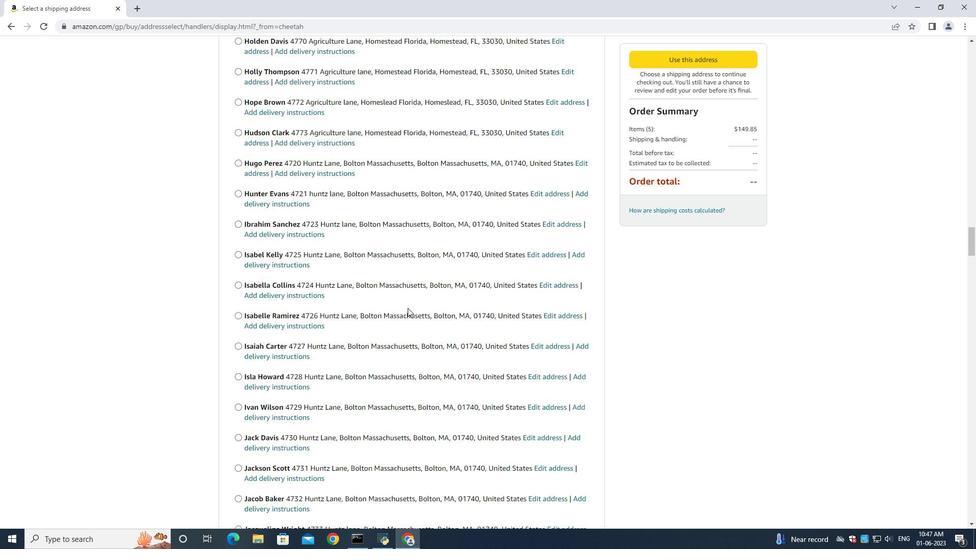 
Action: Mouse scrolled (407, 309) with delta (0, 0)
Screenshot: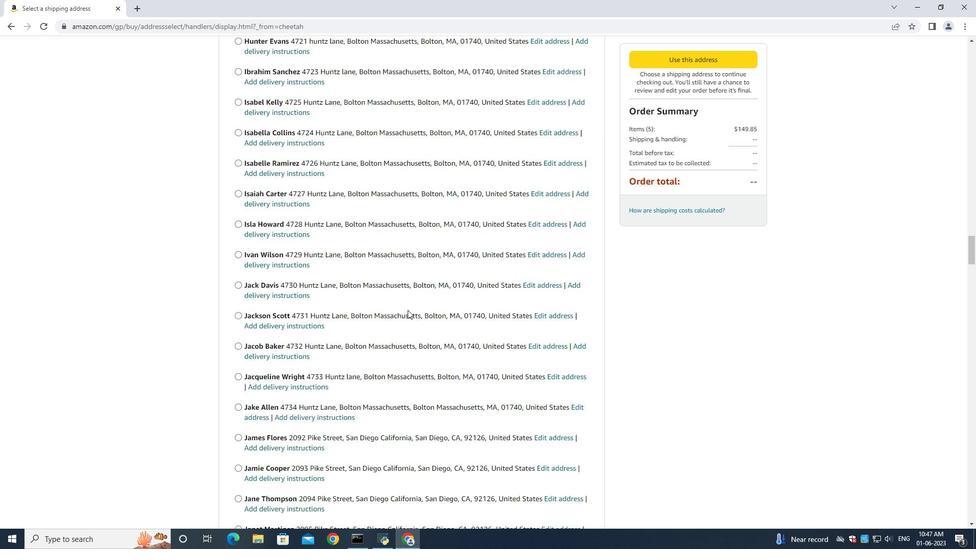 
Action: Mouse scrolled (407, 309) with delta (0, 0)
Screenshot: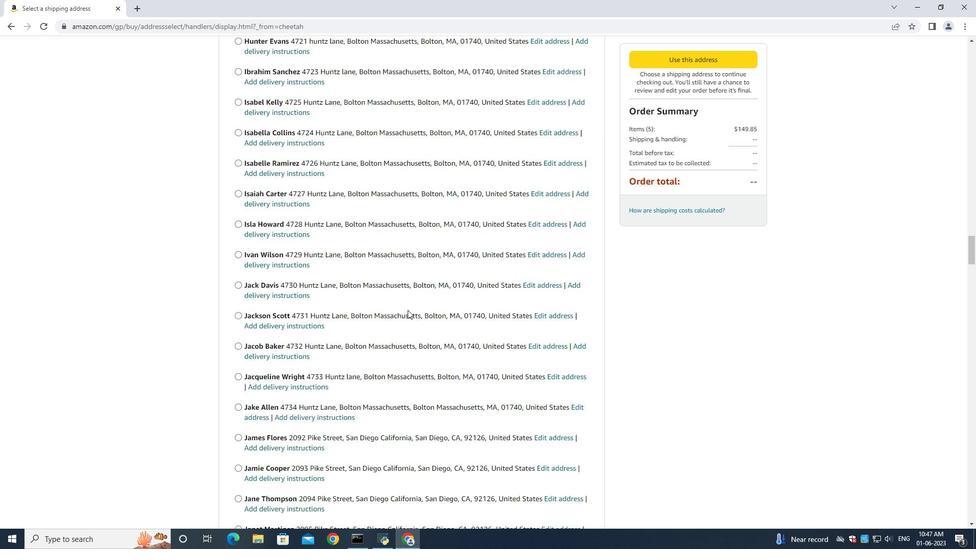 
Action: Mouse scrolled (407, 309) with delta (0, 0)
Screenshot: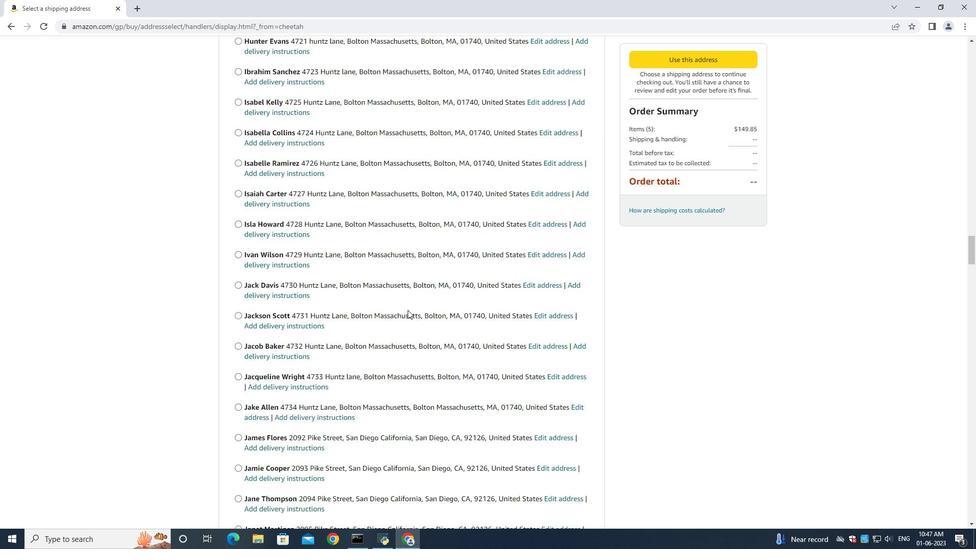 
Action: Mouse moved to (407, 310)
Screenshot: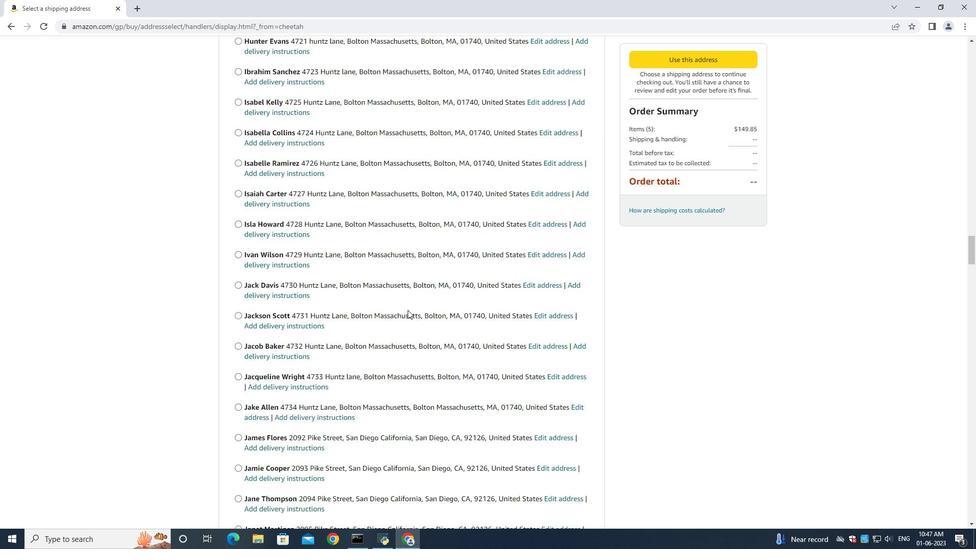 
Action: Mouse scrolled (407, 309) with delta (0, 0)
Screenshot: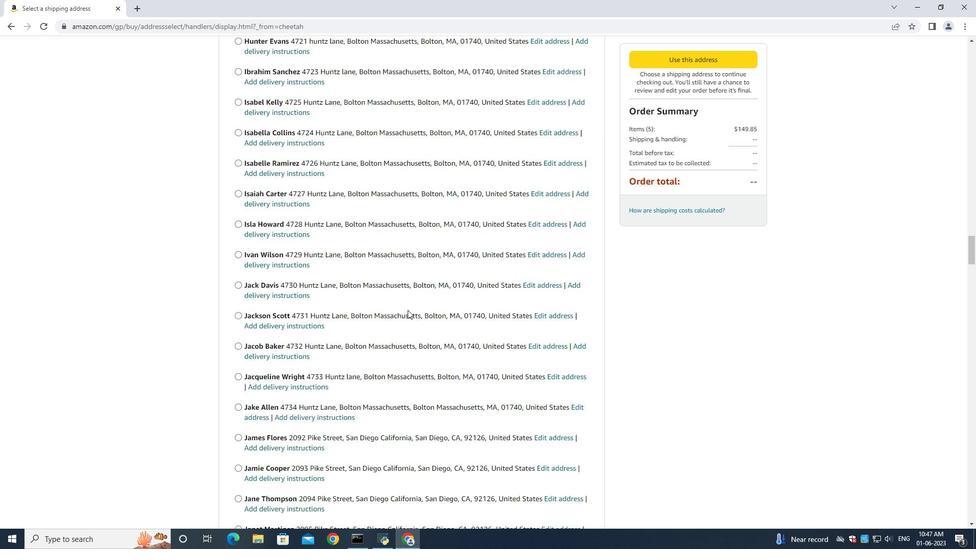 
Action: Mouse moved to (405, 305)
Screenshot: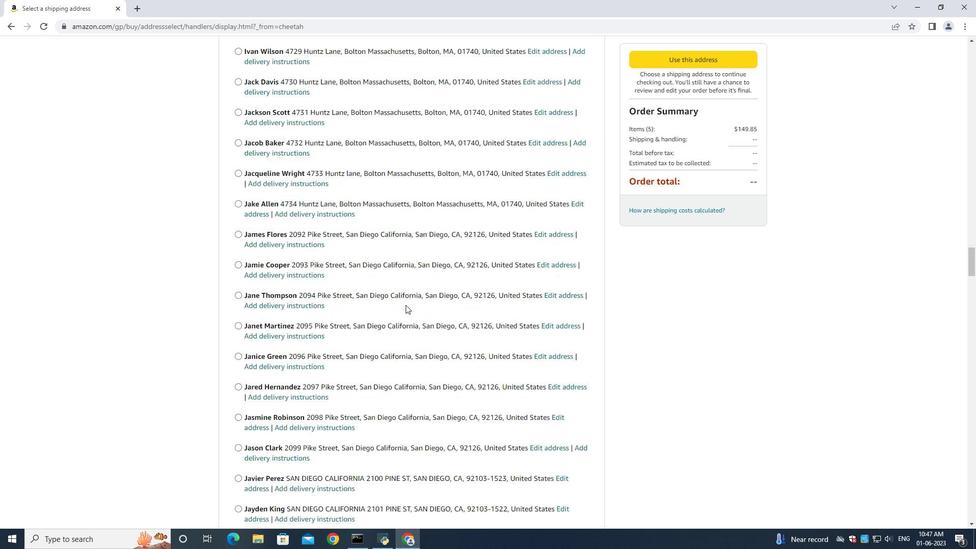 
Action: Mouse scrolled (405, 304) with delta (0, 0)
Screenshot: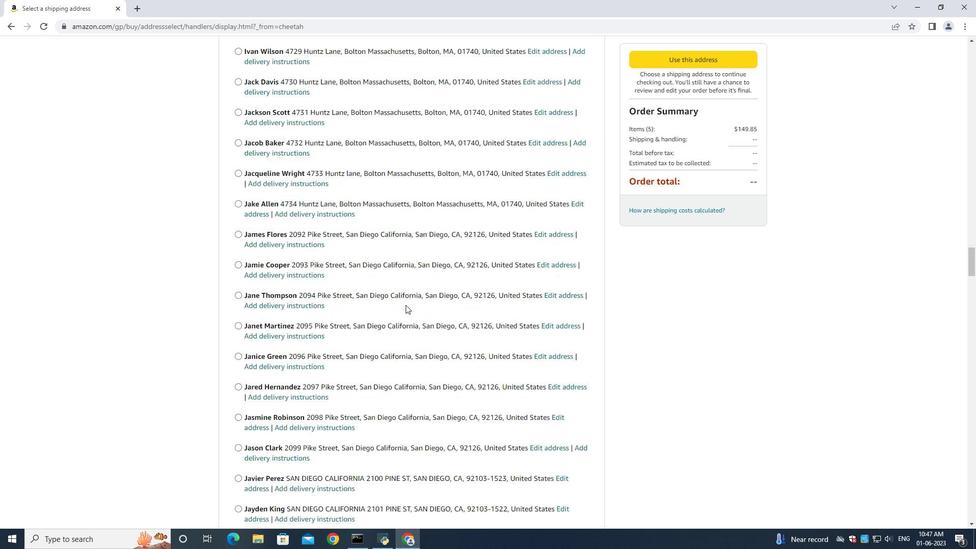 
Action: Mouse moved to (405, 305)
Screenshot: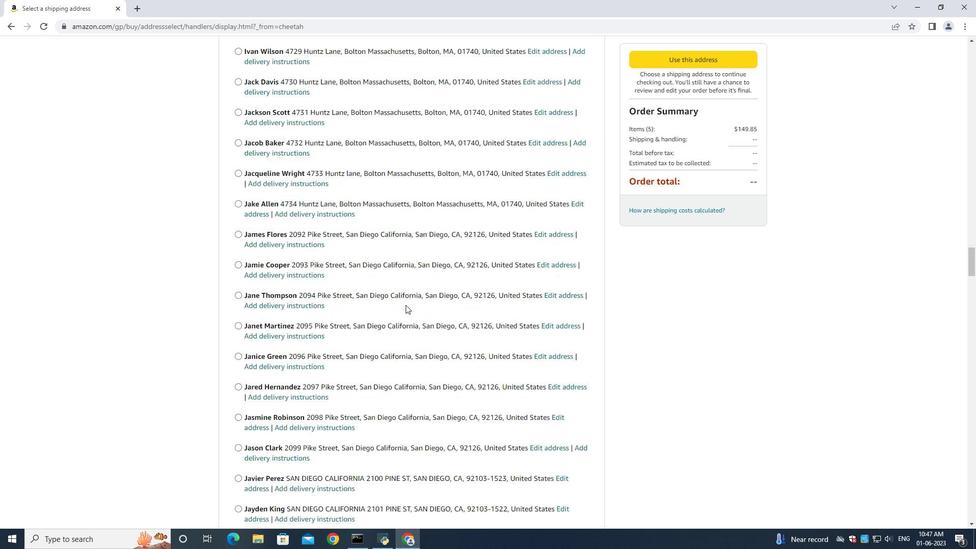 
Action: Mouse scrolled (405, 305) with delta (0, 0)
Screenshot: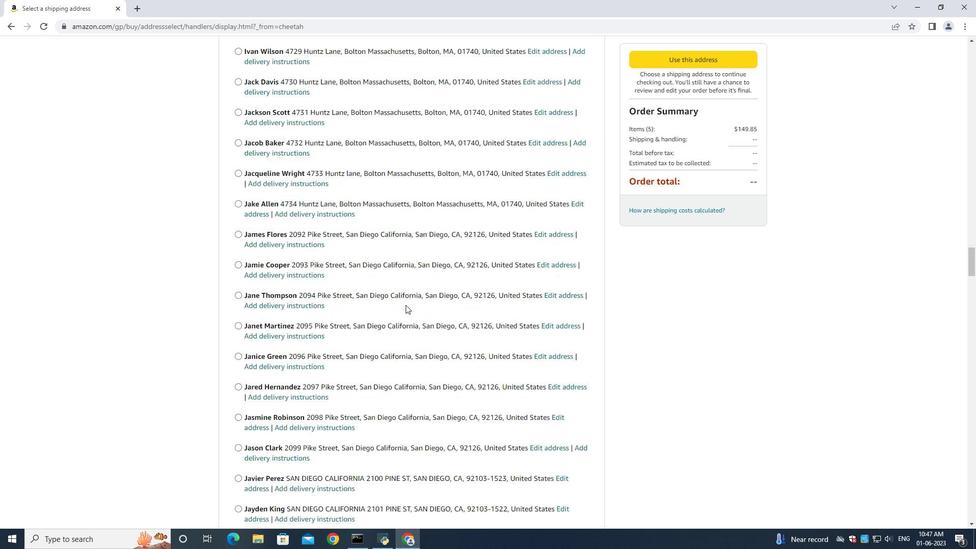 
Action: Mouse scrolled (405, 305) with delta (0, 0)
Screenshot: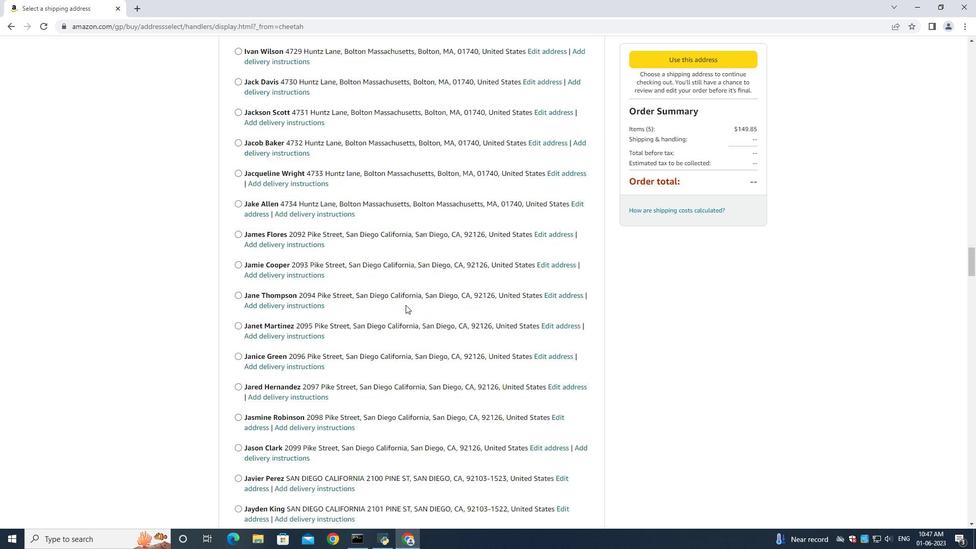 
Action: Mouse scrolled (405, 305) with delta (0, 0)
Screenshot: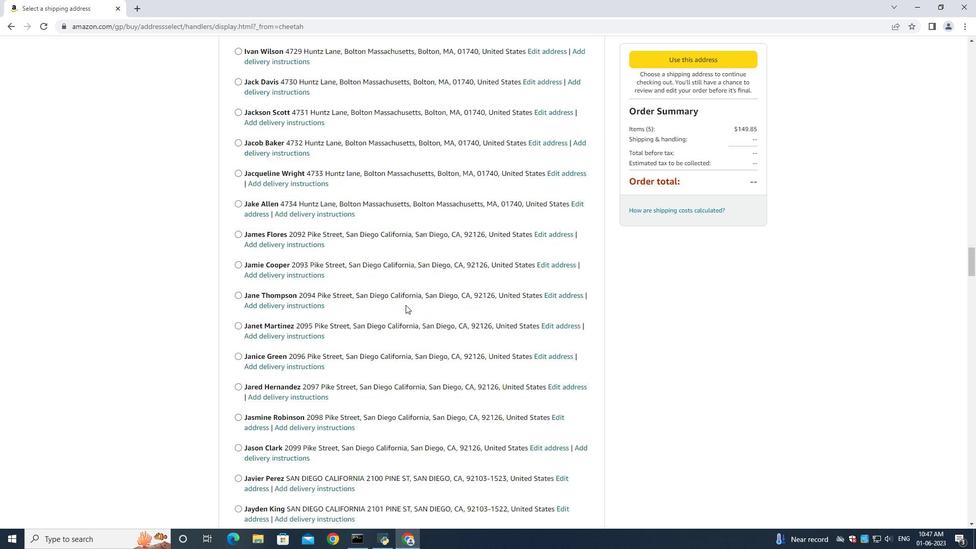 
Action: Mouse moved to (401, 308)
Screenshot: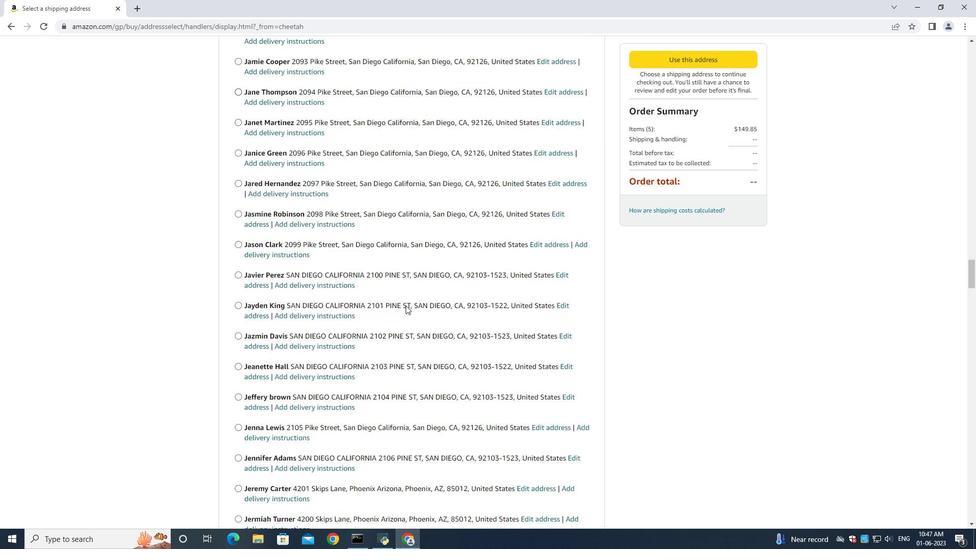 
Action: Mouse scrolled (401, 308) with delta (0, 0)
Screenshot: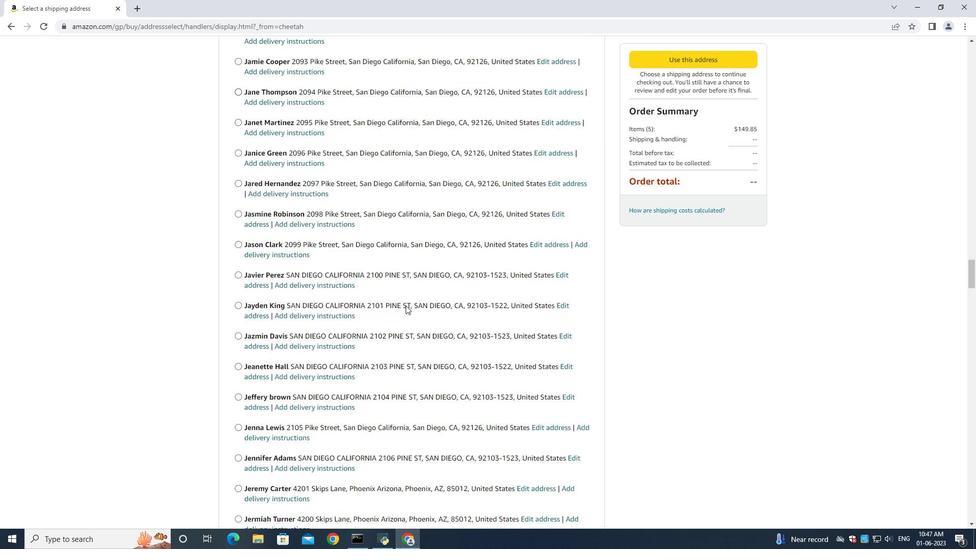
Action: Mouse scrolled (401, 308) with delta (0, 0)
Screenshot: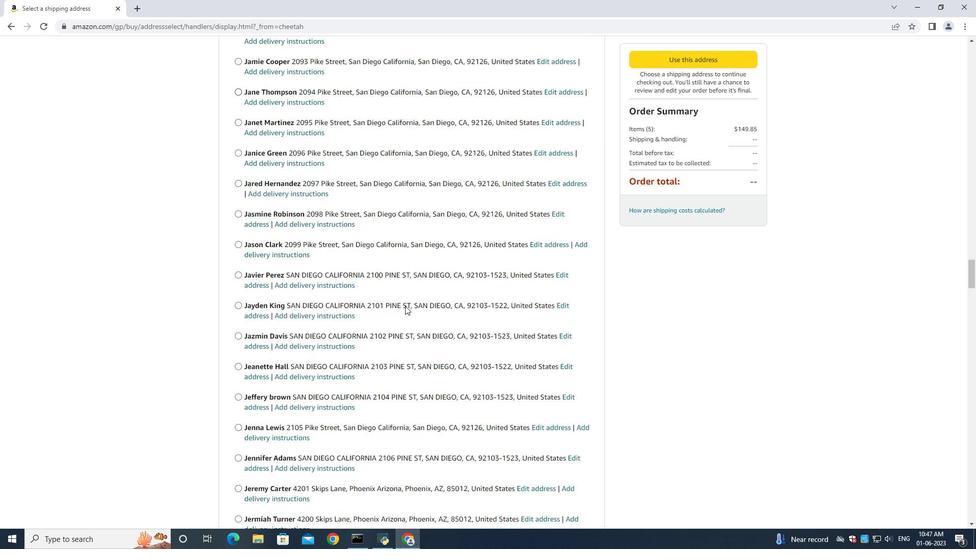 
Action: Mouse moved to (400, 308)
Screenshot: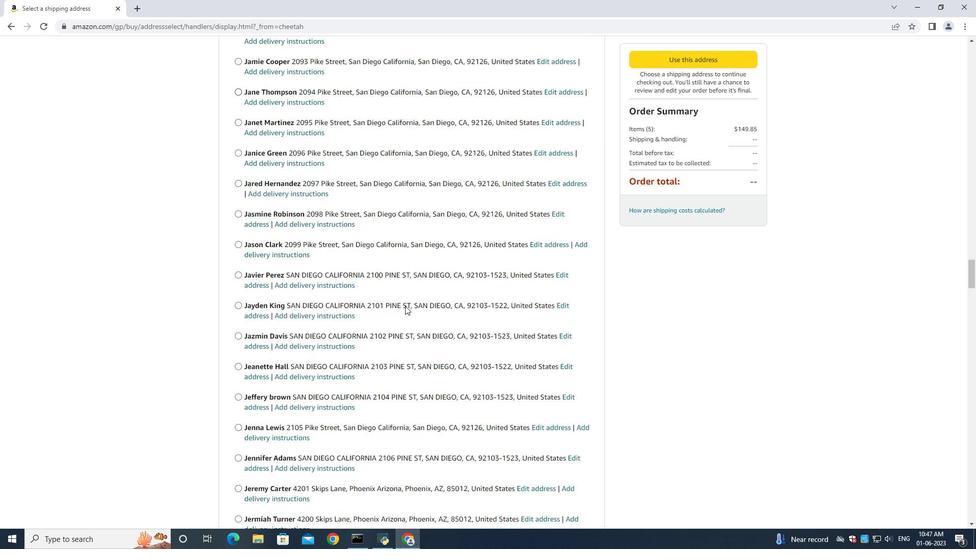 
Action: Mouse scrolled (400, 308) with delta (0, 0)
Screenshot: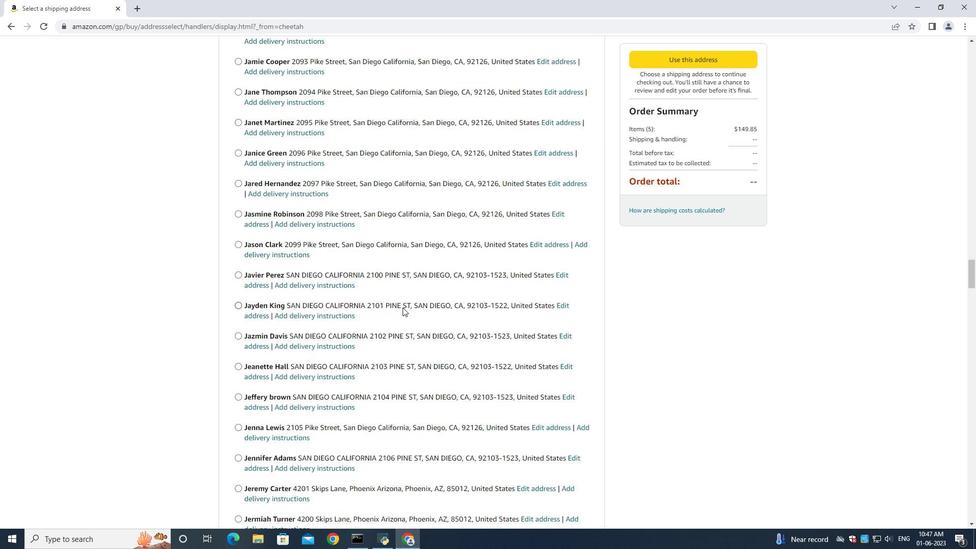 
Action: Mouse moved to (398, 307)
Screenshot: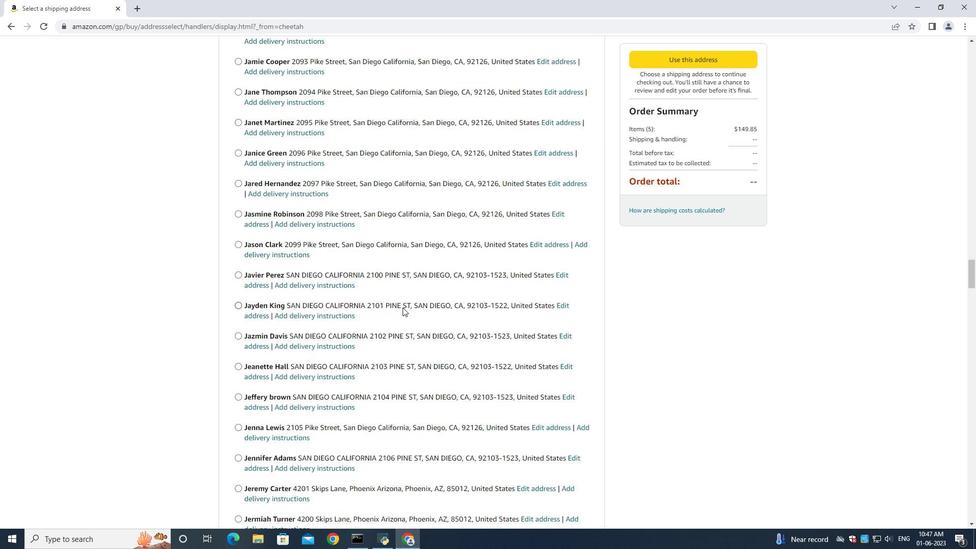
Action: Mouse scrolled (399, 307) with delta (0, 0)
Screenshot: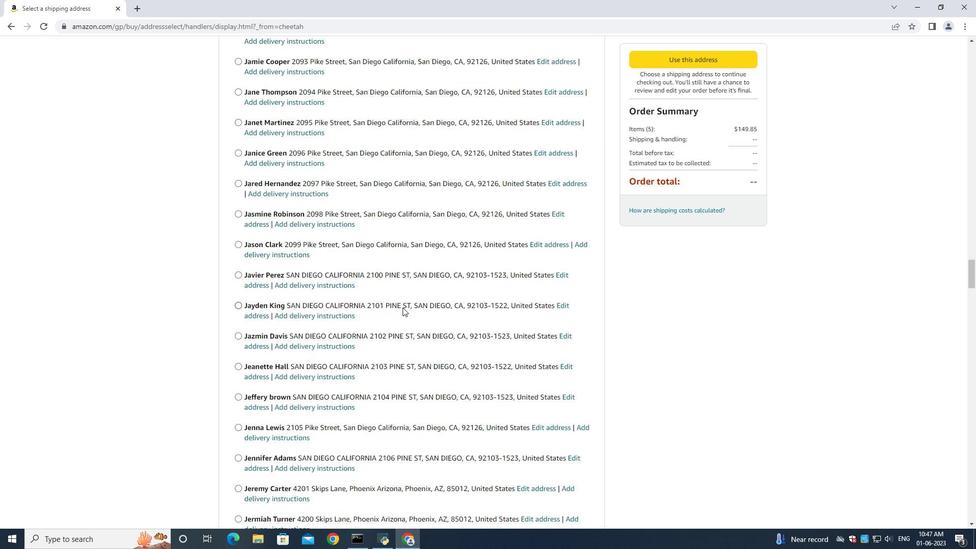 
Action: Mouse moved to (396, 307)
Screenshot: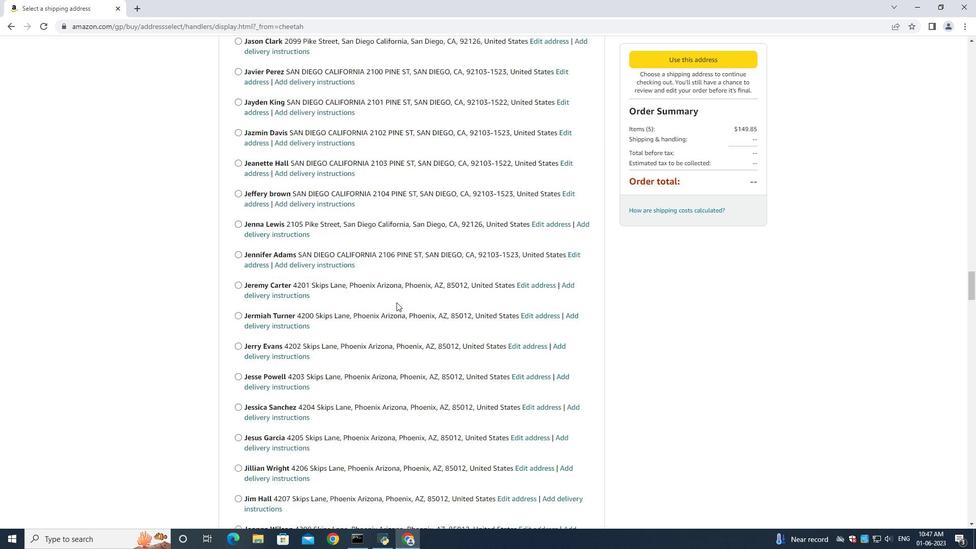 
Action: Mouse scrolled (396, 306) with delta (0, 0)
Screenshot: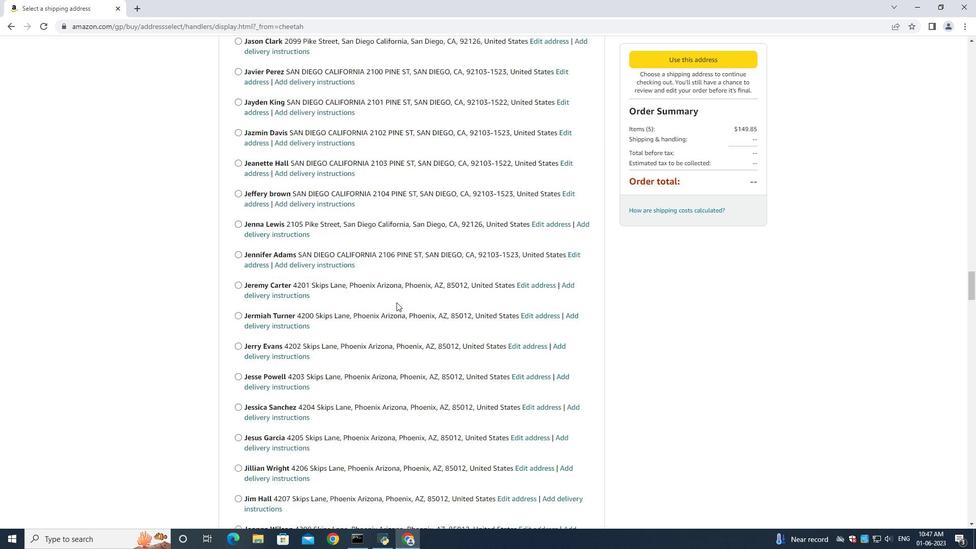 
Action: Mouse moved to (396, 307)
Screenshot: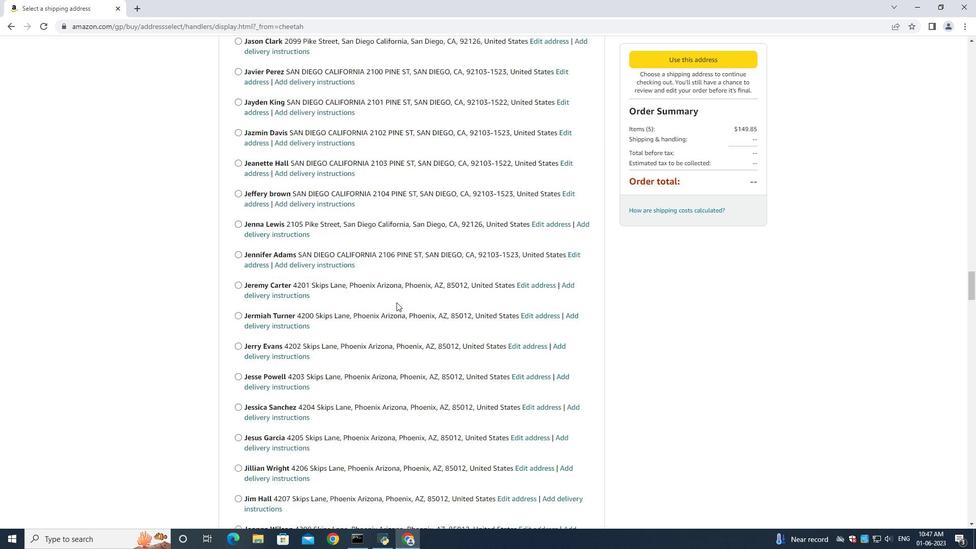 
Action: Mouse scrolled (396, 306) with delta (0, 0)
Screenshot: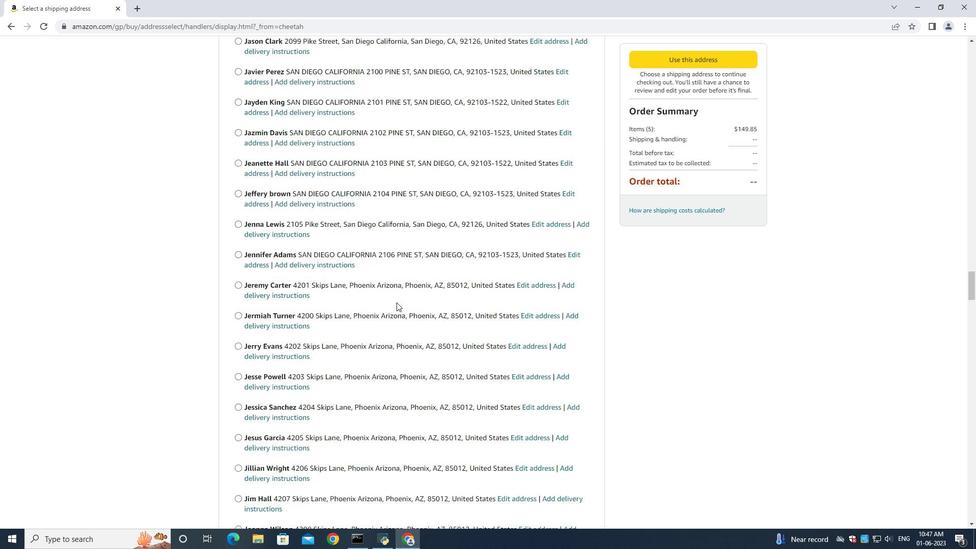 
Action: Mouse moved to (396, 307)
Screenshot: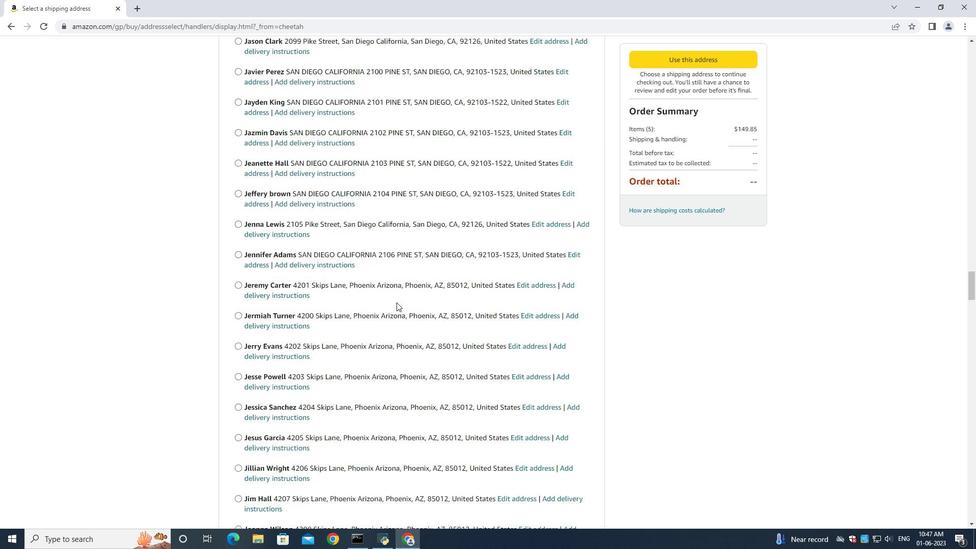 
Action: Mouse scrolled (396, 306) with delta (0, 0)
Screenshot: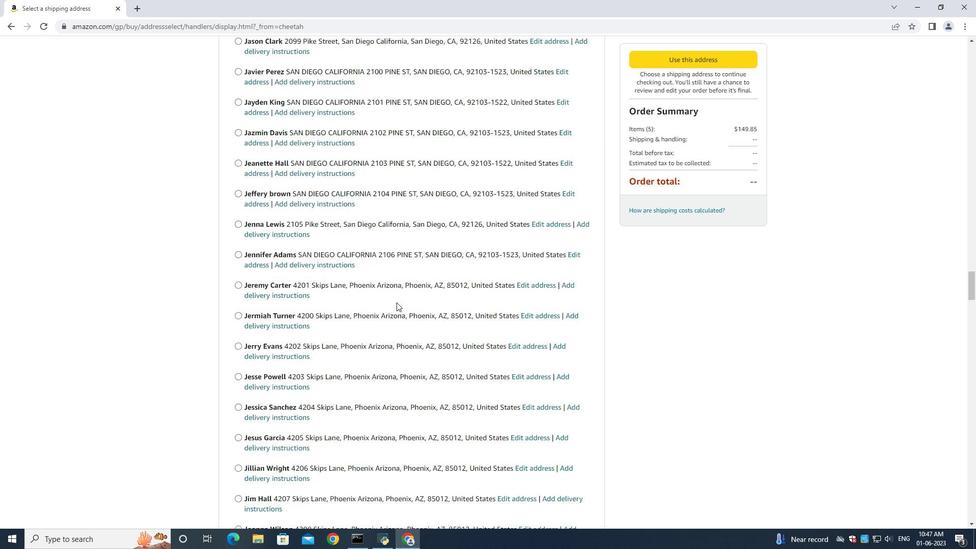 
Action: Mouse moved to (396, 307)
Screenshot: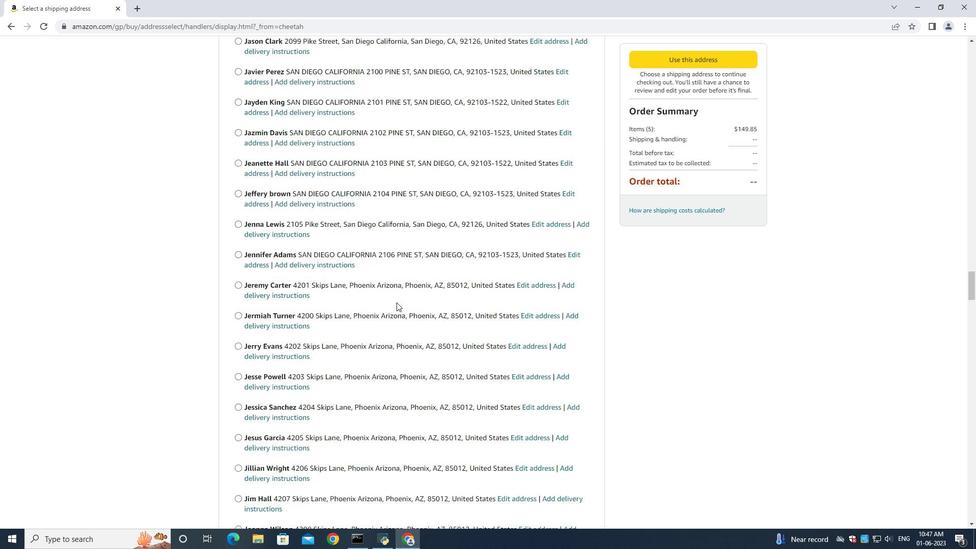 
Action: Mouse scrolled (396, 306) with delta (0, 0)
Screenshot: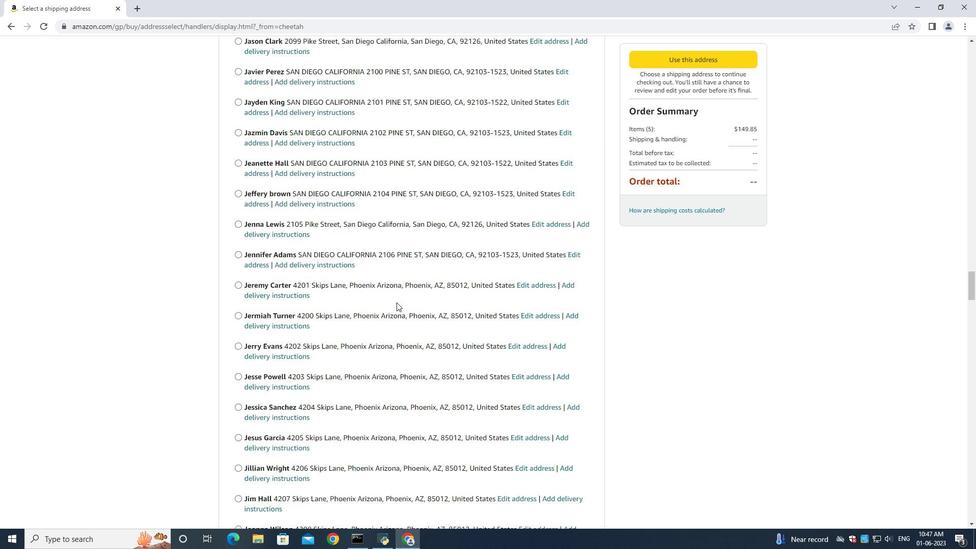 
Action: Mouse scrolled (396, 306) with delta (0, 0)
Screenshot: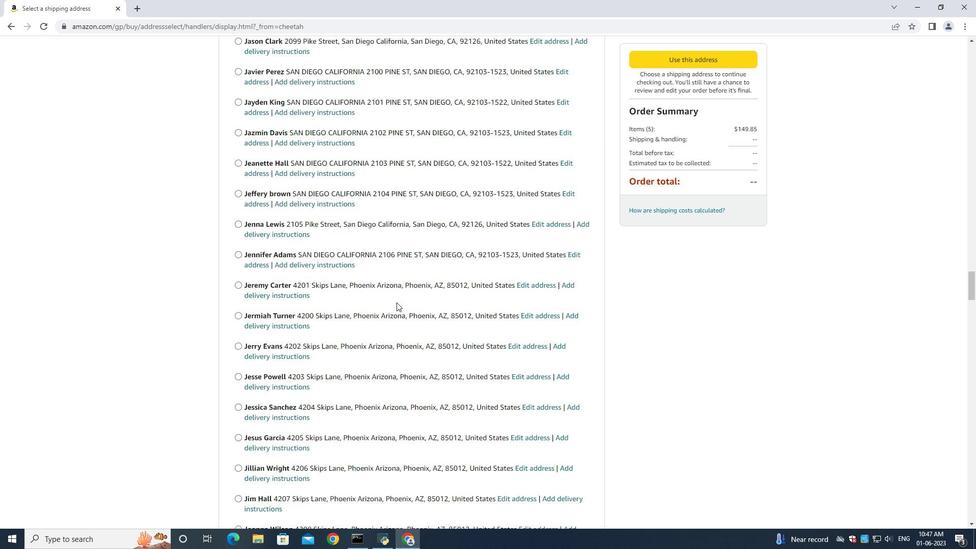 
Action: Mouse scrolled (396, 306) with delta (0, 0)
Screenshot: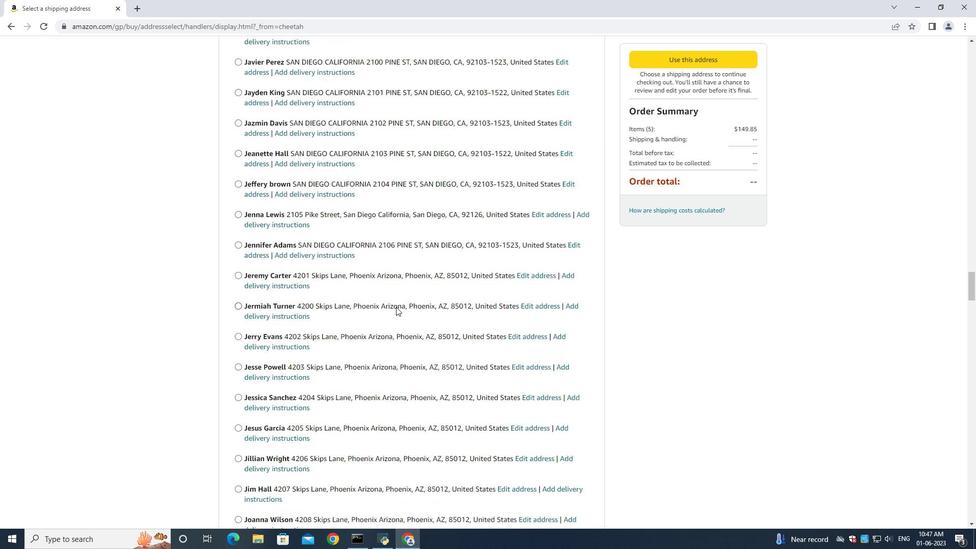 
Action: Mouse scrolled (396, 306) with delta (0, 0)
Screenshot: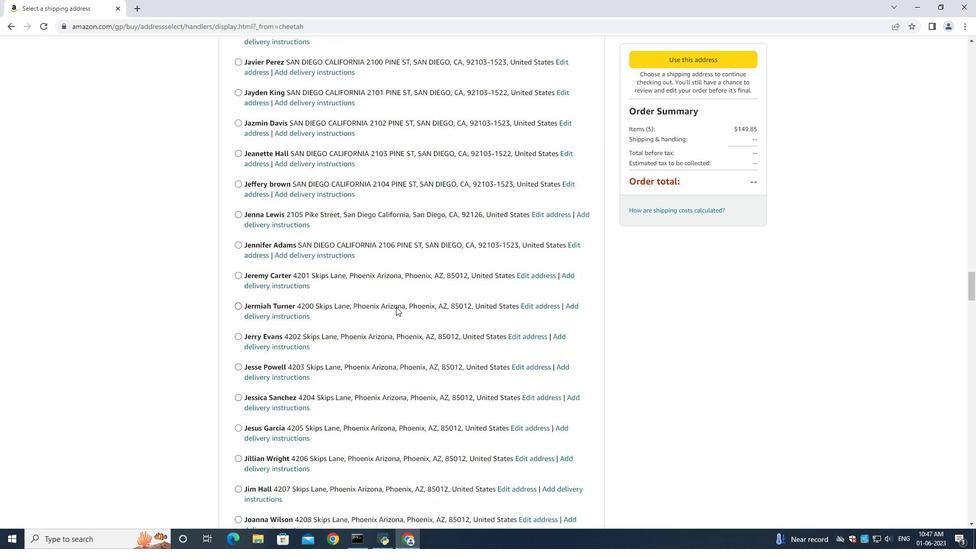 
Action: Mouse scrolled (396, 306) with delta (0, 0)
Screenshot: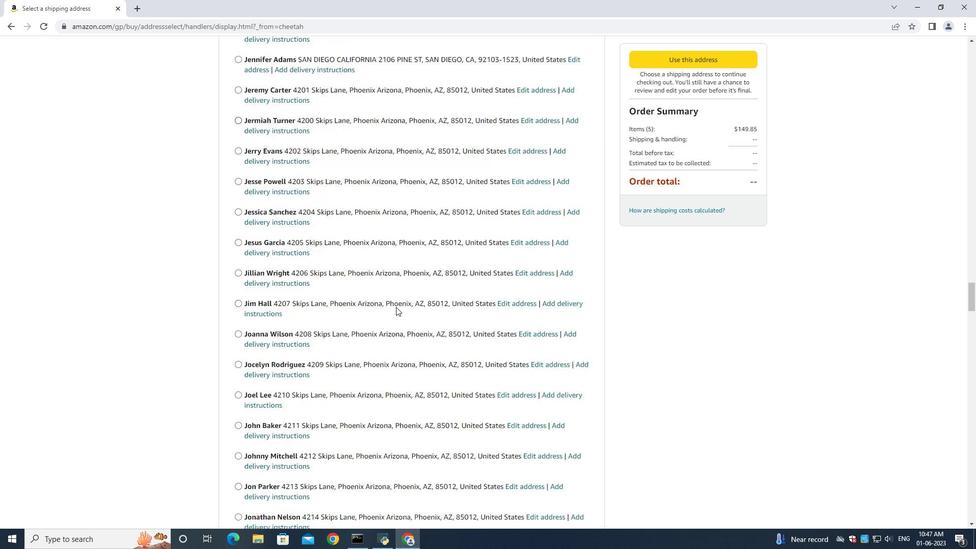
Action: Mouse scrolled (396, 306) with delta (0, 0)
Screenshot: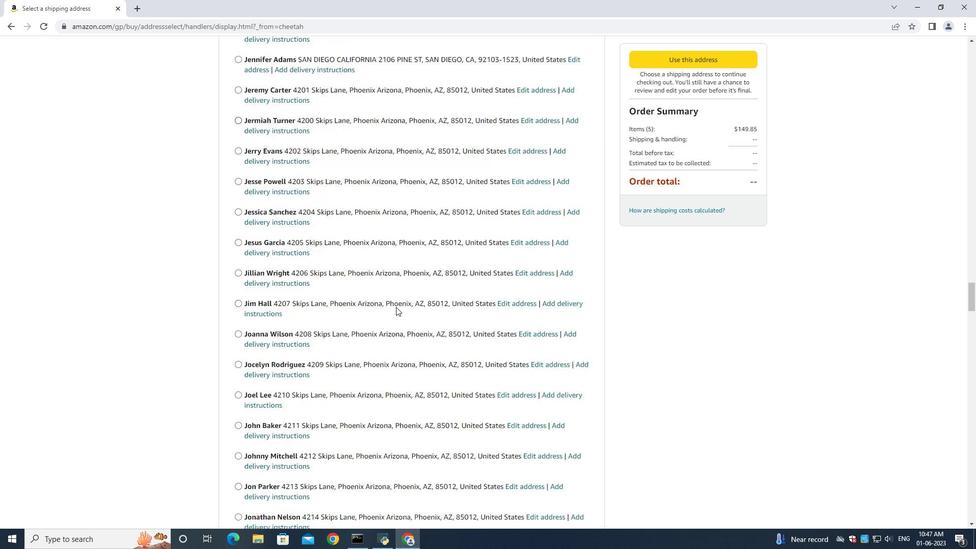 
Action: Mouse scrolled (396, 306) with delta (0, 0)
Screenshot: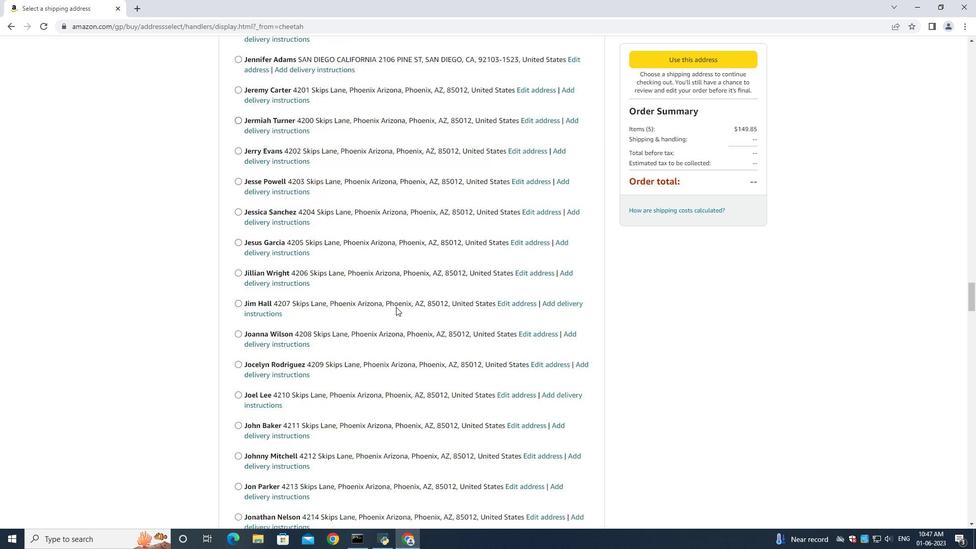 
Action: Mouse scrolled (396, 306) with delta (0, 0)
Screenshot: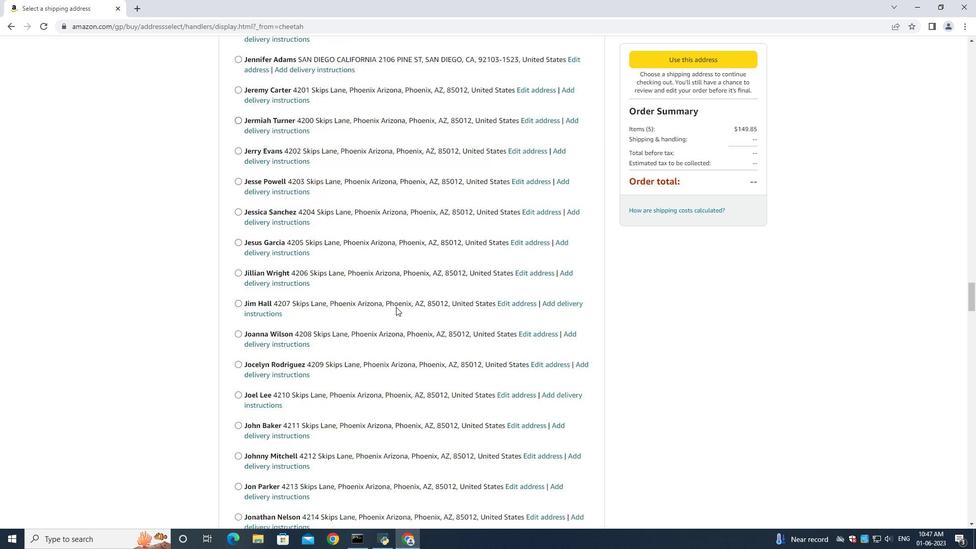 
Action: Mouse moved to (395, 307)
Screenshot: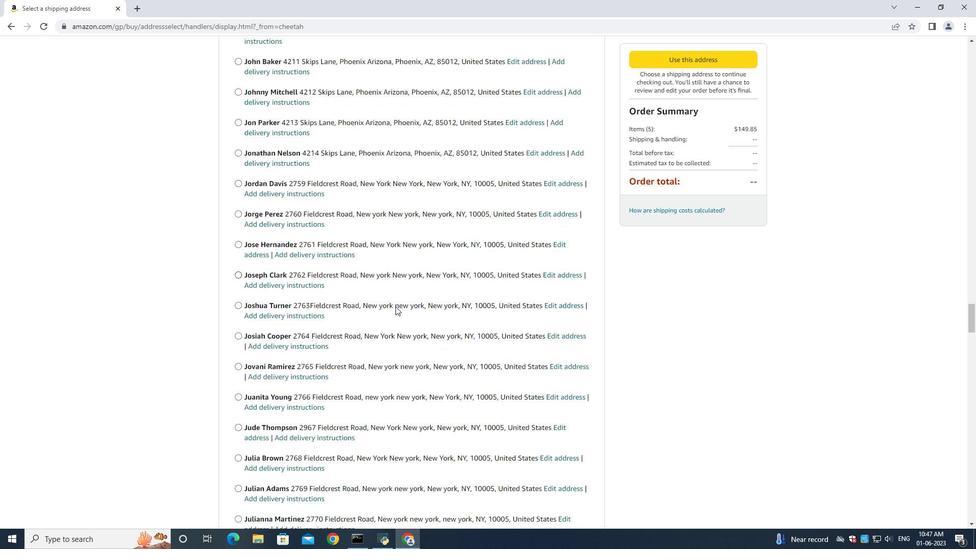 
Action: Mouse scrolled (395, 306) with delta (0, 0)
Screenshot: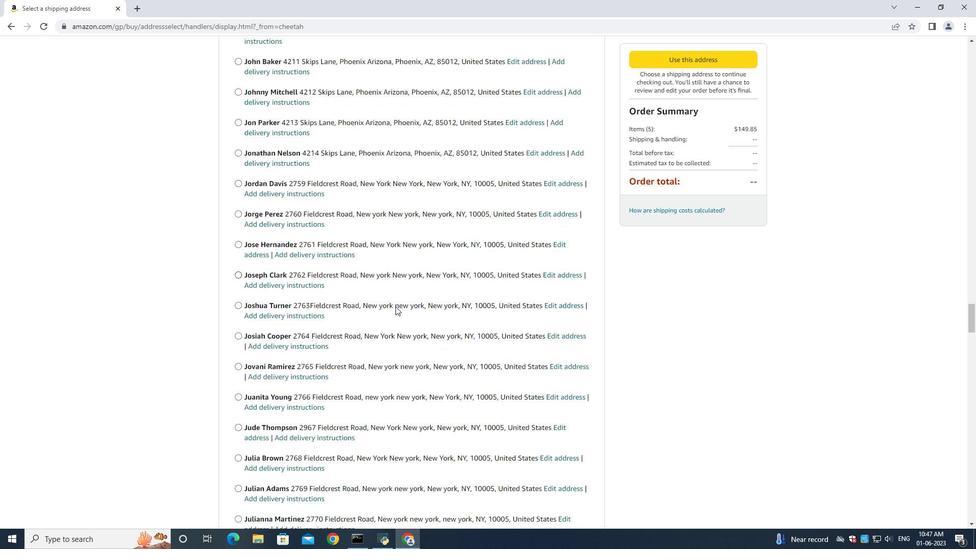 
Action: Mouse moved to (395, 307)
Screenshot: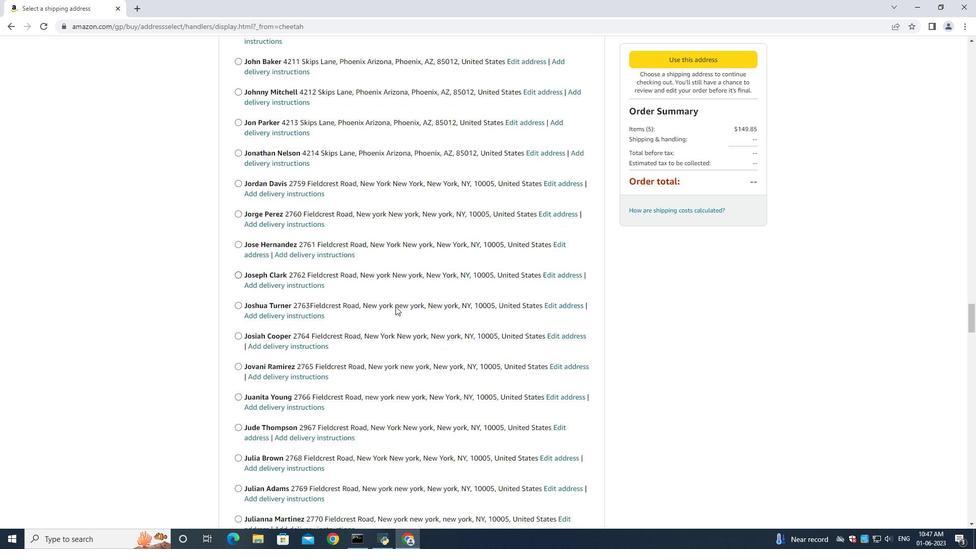 
Action: Mouse scrolled (395, 307) with delta (0, 0)
Screenshot: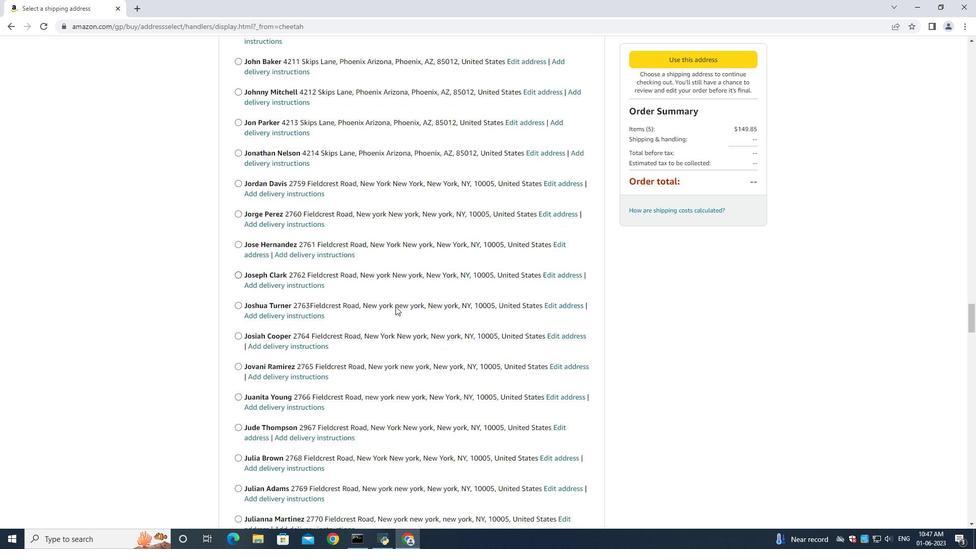 
Action: Mouse moved to (394, 307)
Screenshot: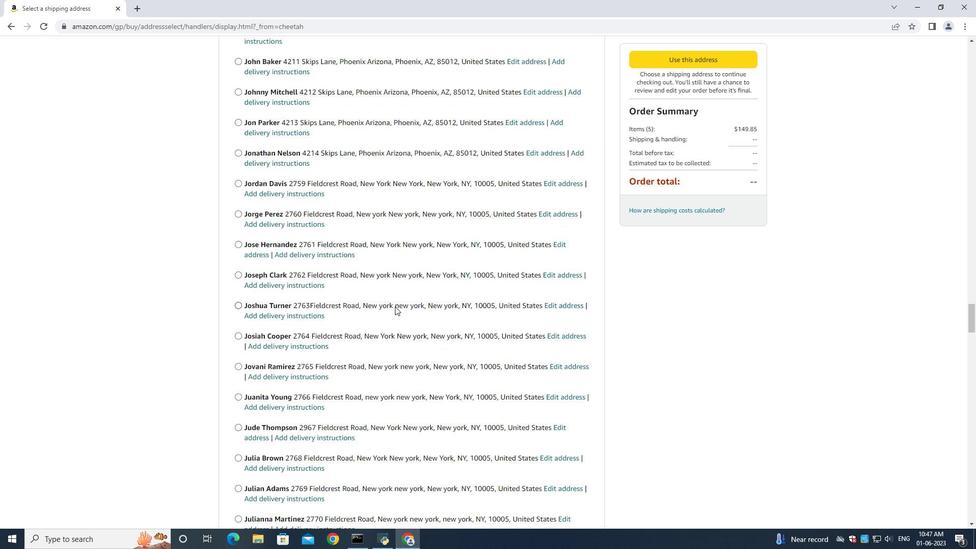 
Action: Mouse scrolled (395, 307) with delta (0, 0)
Screenshot: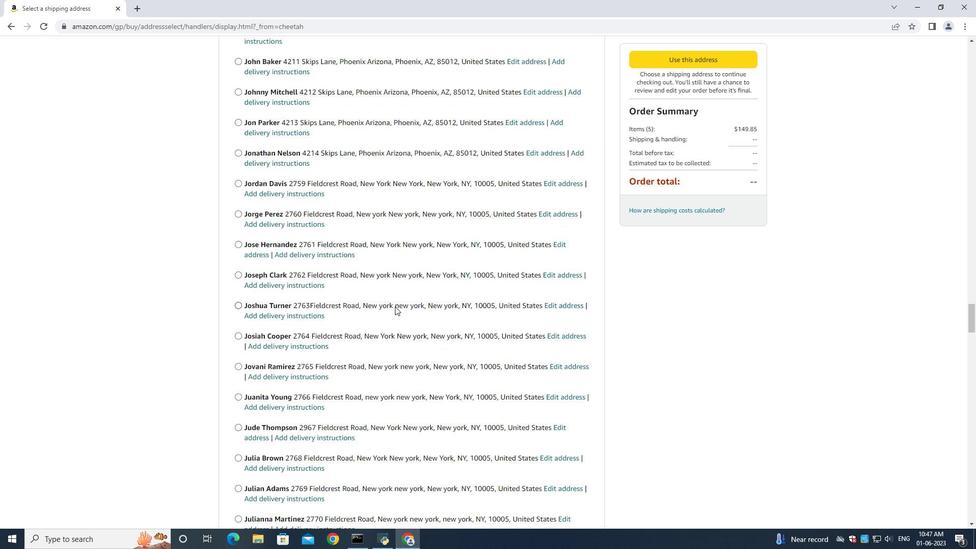 
Action: Mouse scrolled (394, 307) with delta (0, 0)
Screenshot: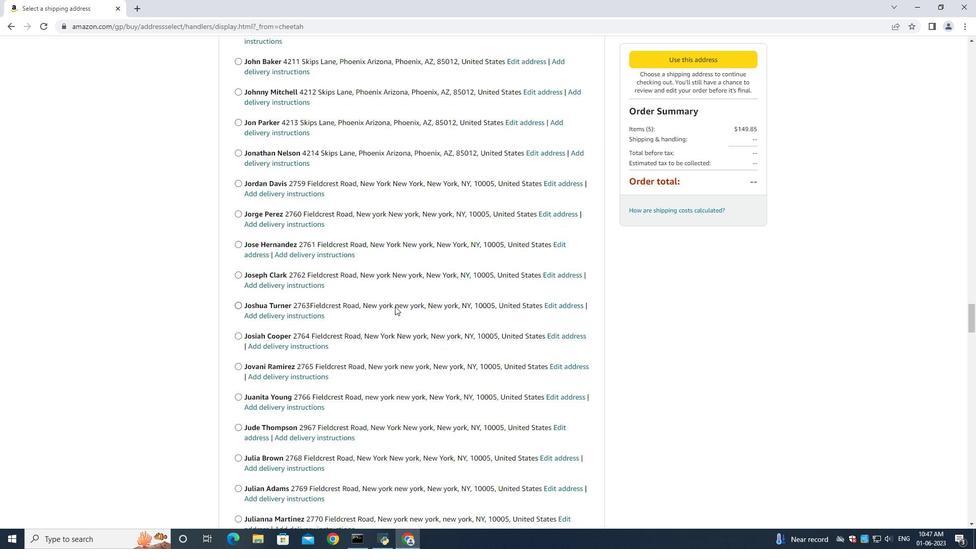 
Action: Mouse scrolled (394, 307) with delta (0, 0)
Screenshot: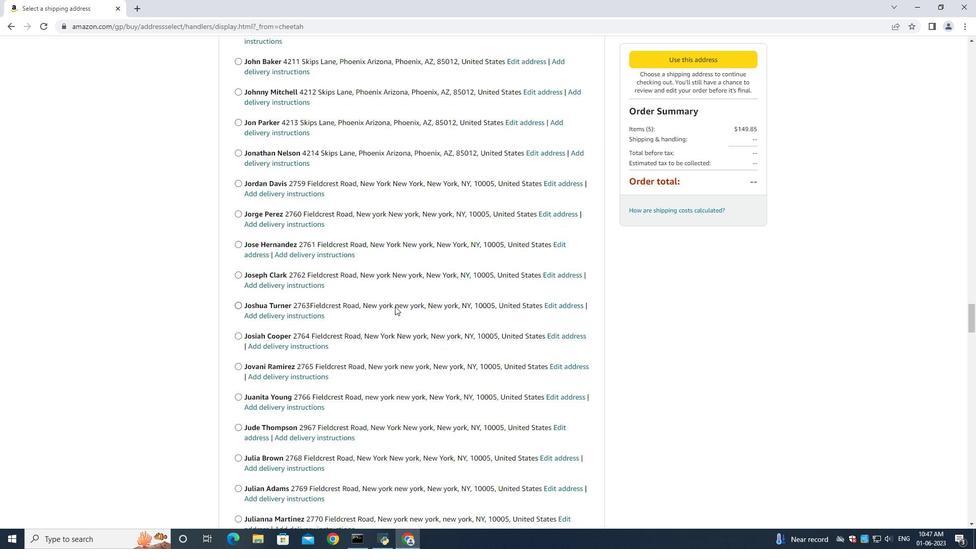 
Action: Mouse moved to (394, 306)
Screenshot: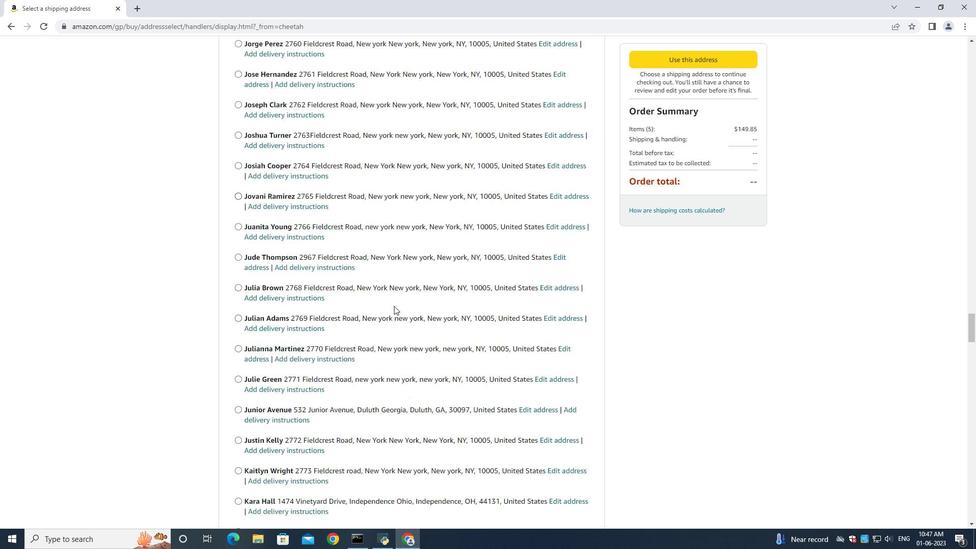 
Action: Mouse scrolled (394, 305) with delta (0, 0)
Screenshot: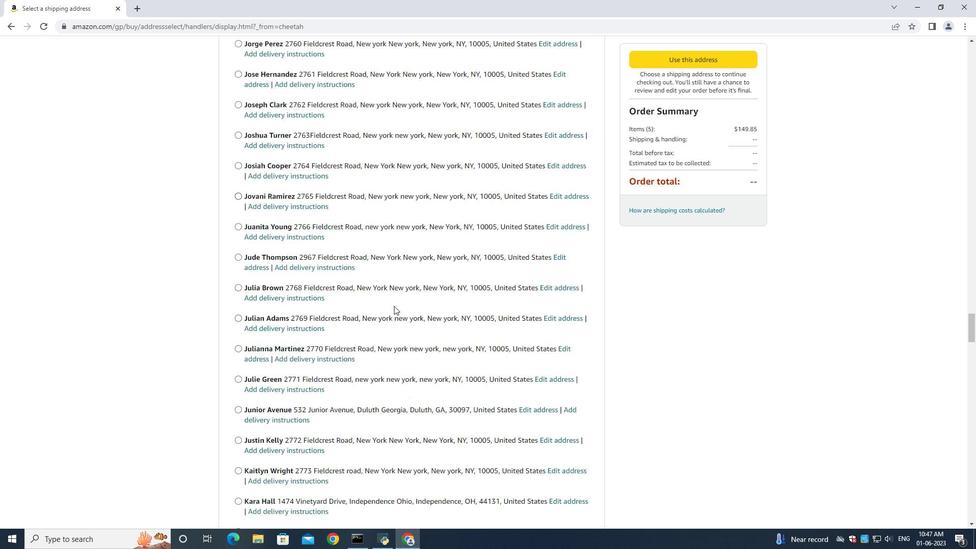 
Action: Mouse moved to (393, 307)
Screenshot: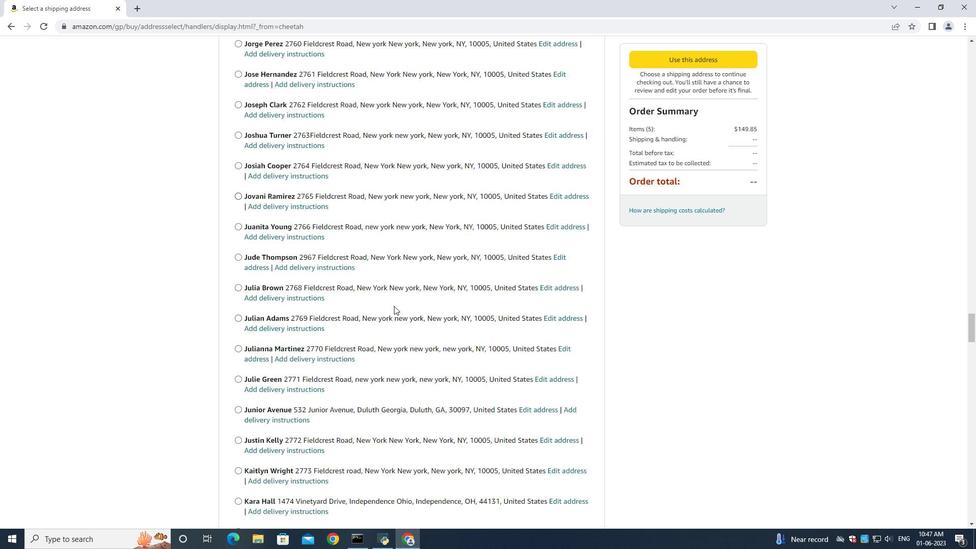 
Action: Mouse scrolled (393, 306) with delta (0, 0)
Screenshot: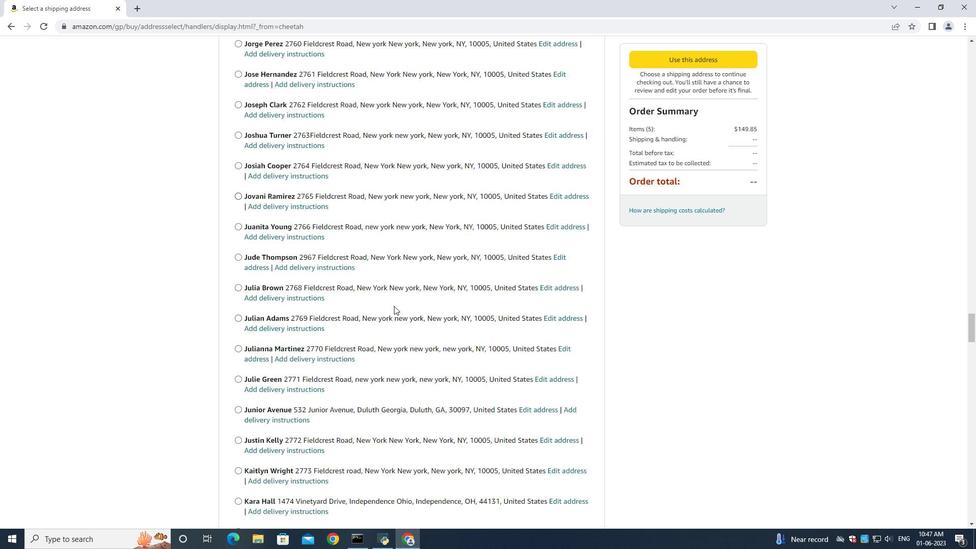 
Action: Mouse moved to (393, 307)
Screenshot: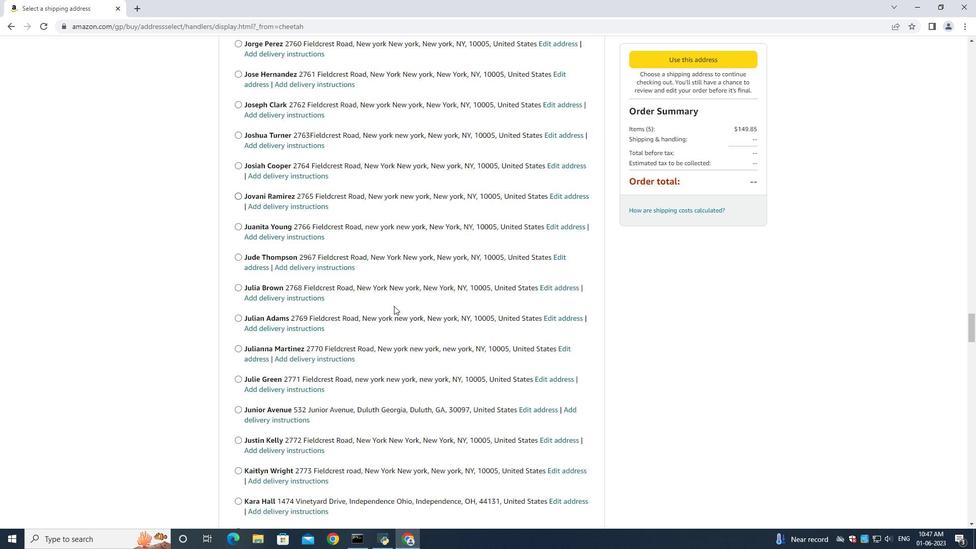 
Action: Mouse scrolled (393, 307) with delta (0, 0)
Screenshot: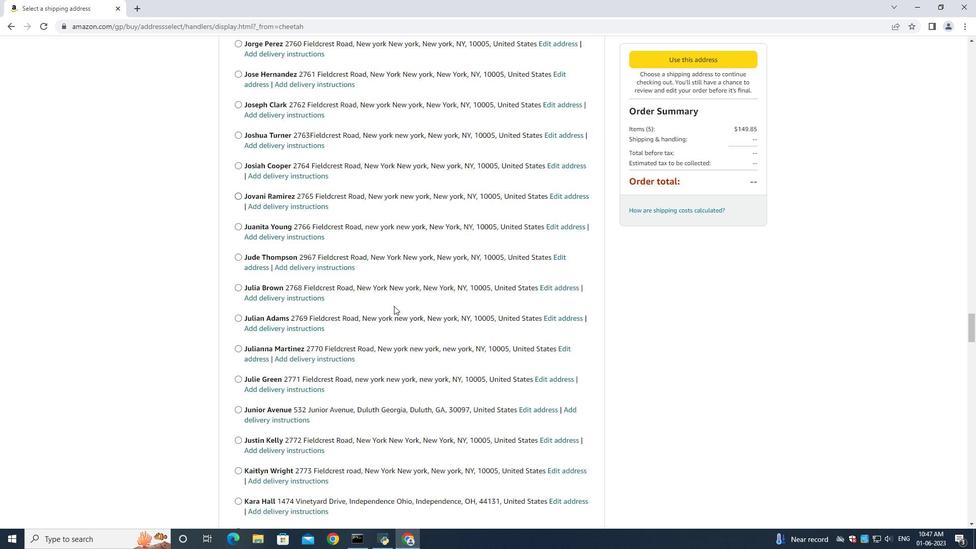 
Action: Mouse scrolled (393, 307) with delta (0, 0)
Screenshot: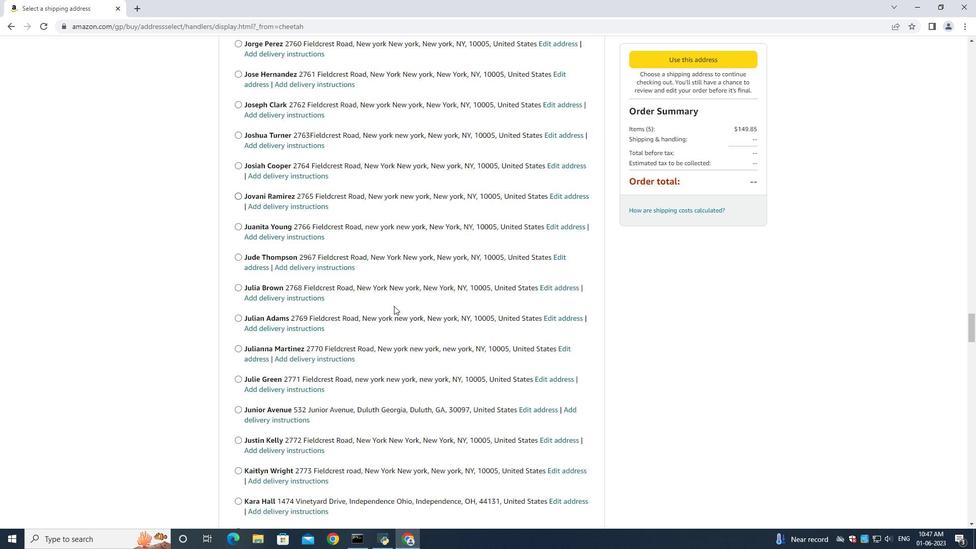 
Action: Mouse scrolled (393, 307) with delta (0, 0)
Screenshot: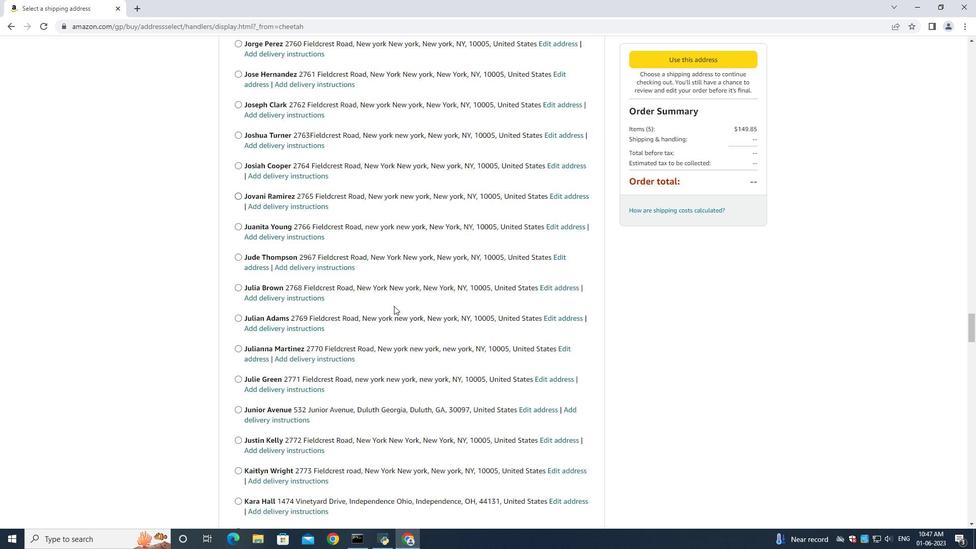 
Action: Mouse moved to (393, 306)
Screenshot: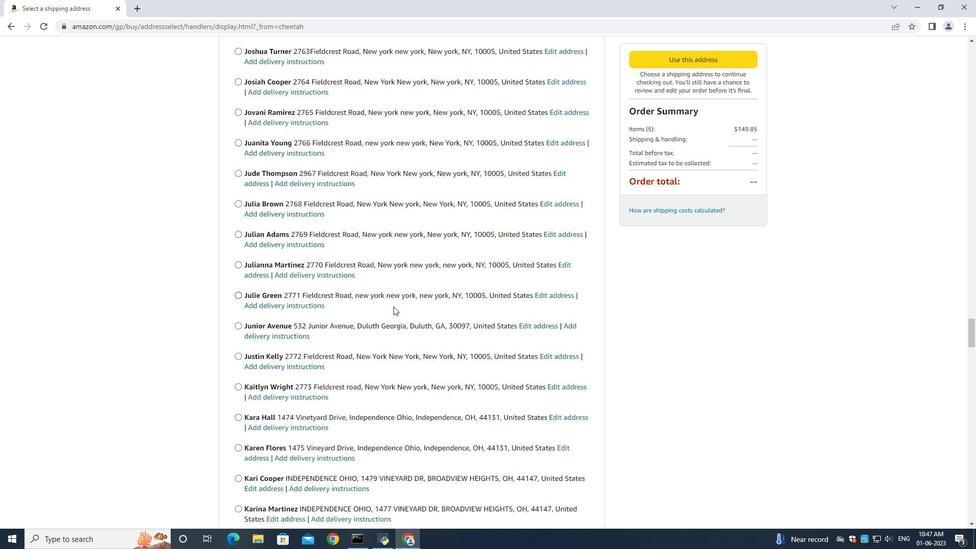 
Action: Mouse scrolled (393, 306) with delta (0, 0)
Screenshot: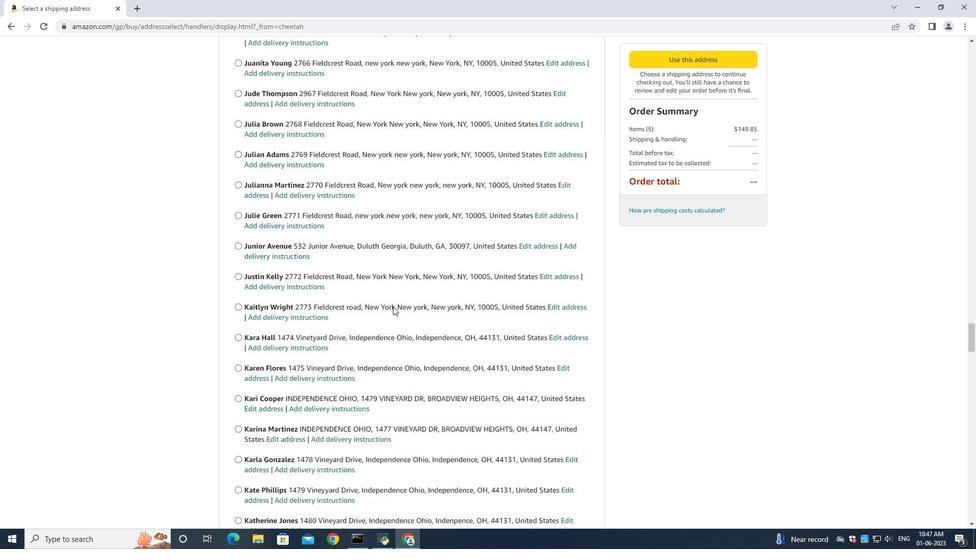
Action: Mouse moved to (393, 306)
Screenshot: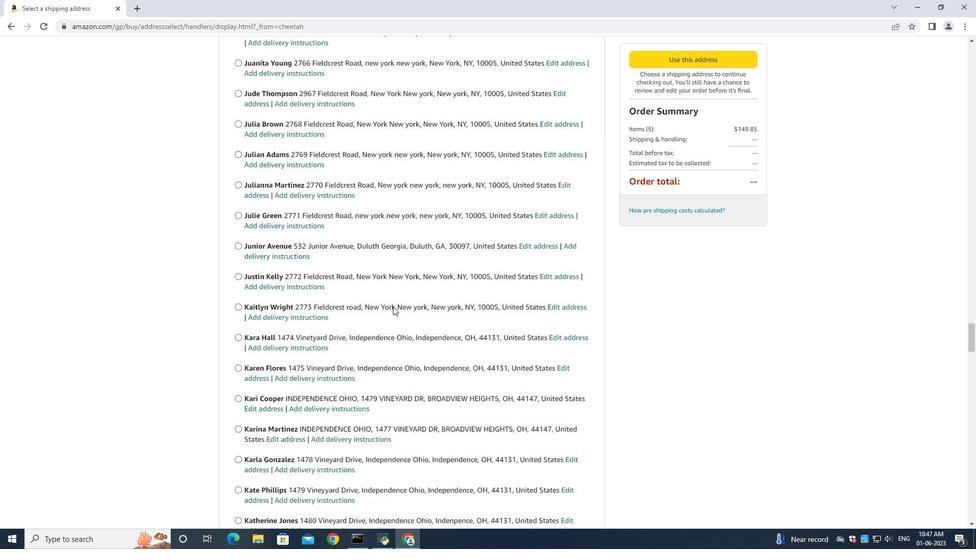 
Action: Mouse scrolled (393, 306) with delta (0, 0)
Screenshot: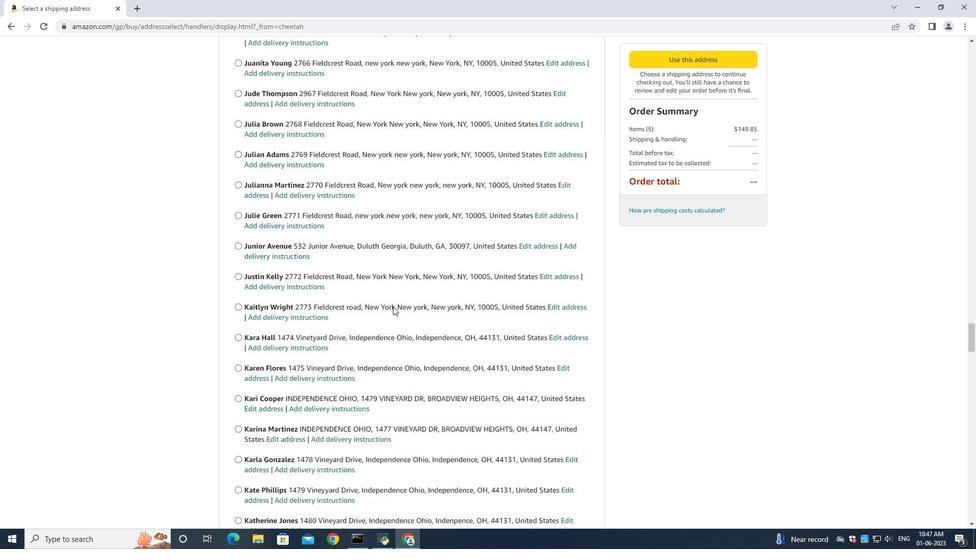 
Action: Mouse moved to (393, 306)
Screenshot: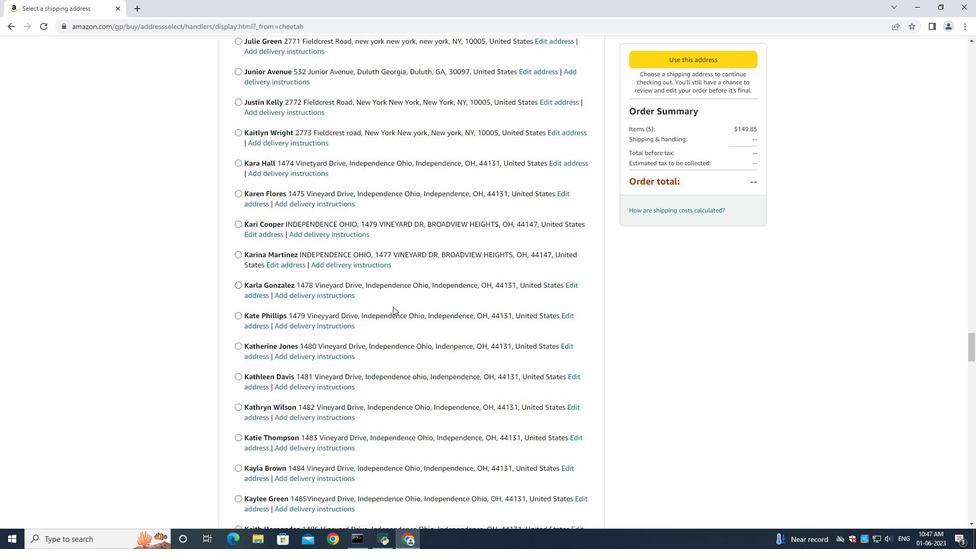 
Action: Mouse scrolled (393, 306) with delta (0, 0)
Screenshot: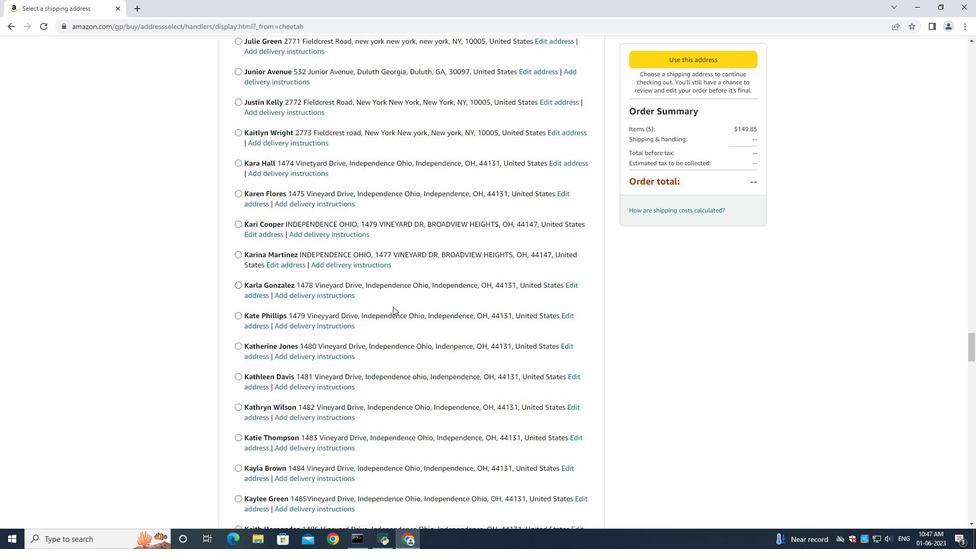 
Action: Mouse moved to (392, 306)
Screenshot: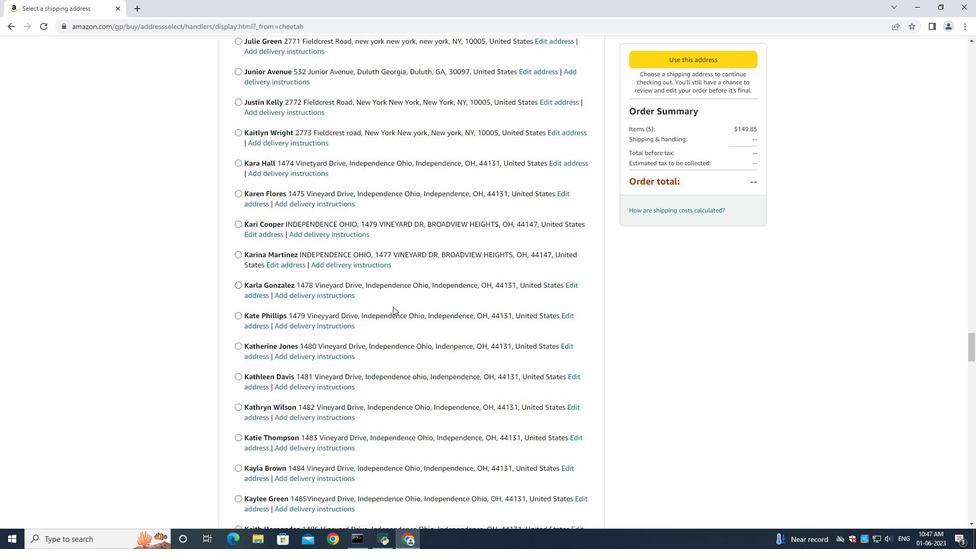 
Action: Mouse scrolled (392, 306) with delta (0, 0)
Screenshot: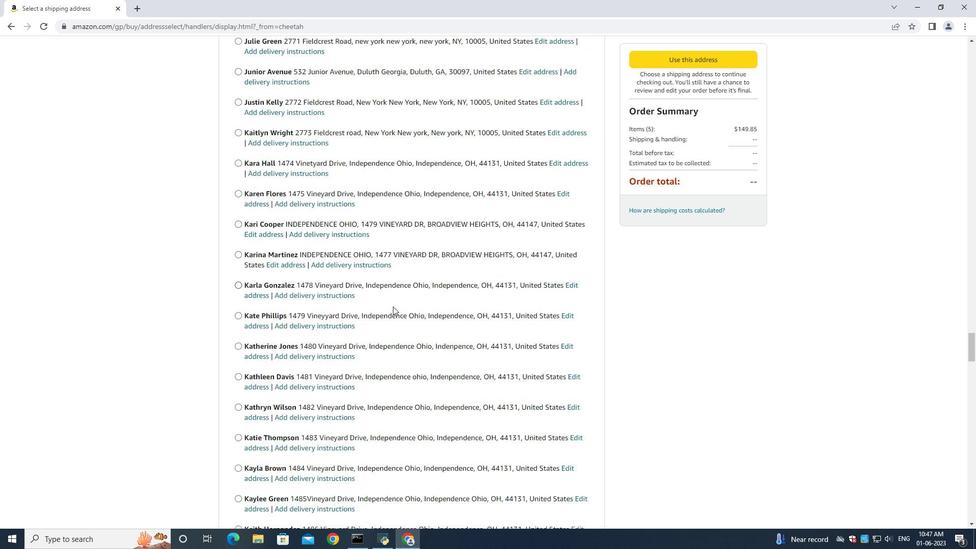 
Action: Mouse moved to (392, 306)
Screenshot: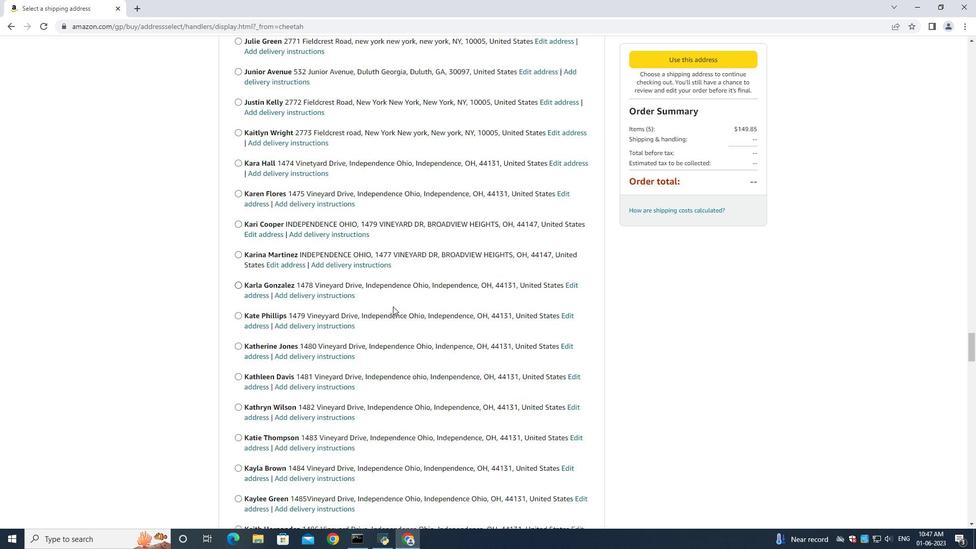 
Action: Mouse scrolled (392, 306) with delta (0, 0)
Screenshot: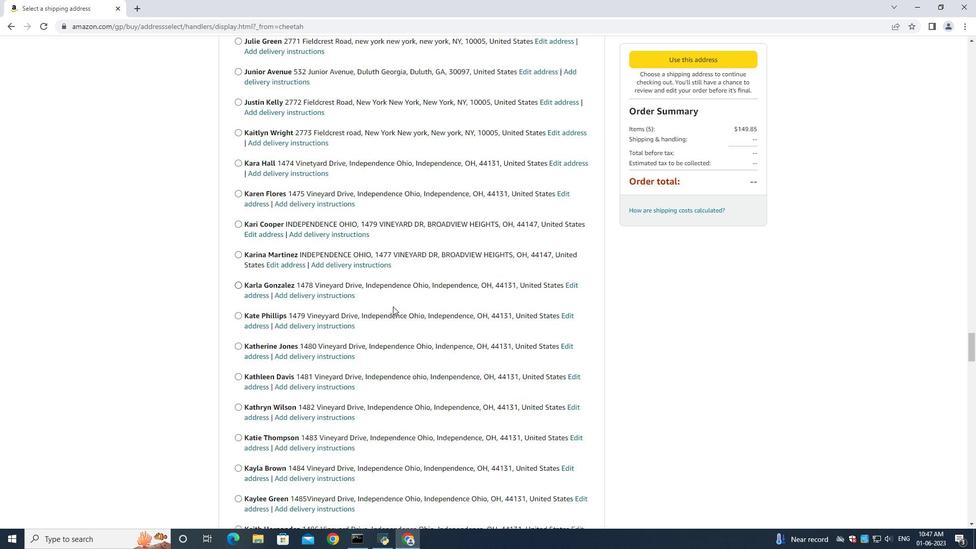 
Action: Mouse moved to (392, 304)
Screenshot: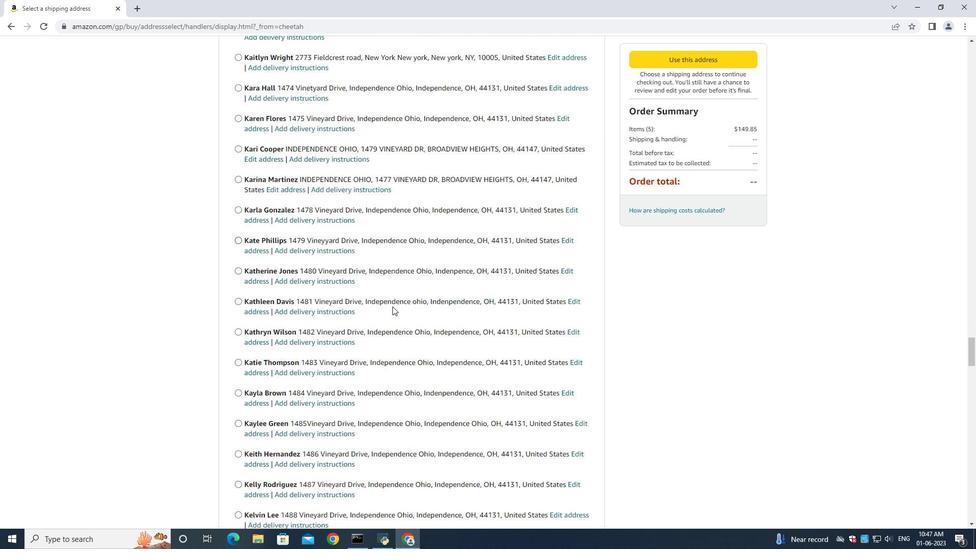 
Action: Mouse scrolled (392, 304) with delta (0, 0)
Screenshot: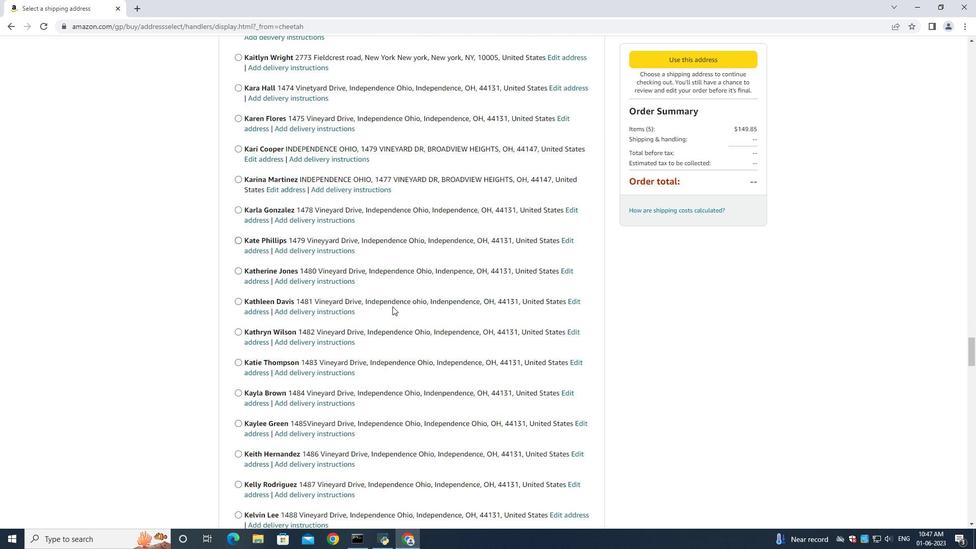 
Action: Mouse scrolled (392, 304) with delta (0, 0)
Screenshot: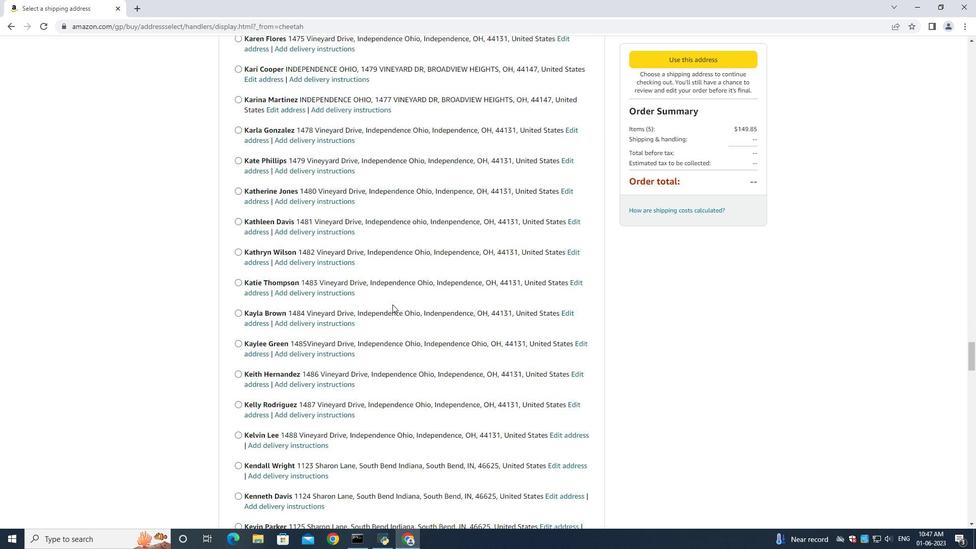 
Action: Mouse scrolled (392, 304) with delta (0, 0)
Screenshot: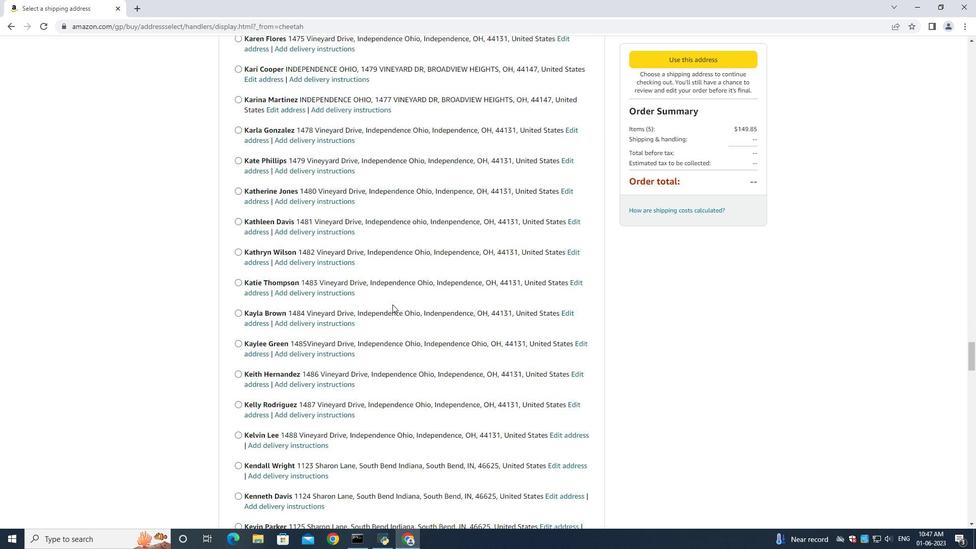 
Action: Mouse scrolled (392, 304) with delta (0, 0)
Screenshot: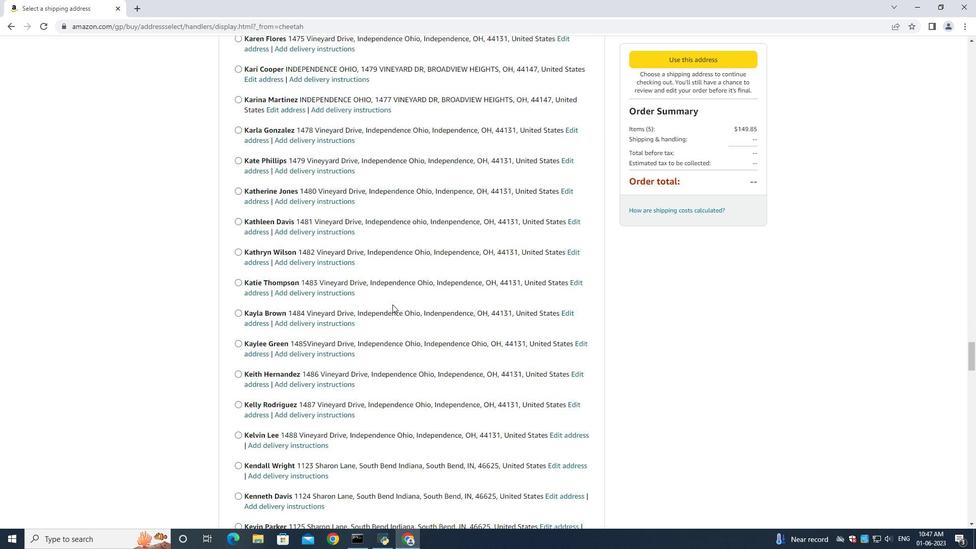 
Action: Mouse moved to (391, 304)
Screenshot: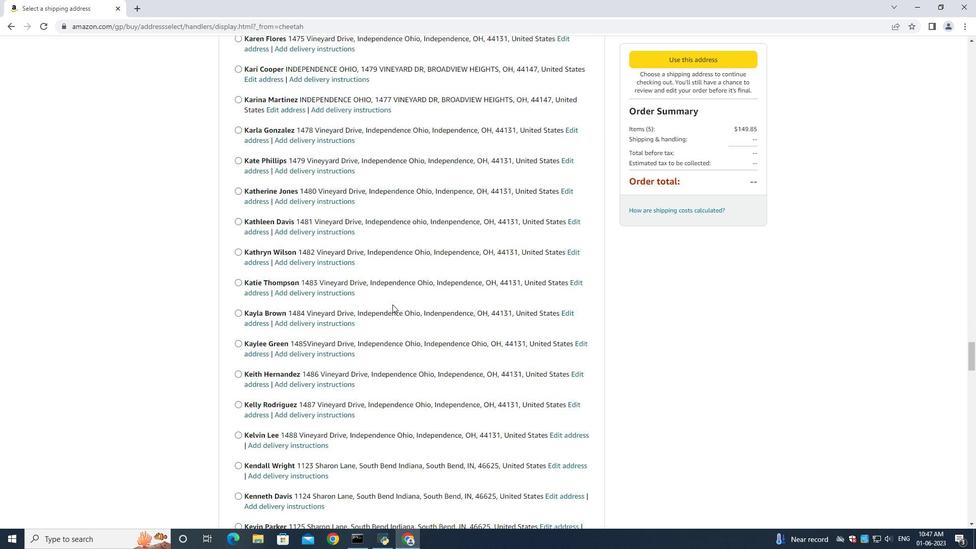 
Action: Mouse scrolled (391, 304) with delta (0, 0)
Screenshot: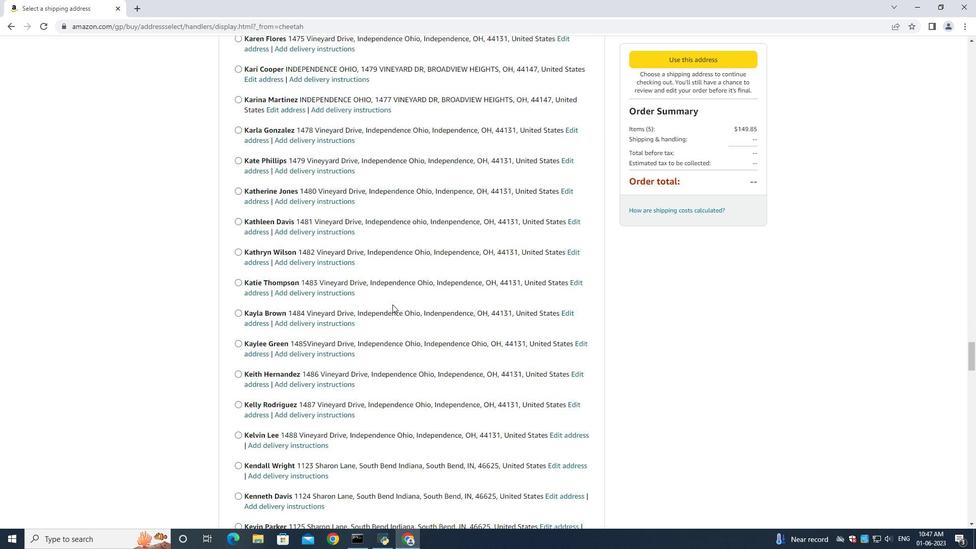 
Action: Mouse moved to (388, 295)
Screenshot: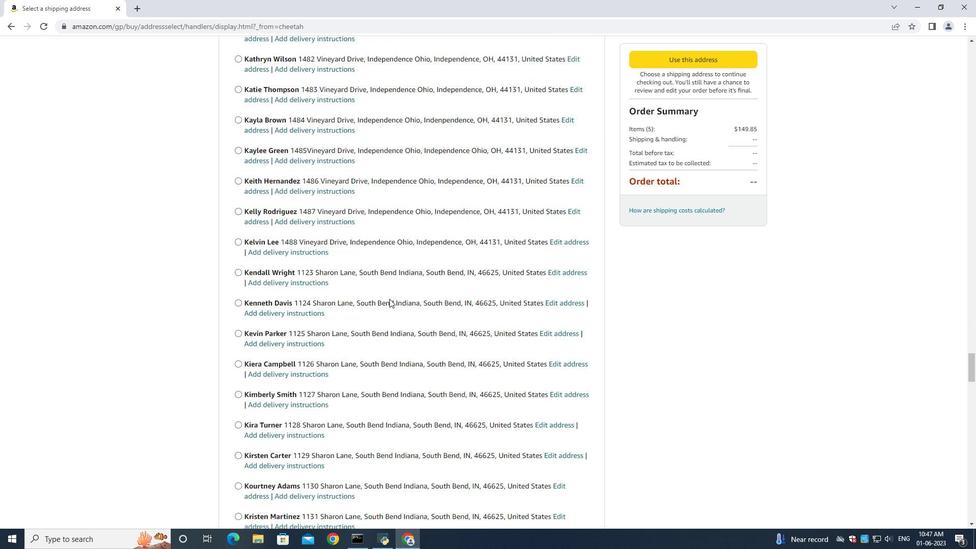 
Action: Mouse scrolled (388, 295) with delta (0, 0)
Screenshot: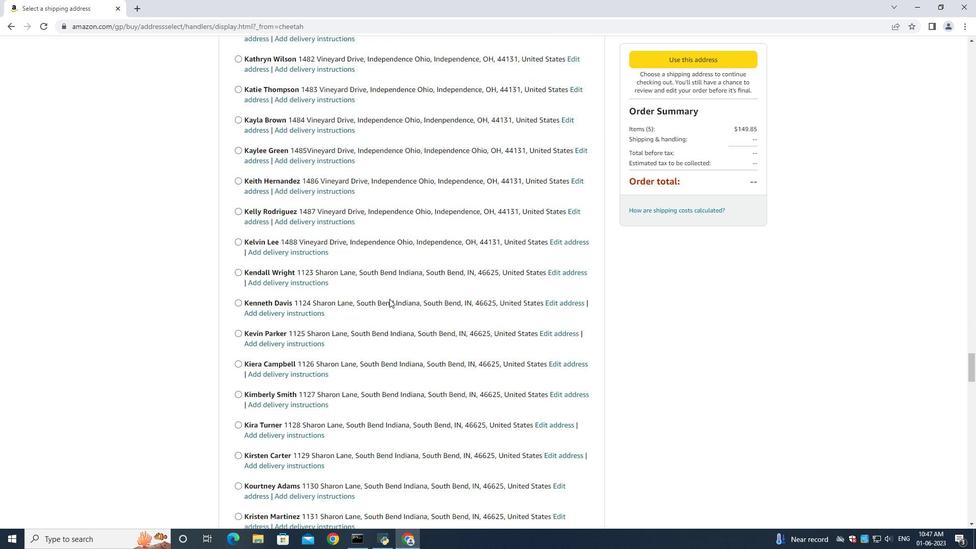 
Action: Mouse scrolled (388, 295) with delta (0, 0)
Screenshot: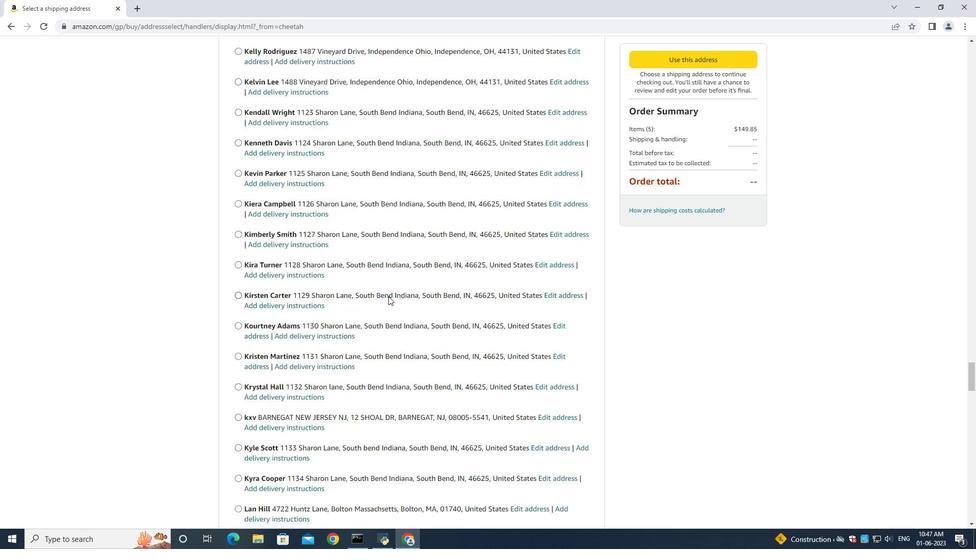 
Action: Mouse scrolled (388, 295) with delta (0, 0)
Screenshot: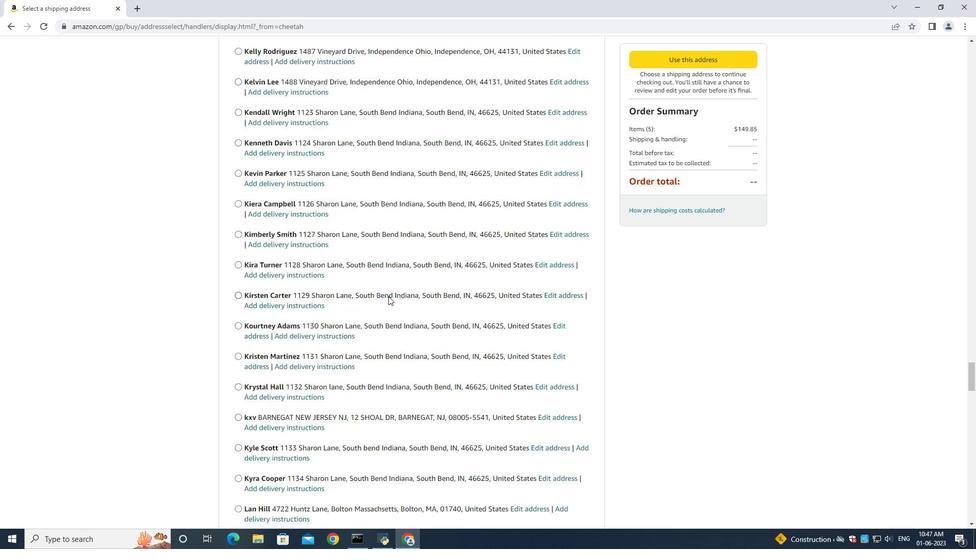 
Action: Mouse scrolled (388, 295) with delta (0, 0)
Screenshot: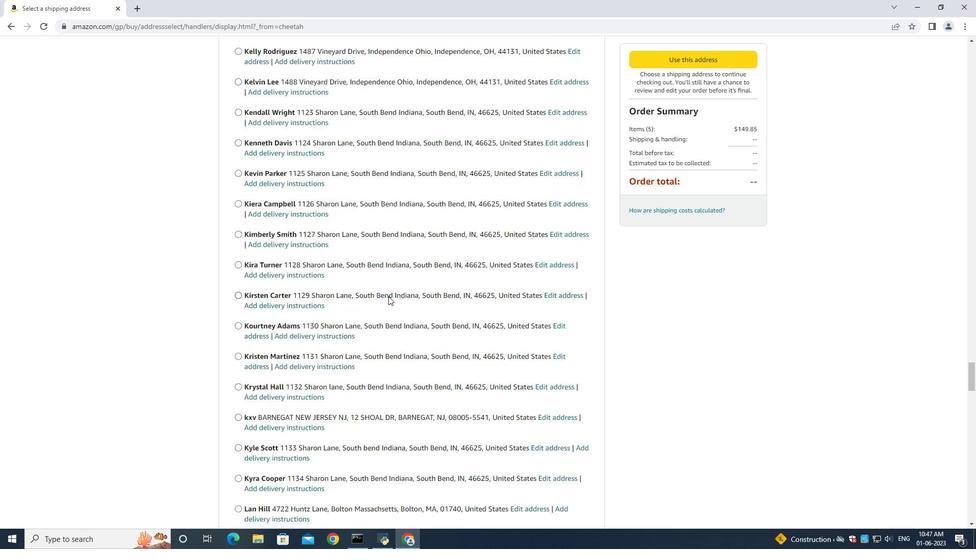 
Action: Mouse scrolled (388, 295) with delta (0, 0)
Screenshot: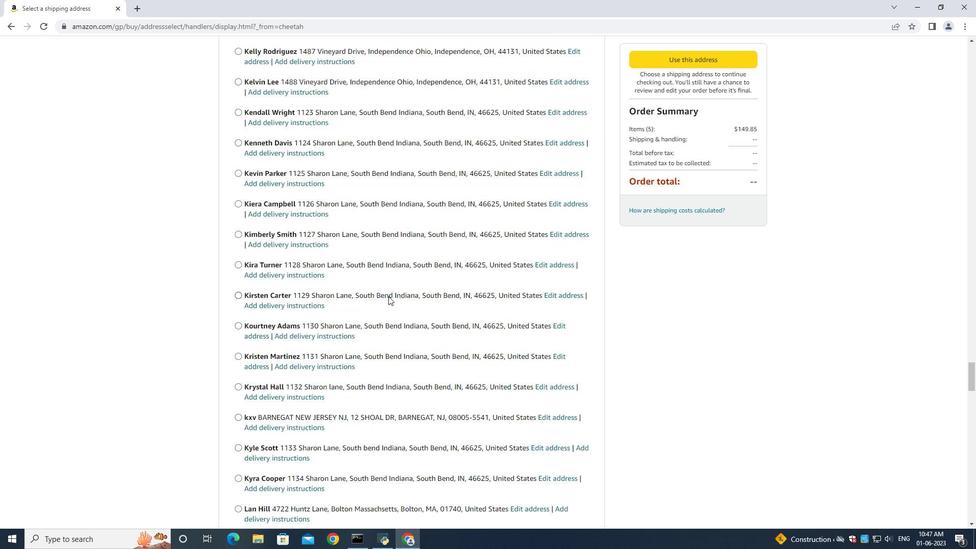 
Action: Mouse moved to (387, 295)
Screenshot: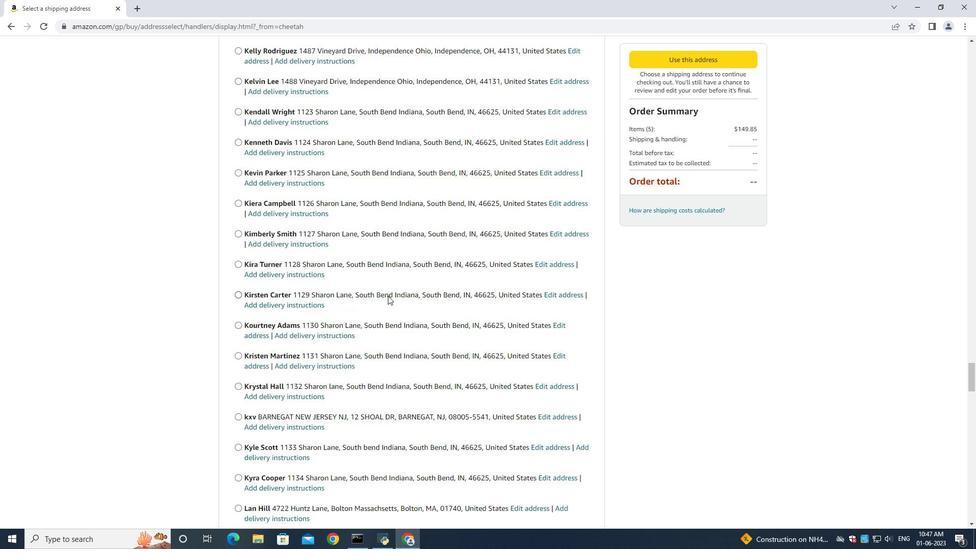 
Action: Mouse scrolled (387, 294) with delta (0, 0)
Screenshot: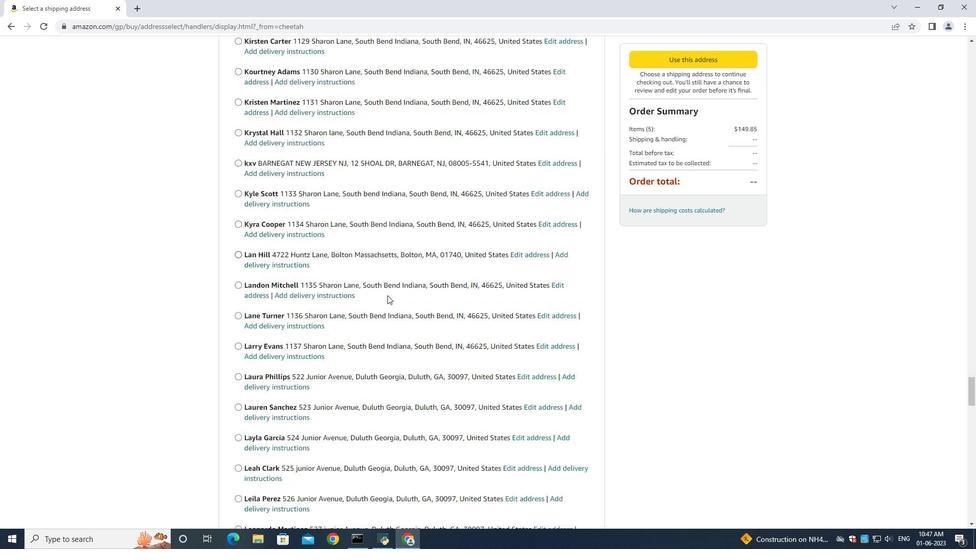 
Action: Mouse scrolled (387, 294) with delta (0, 0)
Screenshot: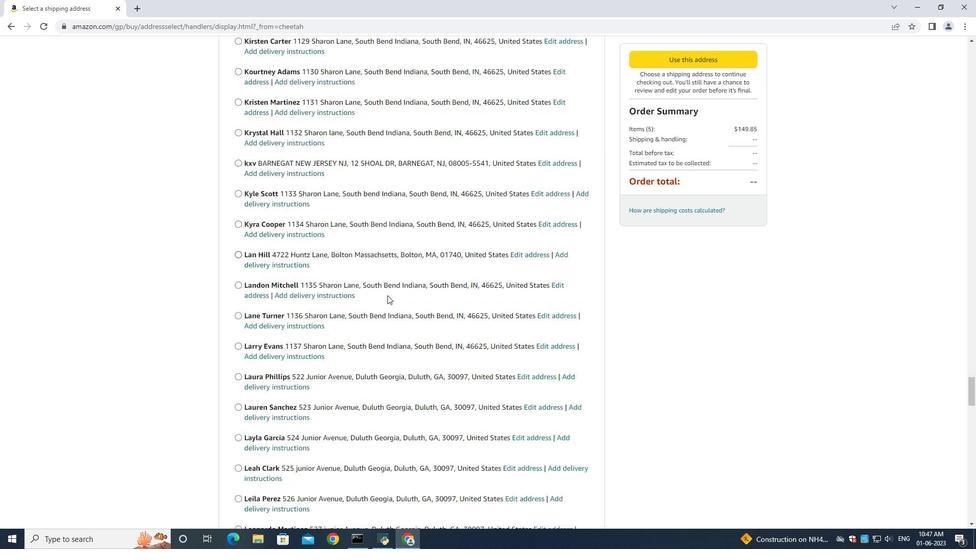 
Action: Mouse scrolled (387, 294) with delta (0, 0)
Screenshot: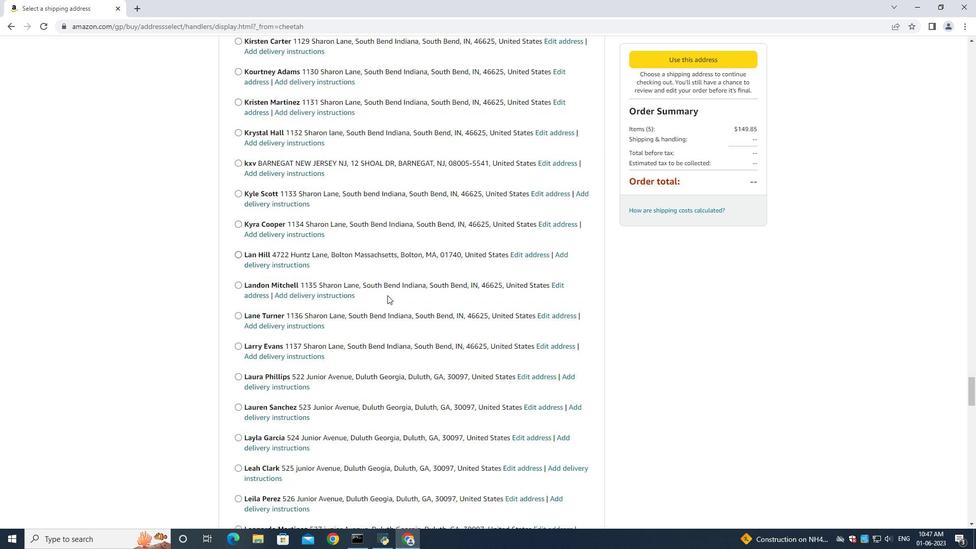 
Action: Mouse scrolled (387, 294) with delta (0, 0)
Screenshot: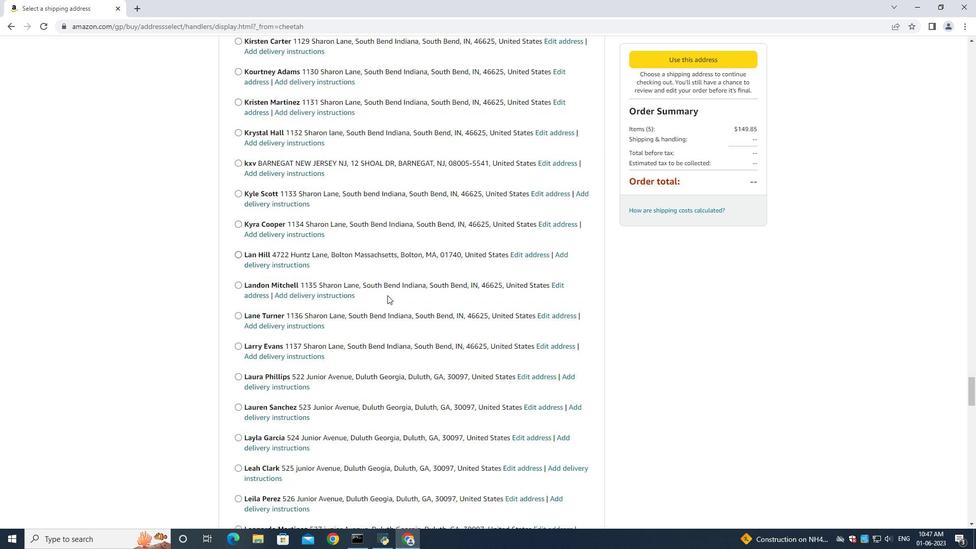 
Action: Mouse scrolled (387, 294) with delta (0, 0)
Screenshot: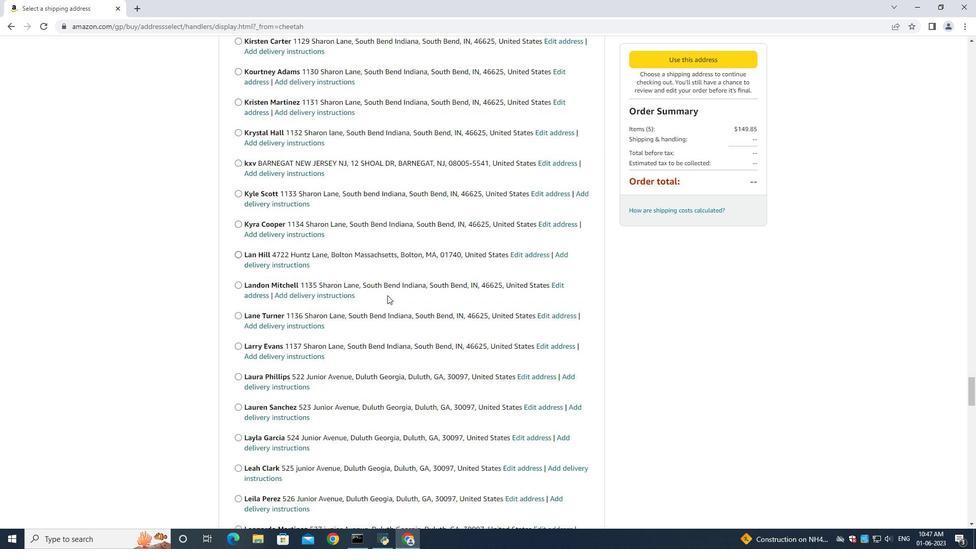 
Action: Mouse scrolled (387, 294) with delta (0, 0)
Screenshot: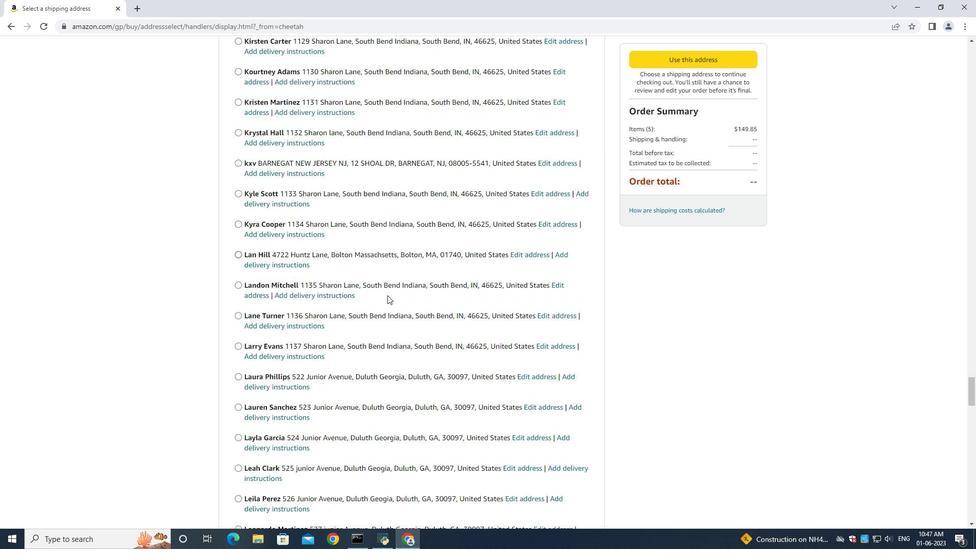 
Action: Mouse moved to (386, 294)
Screenshot: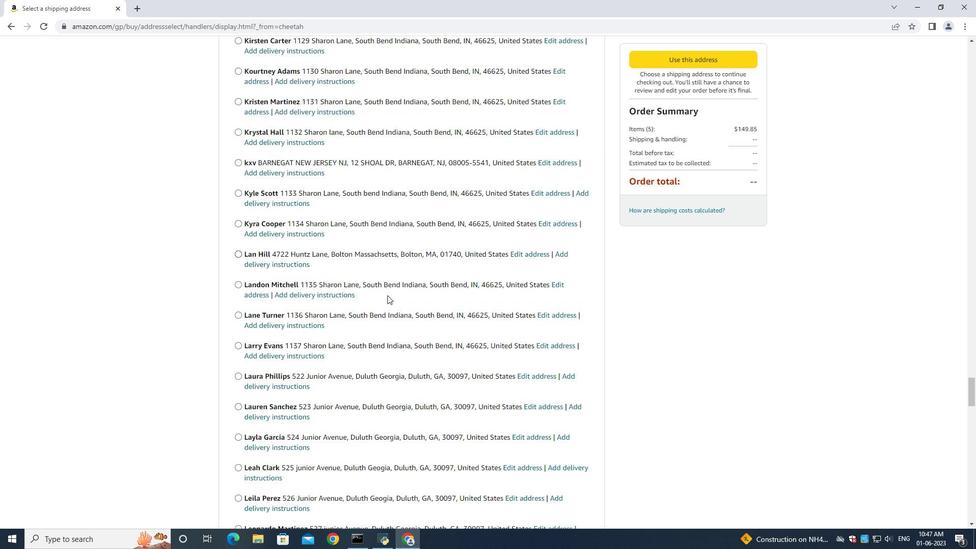 
Action: Mouse scrolled (386, 293) with delta (0, 0)
Screenshot: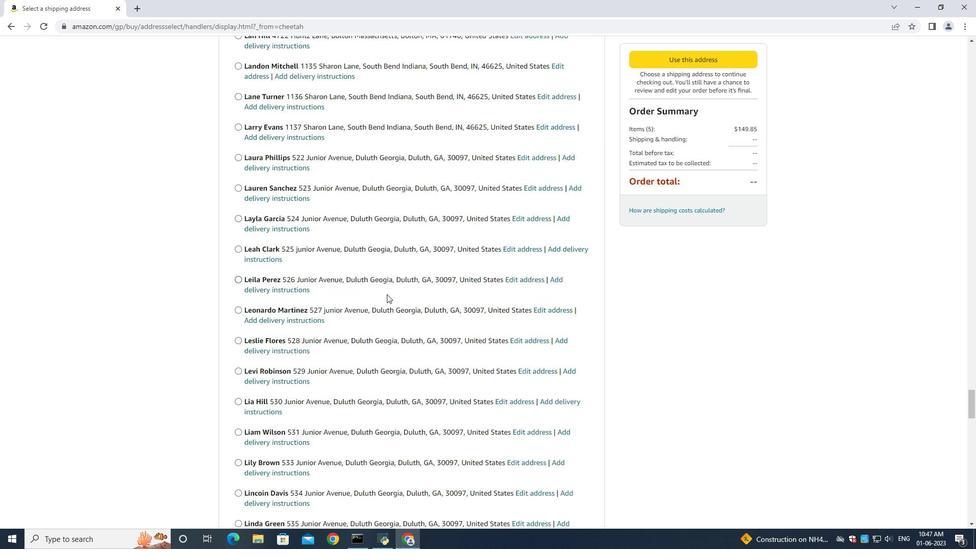
Action: Mouse scrolled (386, 293) with delta (0, 0)
Screenshot: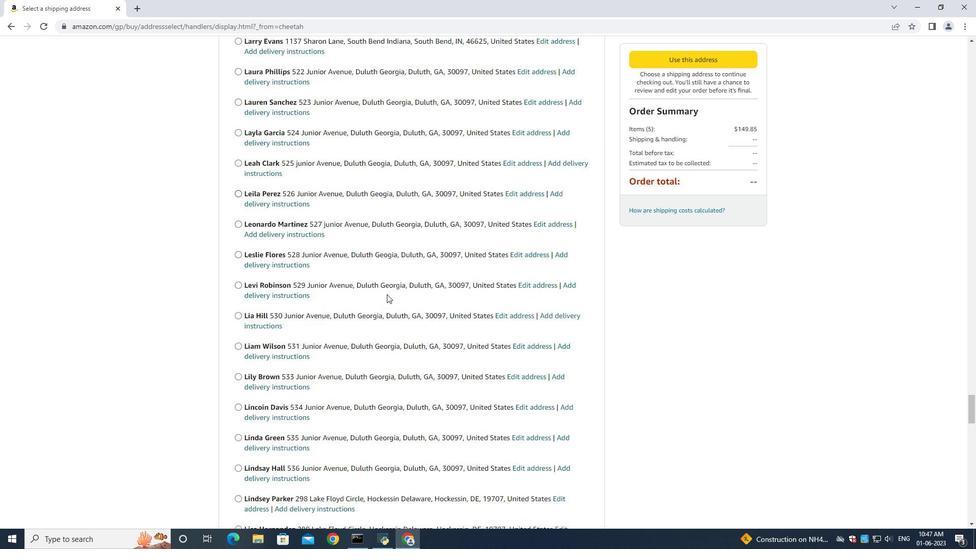 
Action: Mouse scrolled (386, 293) with delta (0, 0)
Screenshot: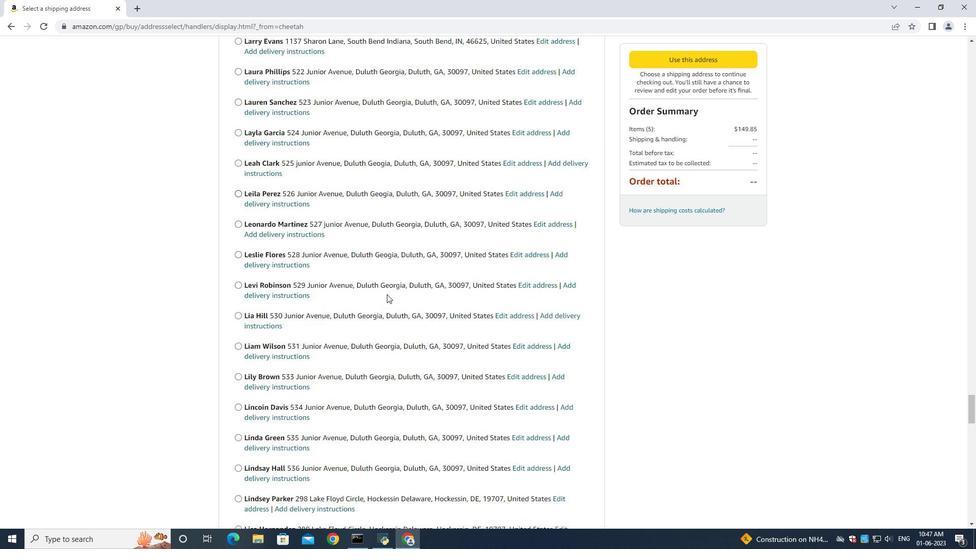 
Action: Mouse scrolled (386, 293) with delta (0, 0)
Screenshot: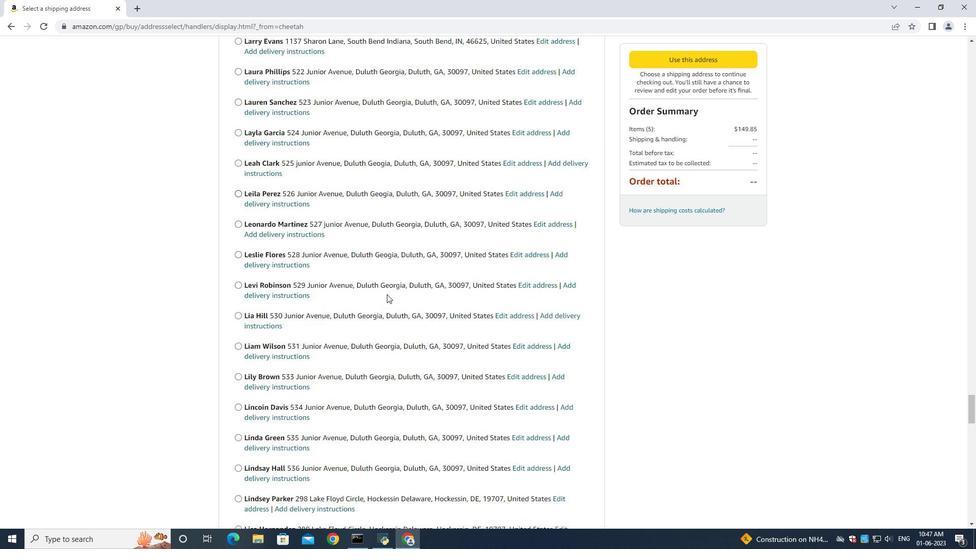 
Action: Mouse scrolled (386, 293) with delta (0, 0)
Screenshot: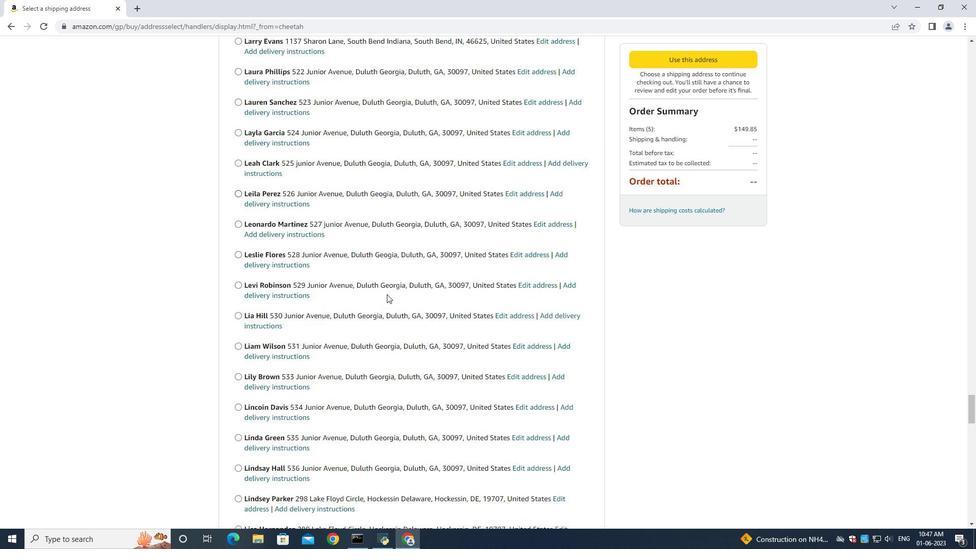 
Action: Mouse scrolled (386, 293) with delta (0, 0)
Screenshot: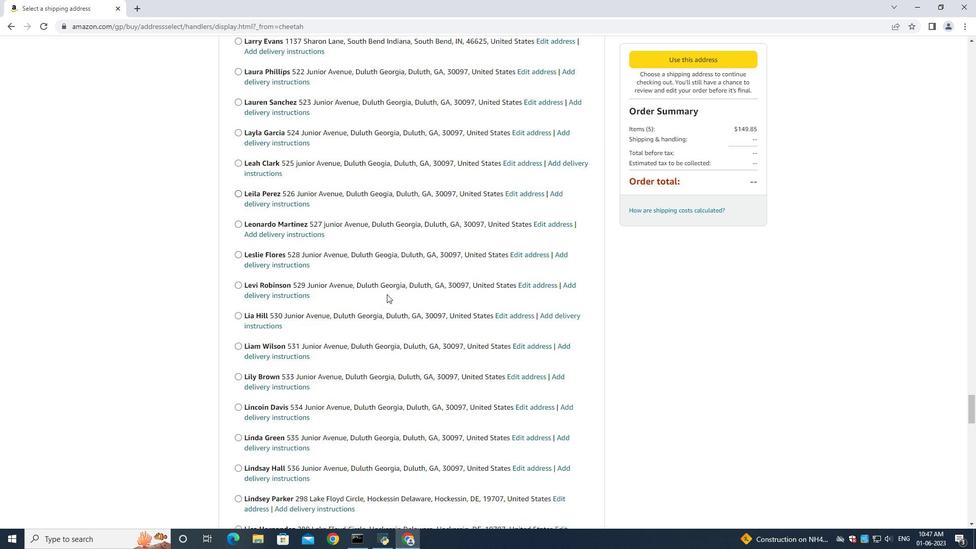 
Action: Mouse scrolled (386, 293) with delta (0, 0)
Screenshot: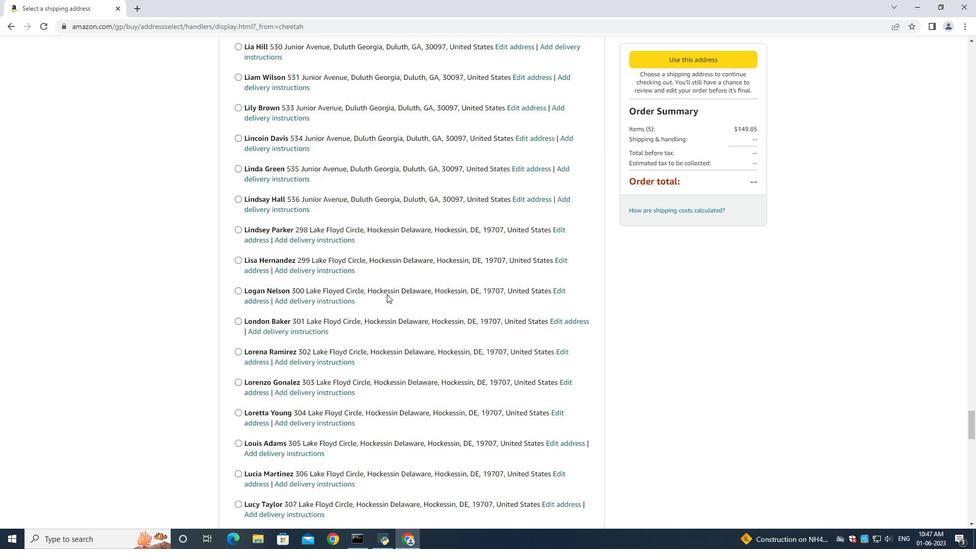 
Action: Mouse scrolled (386, 293) with delta (0, 0)
Screenshot: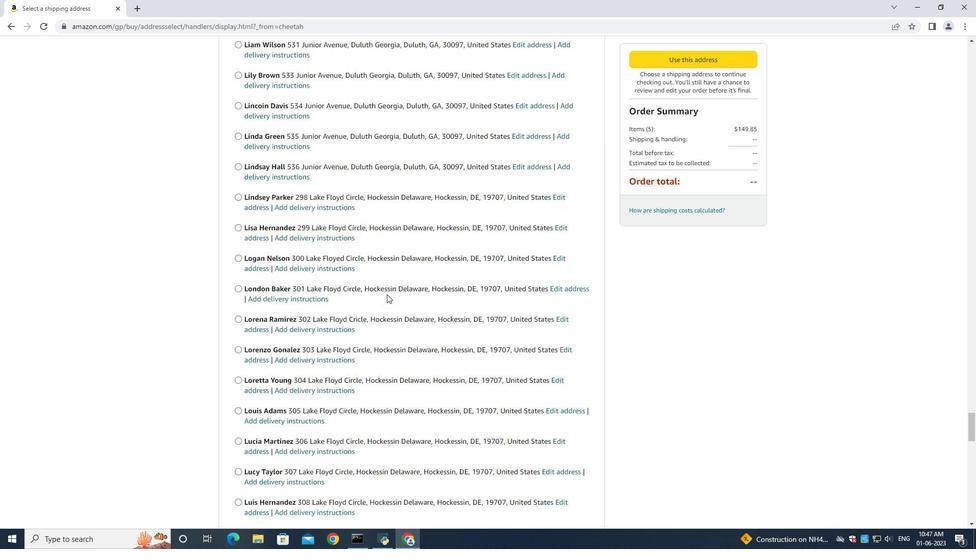 
Action: Mouse scrolled (386, 293) with delta (0, 0)
Screenshot: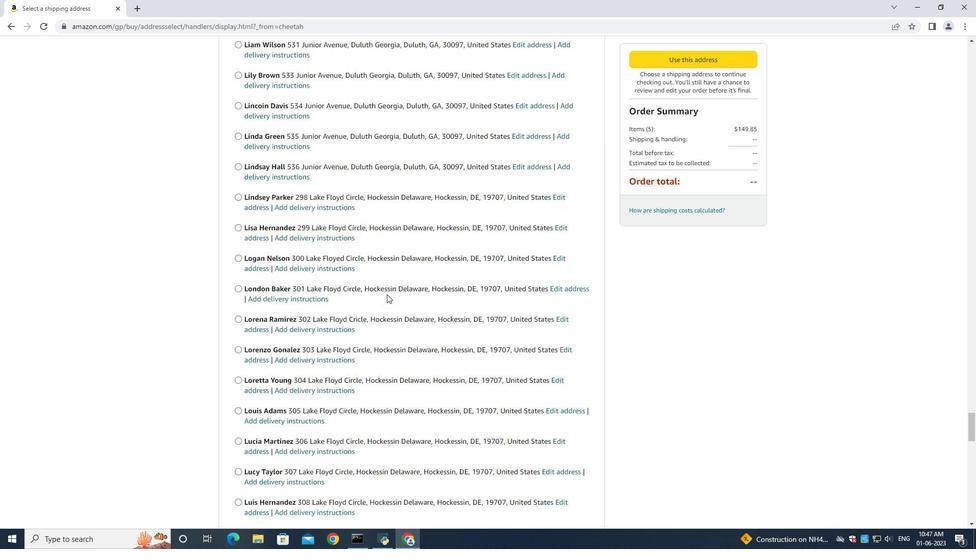 
Action: Mouse scrolled (386, 293) with delta (0, 0)
Screenshot: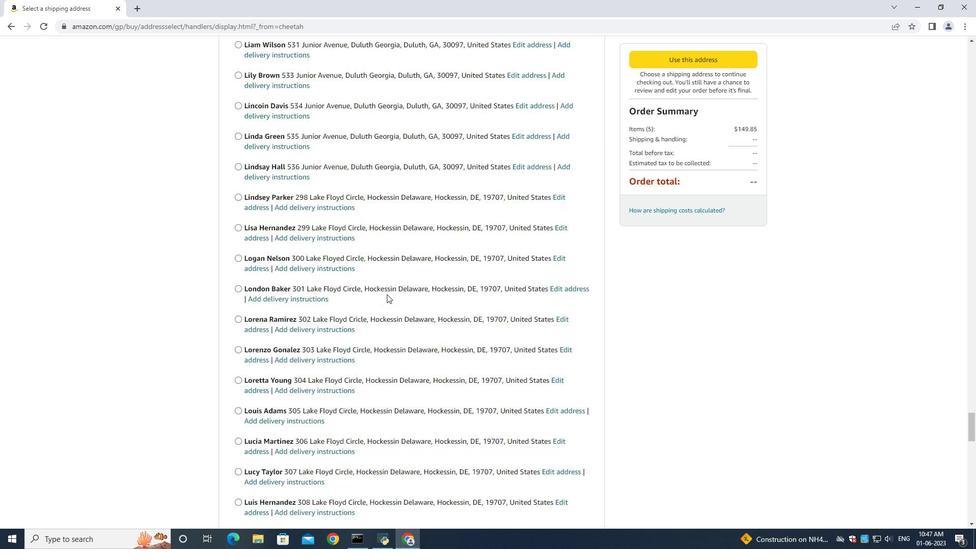 
Action: Mouse moved to (385, 293)
Screenshot: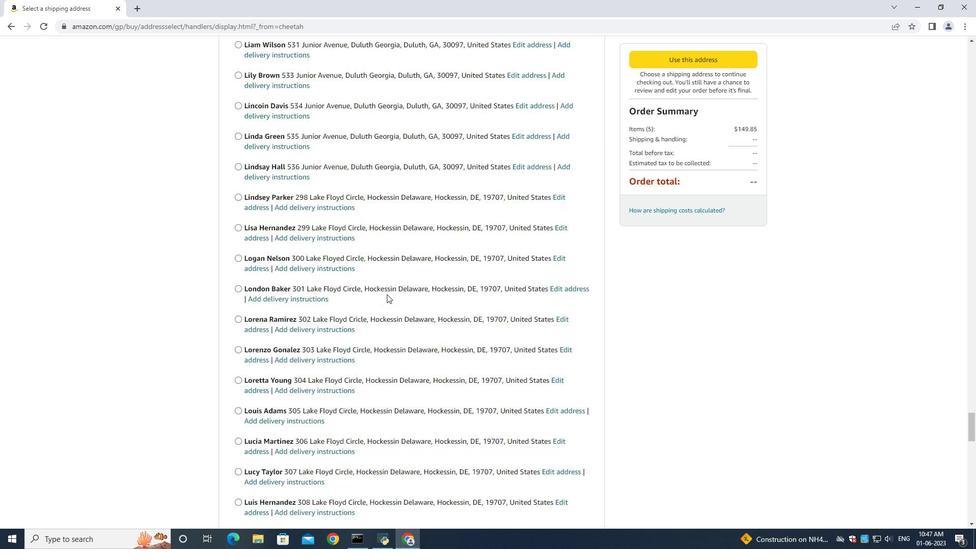 
Action: Mouse scrolled (385, 293) with delta (0, 0)
Screenshot: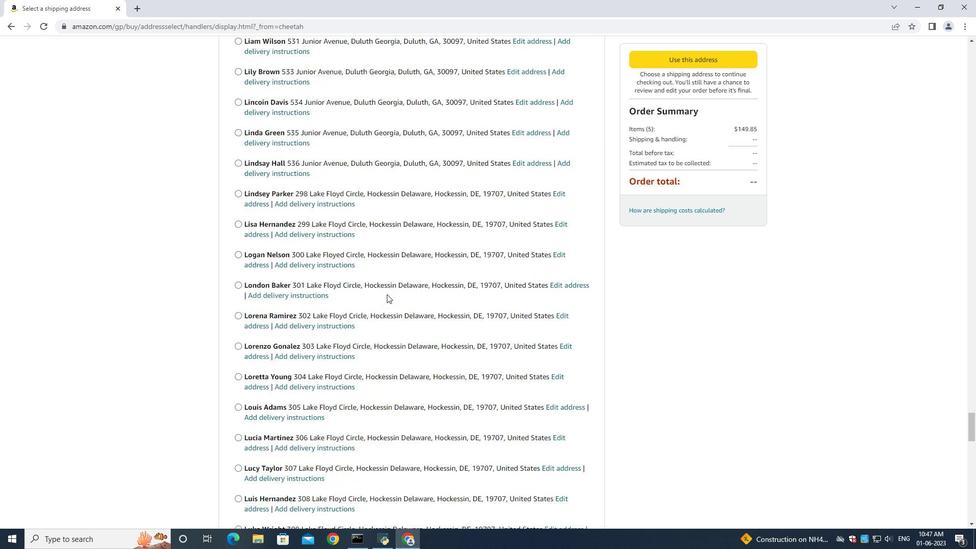 
Action: Mouse moved to (384, 286)
Screenshot: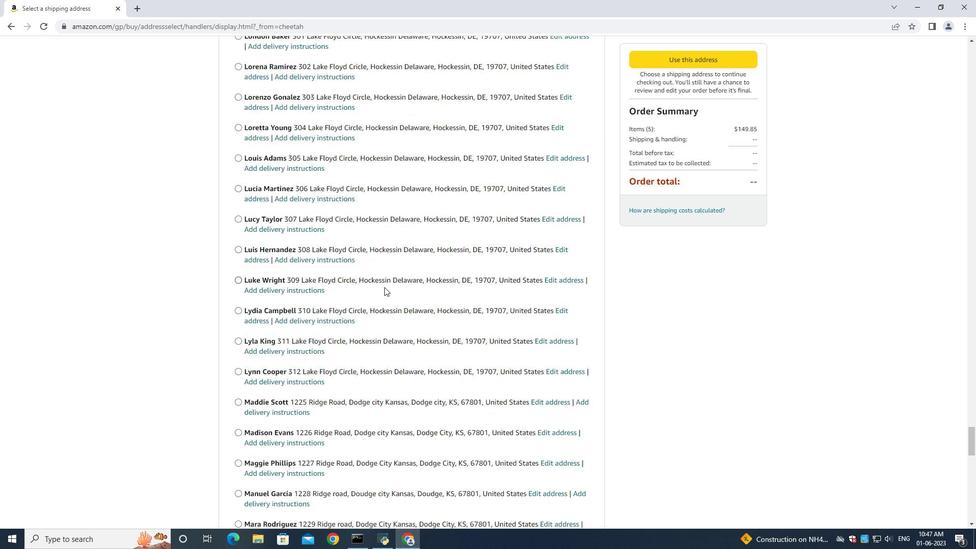 
Action: Mouse scrolled (384, 286) with delta (0, 0)
Screenshot: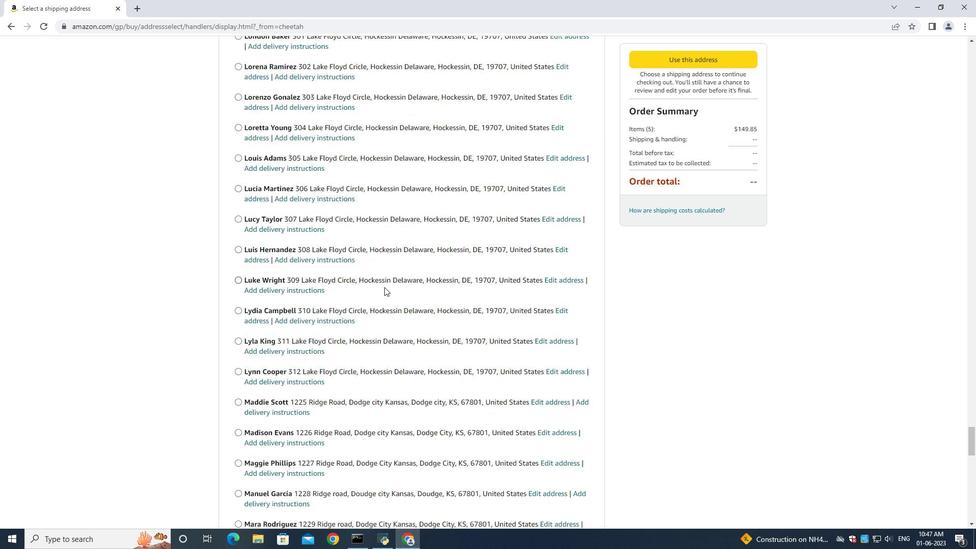 
Action: Mouse moved to (384, 287)
Screenshot: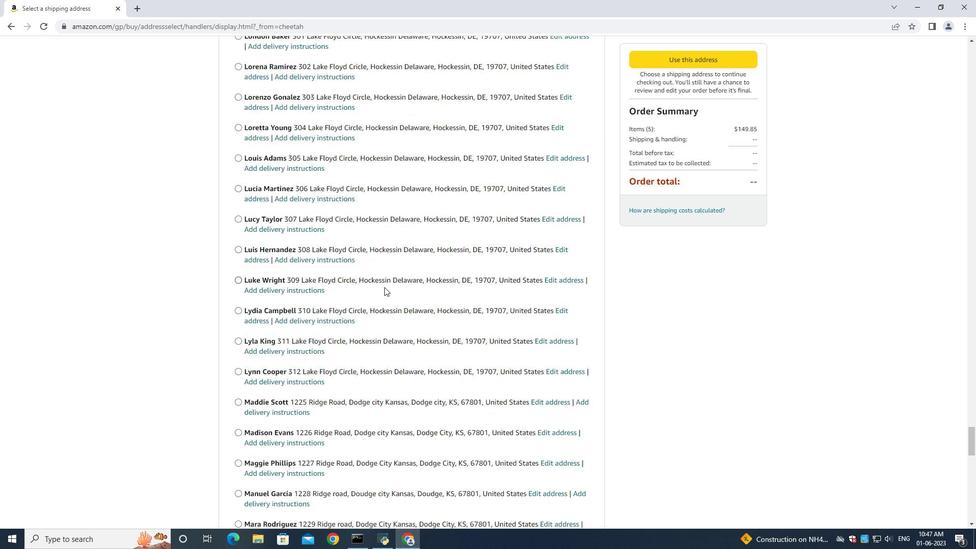 
Action: Mouse scrolled (384, 287) with delta (0, 0)
Screenshot: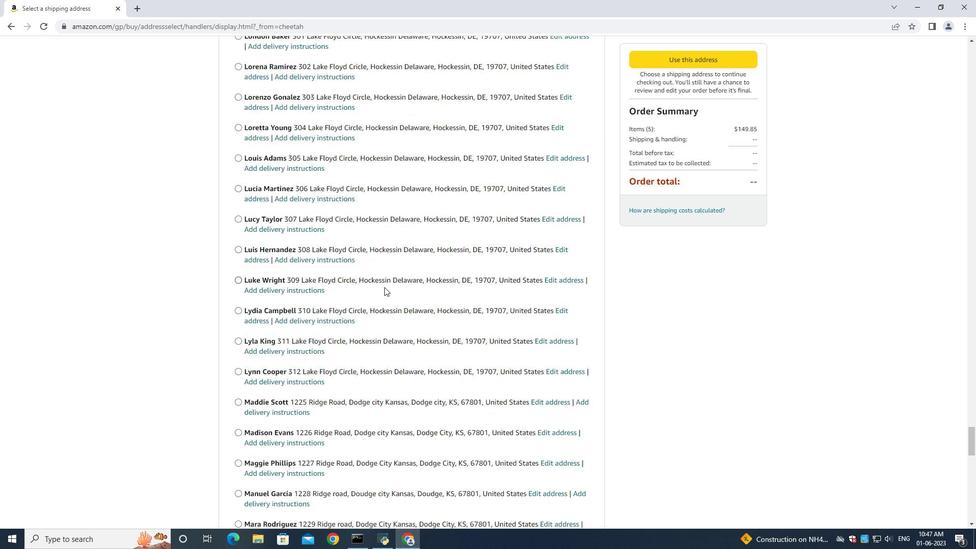 
Action: Mouse scrolled (384, 287) with delta (0, 0)
Screenshot: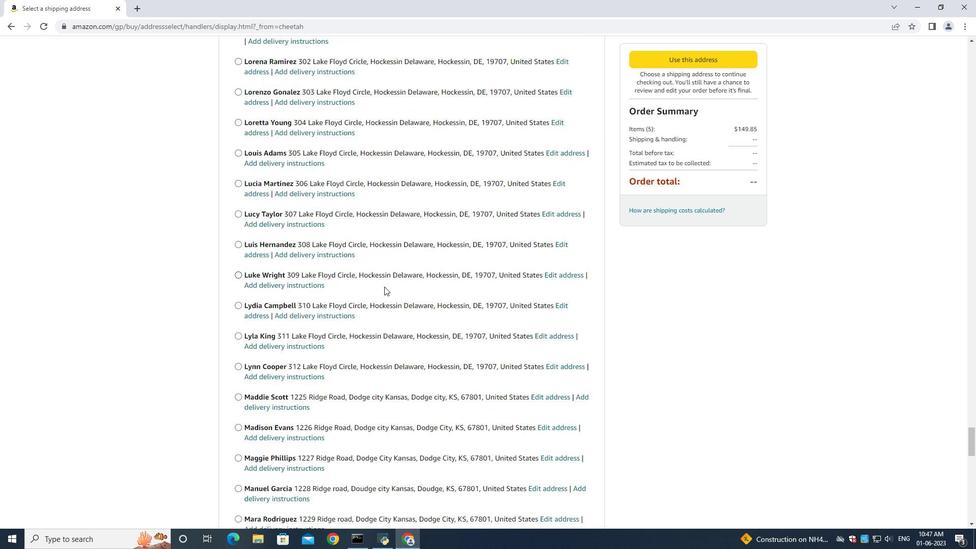 
Action: Mouse scrolled (384, 287) with delta (0, 0)
Screenshot: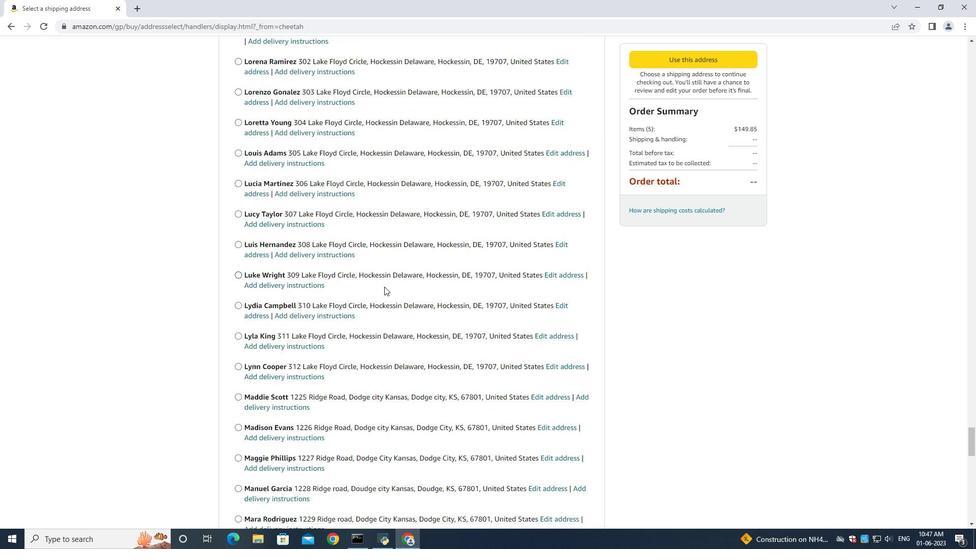 
Action: Mouse scrolled (384, 287) with delta (0, 0)
Screenshot: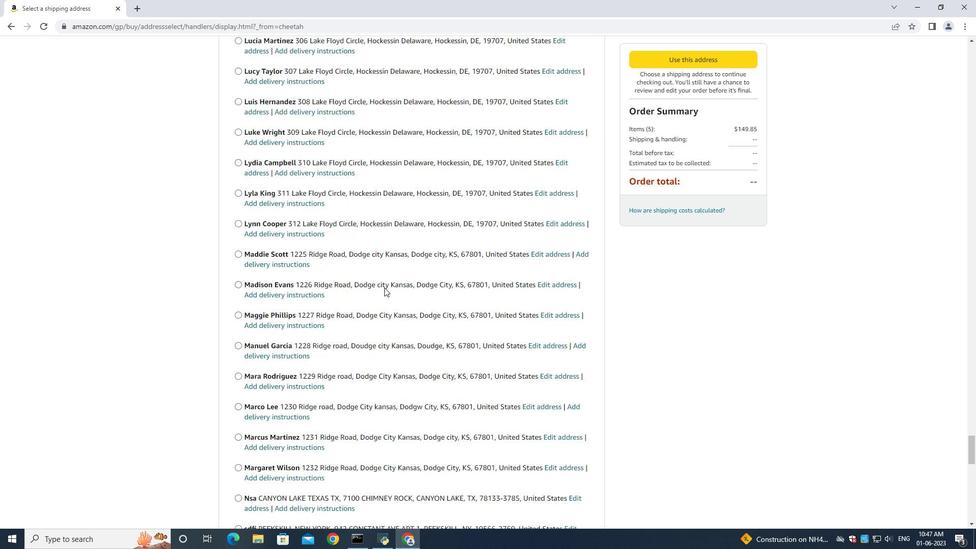 
Action: Mouse moved to (384, 290)
Screenshot: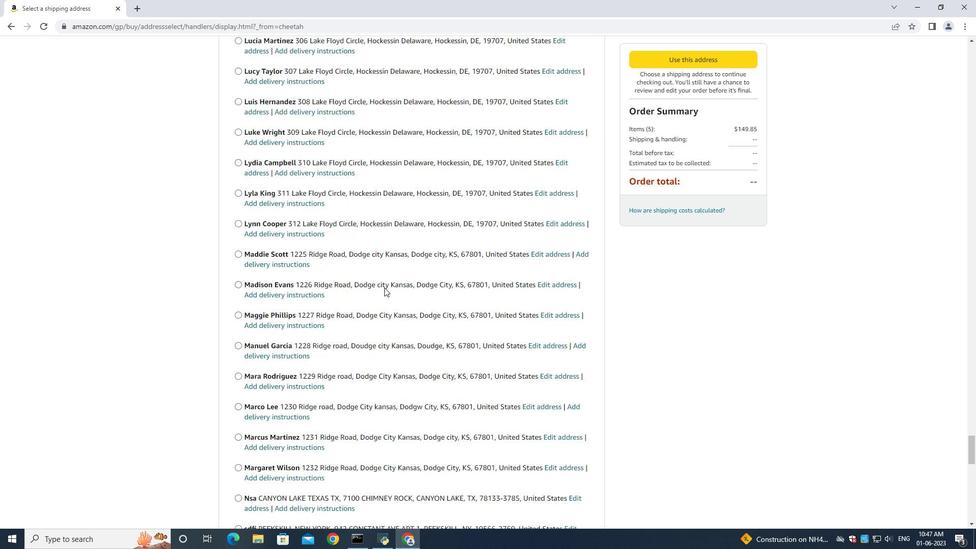 
Action: Mouse scrolled (384, 289) with delta (0, 0)
Screenshot: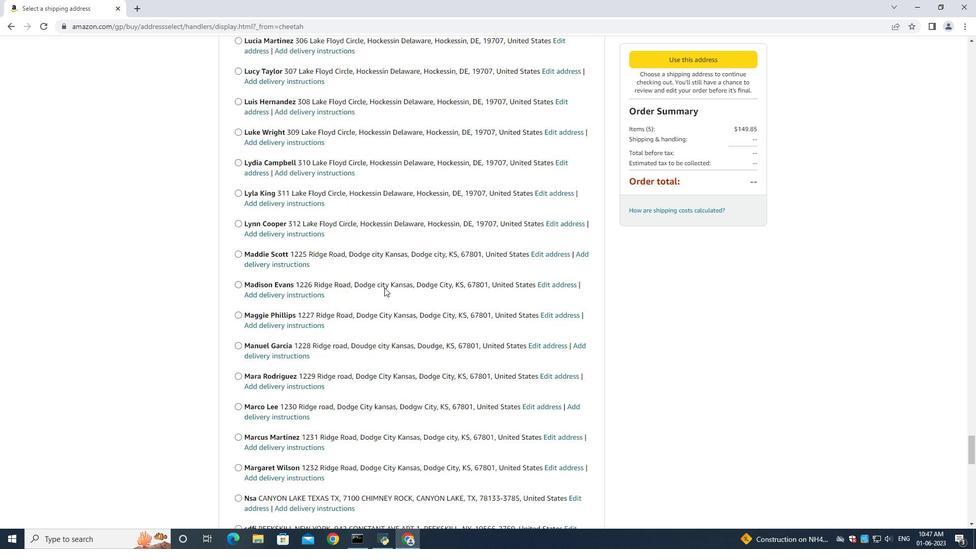 
Action: Mouse moved to (384, 290)
Screenshot: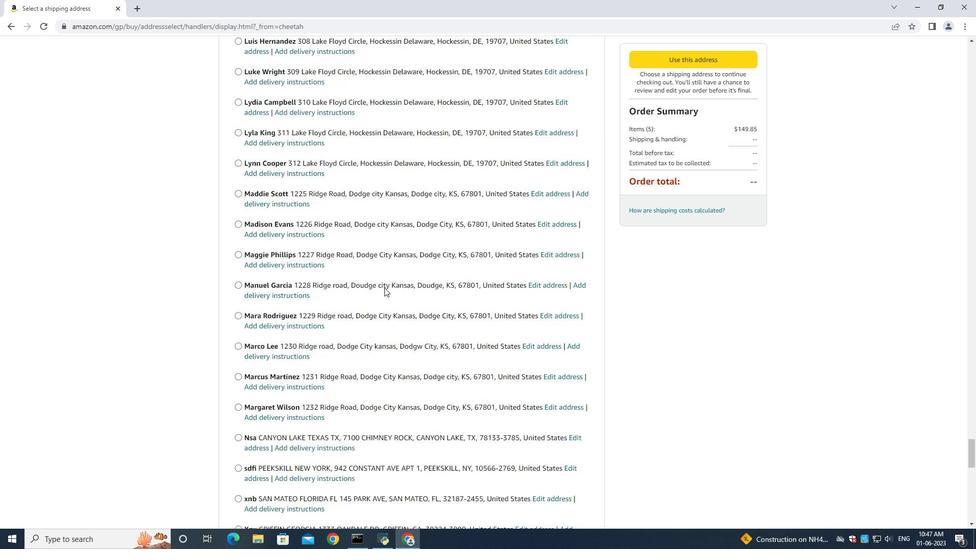 
Action: Mouse scrolled (384, 290) with delta (0, 0)
Screenshot: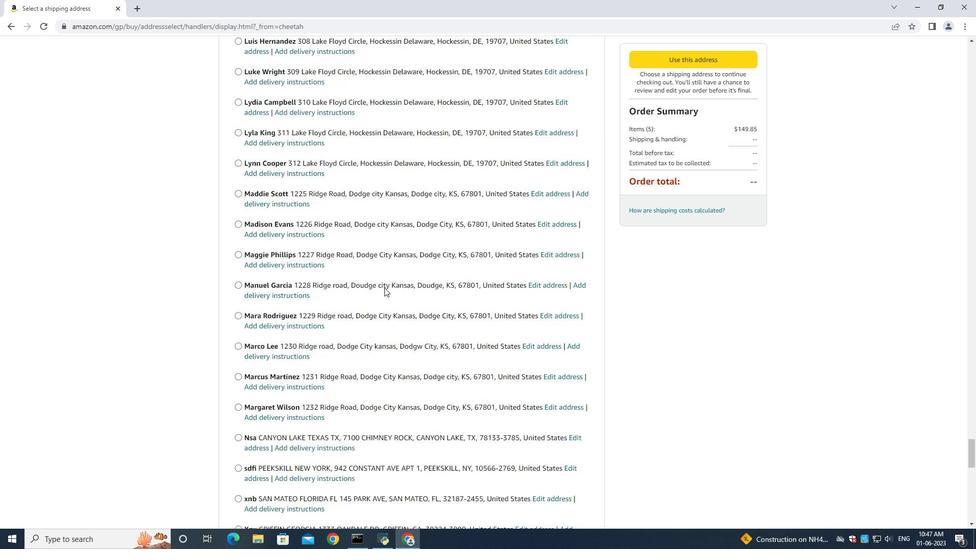 
Action: Mouse moved to (384, 291)
Screenshot: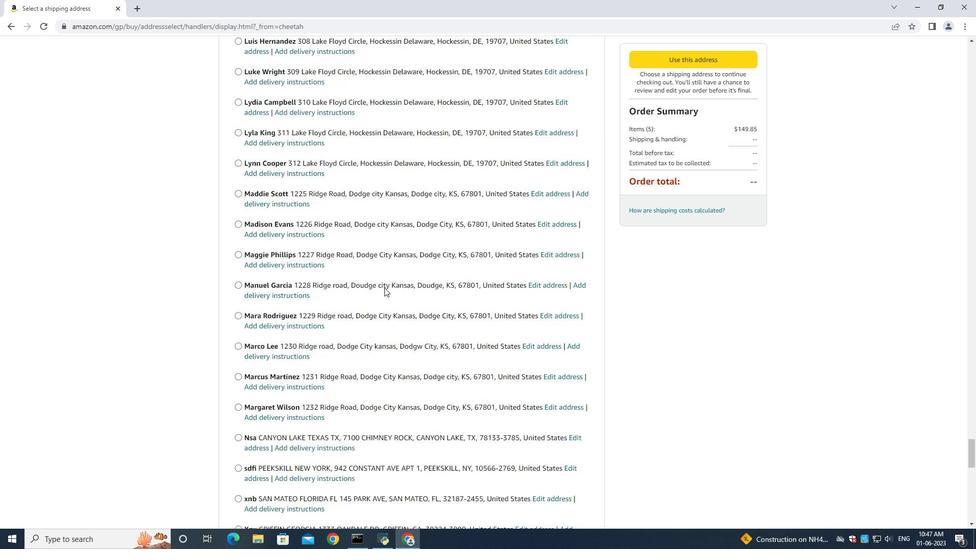 
Action: Mouse scrolled (384, 290) with delta (0, 0)
Screenshot: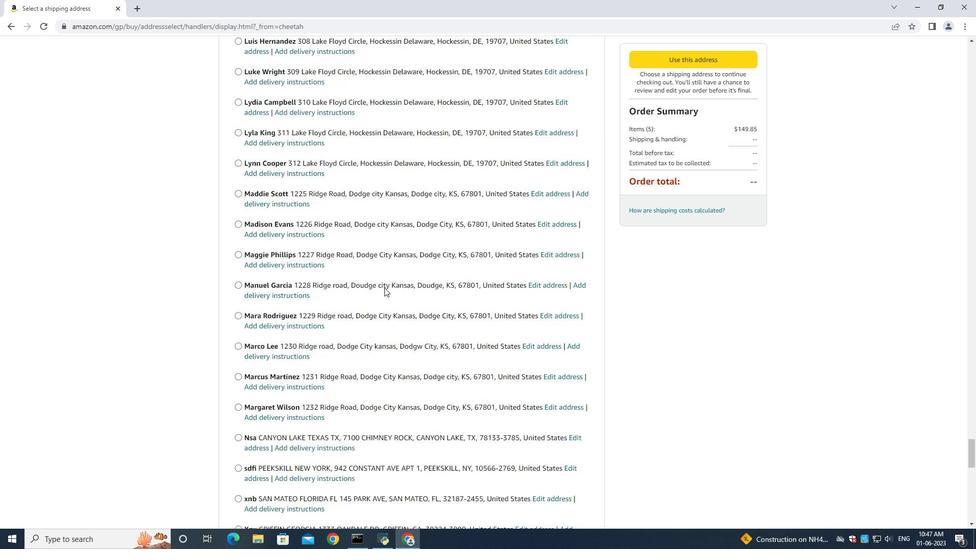 
Action: Mouse scrolled (384, 290) with delta (0, 0)
Screenshot: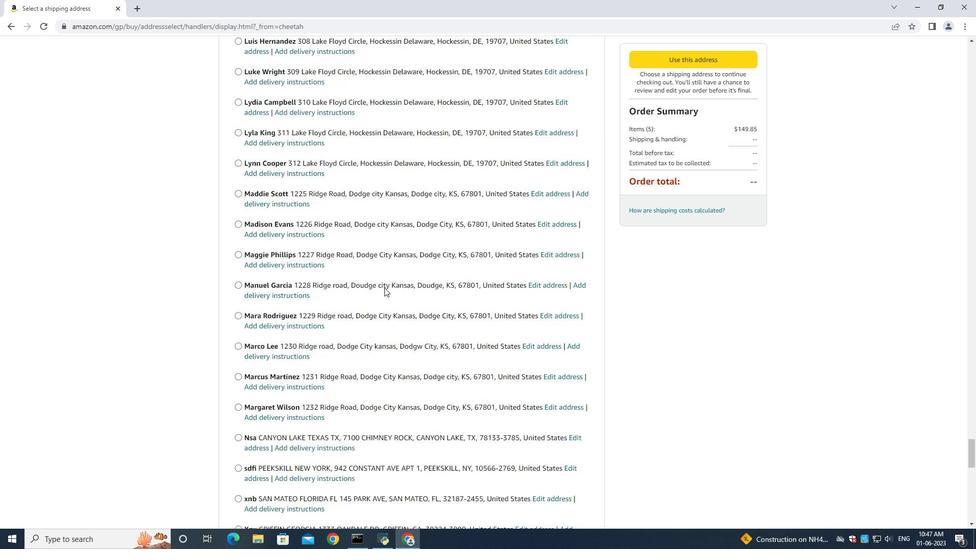 
Action: Mouse scrolled (384, 290) with delta (0, 0)
Screenshot: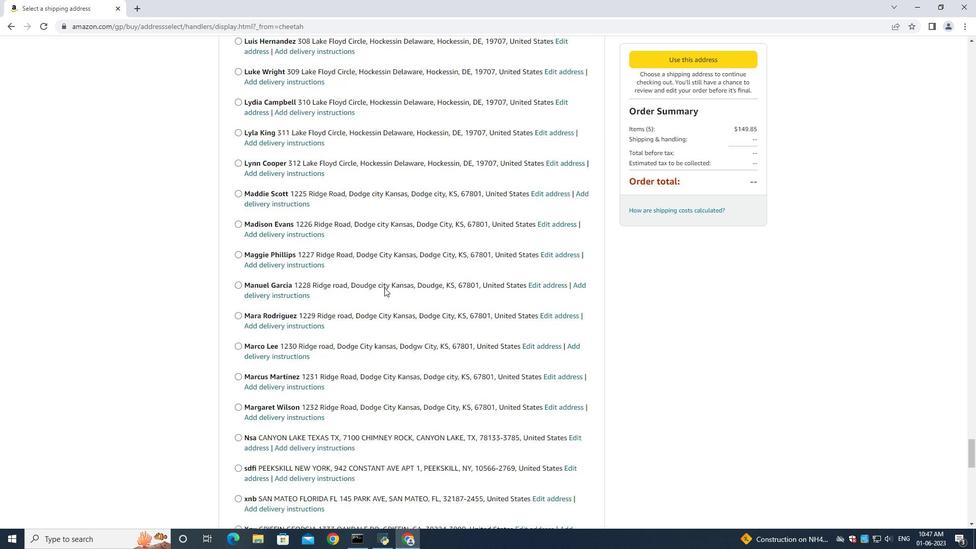 
Action: Mouse moved to (382, 285)
Screenshot: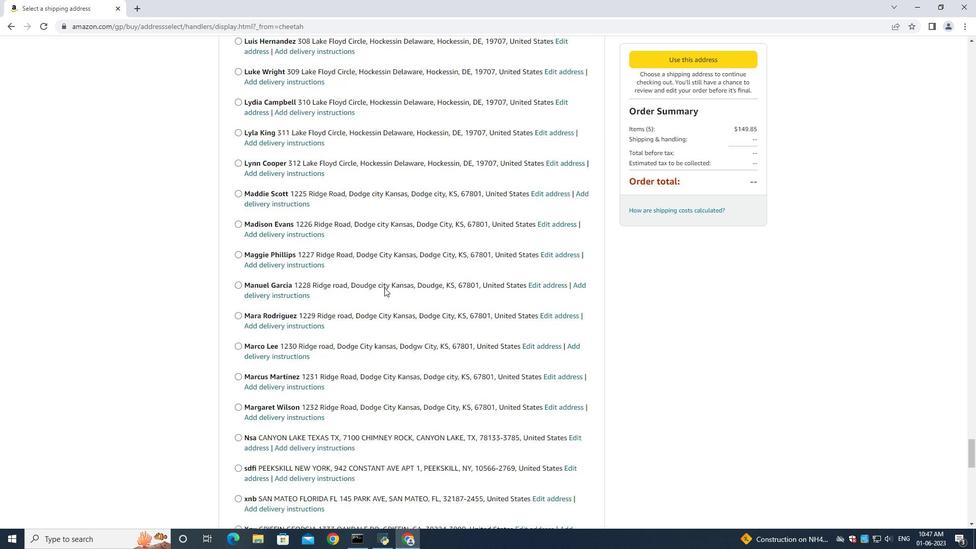 
Action: Mouse scrolled (382, 285) with delta (0, 0)
Screenshot: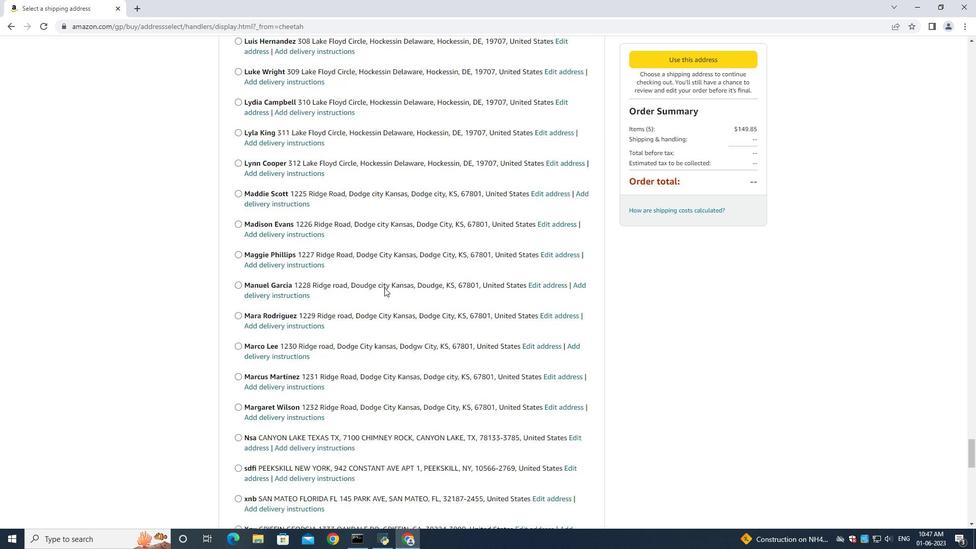 
Action: Mouse moved to (382, 282)
Screenshot: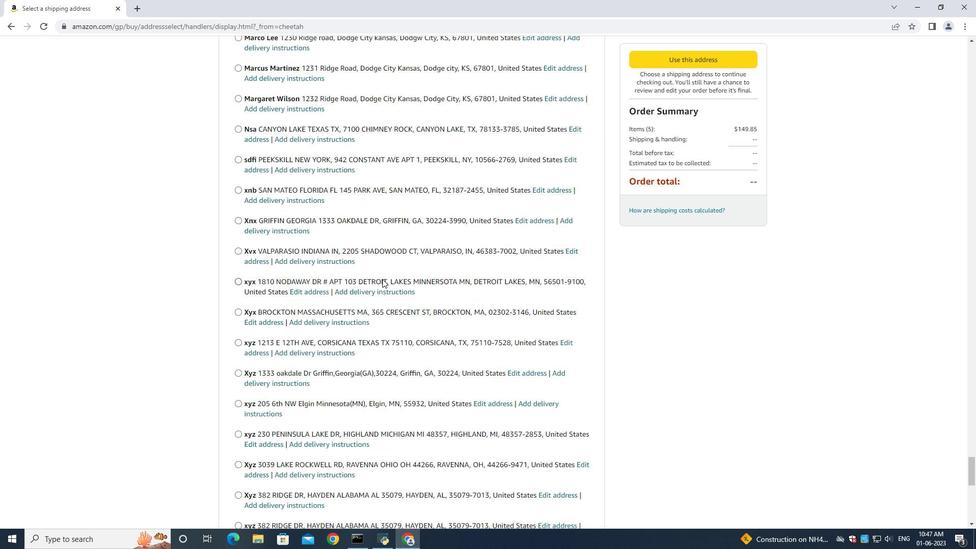 
Action: Mouse scrolled (382, 281) with delta (0, 0)
Screenshot: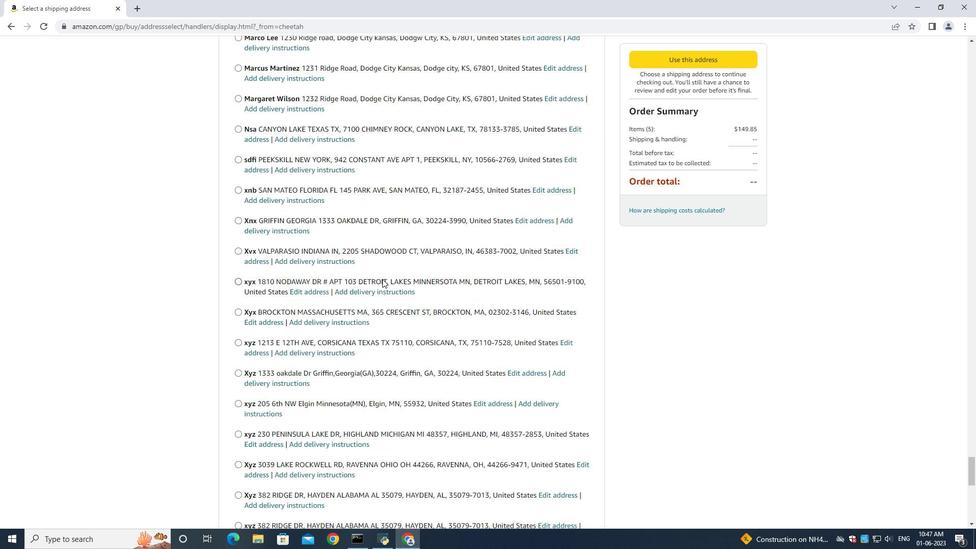 
Action: Mouse scrolled (382, 281) with delta (0, 0)
Screenshot: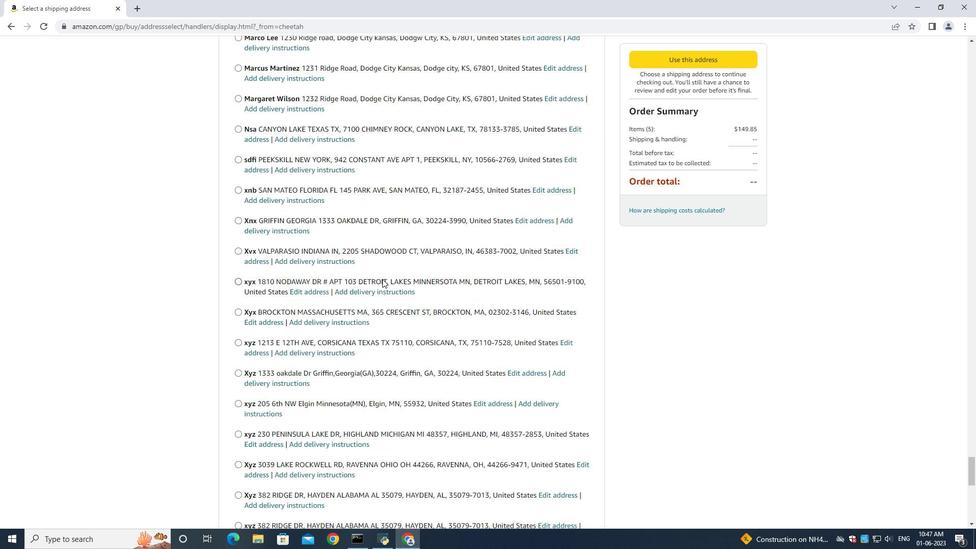 
Action: Mouse scrolled (382, 281) with delta (0, 0)
Screenshot: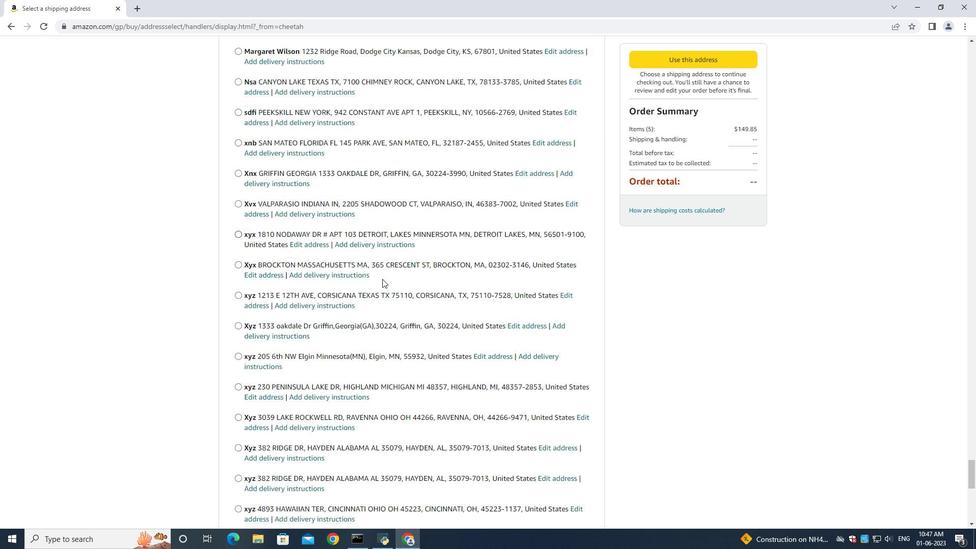
Action: Mouse scrolled (382, 281) with delta (0, 0)
Screenshot: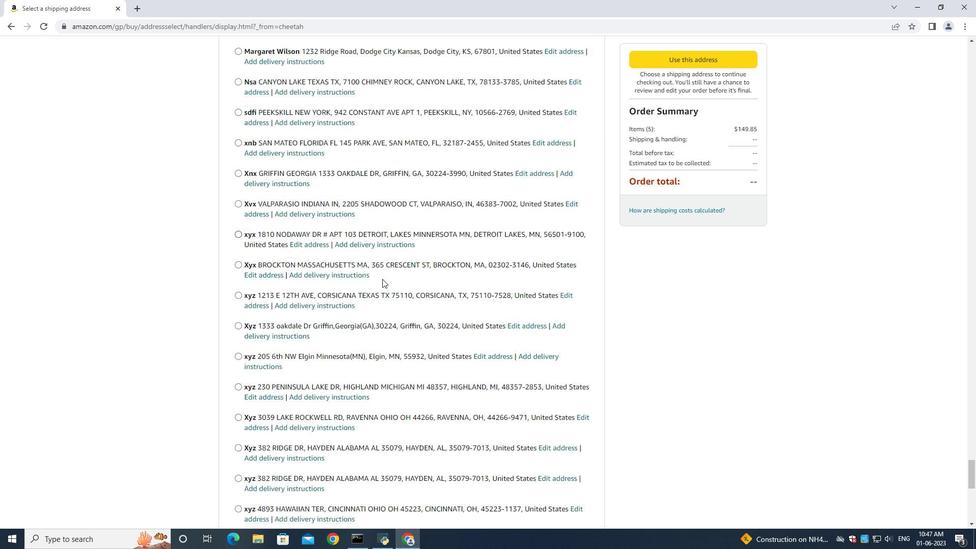 
Action: Mouse scrolled (382, 281) with delta (0, 0)
Screenshot: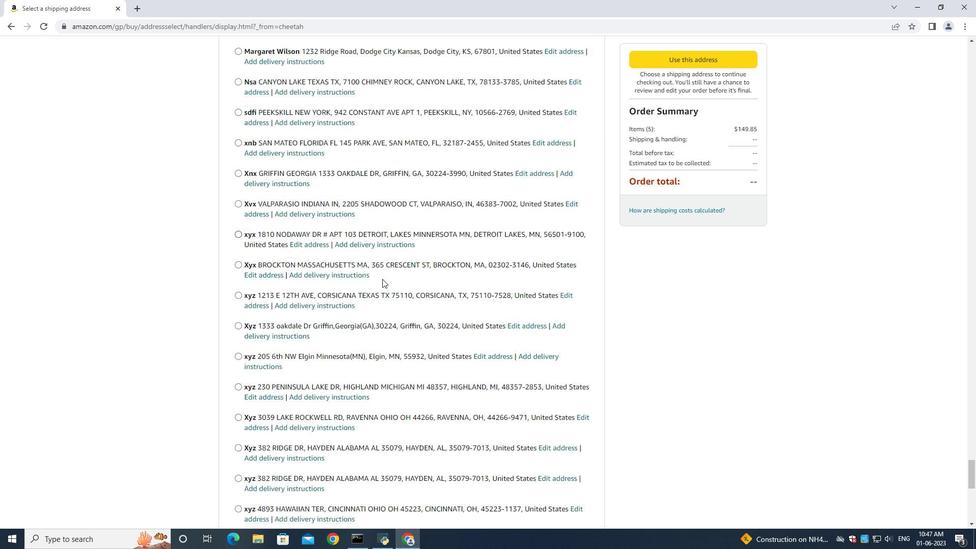 
Action: Mouse moved to (382, 282)
Screenshot: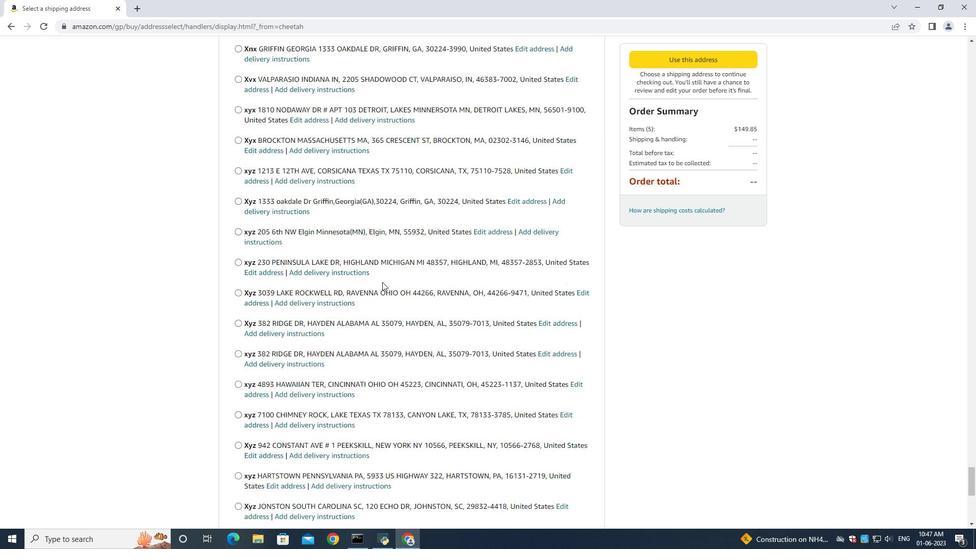 
Action: Mouse scrolled (382, 281) with delta (0, 0)
Screenshot: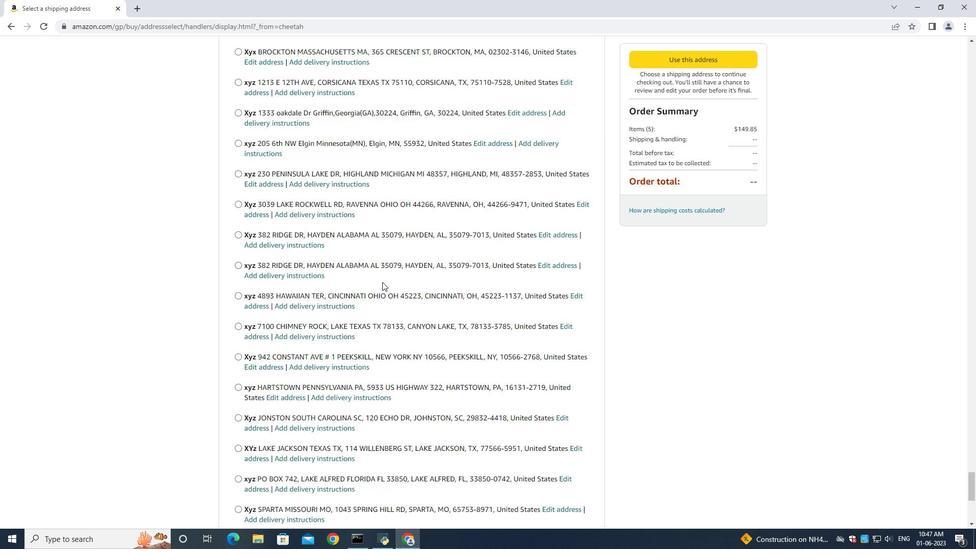 
Action: Mouse scrolled (382, 281) with delta (0, 0)
Screenshot: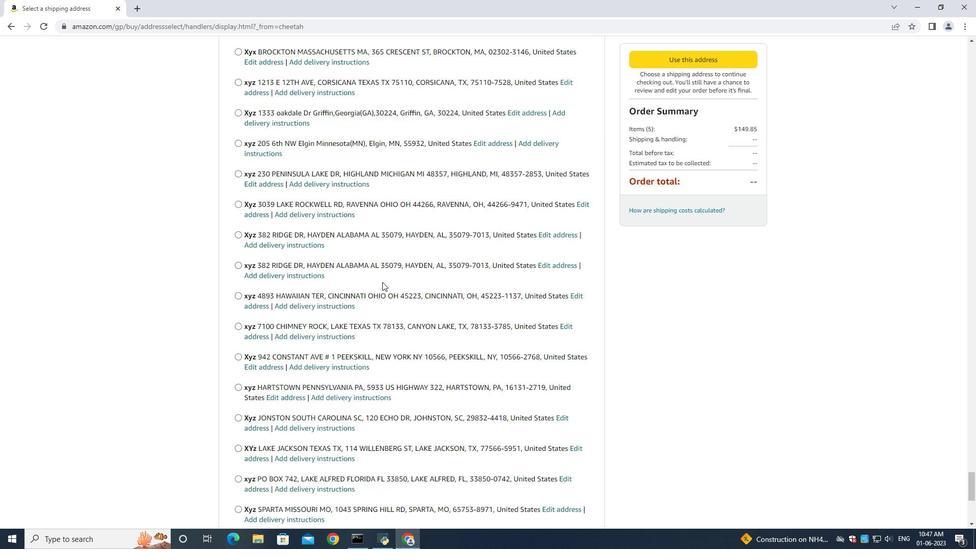 
Action: Mouse scrolled (382, 281) with delta (0, 0)
Screenshot: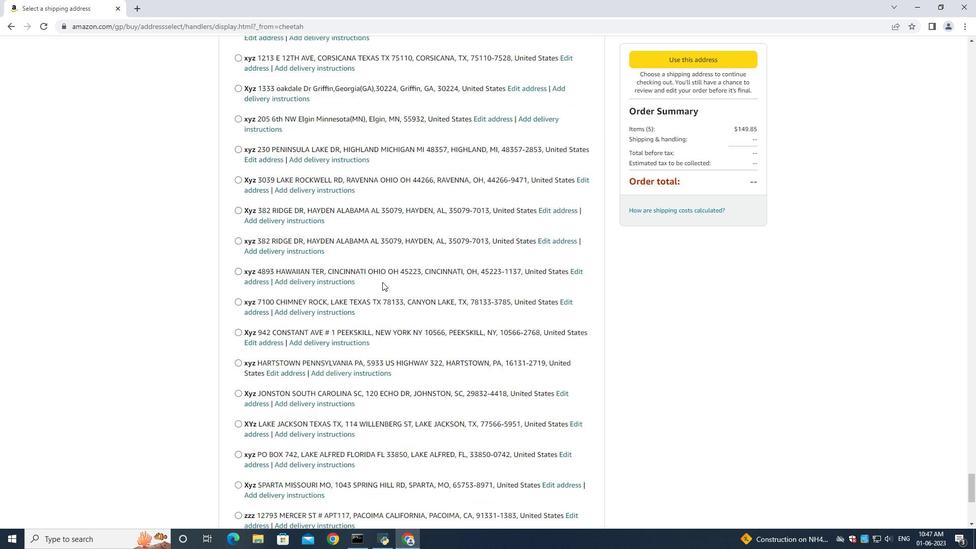 
Action: Mouse scrolled (382, 281) with delta (0, 0)
Screenshot: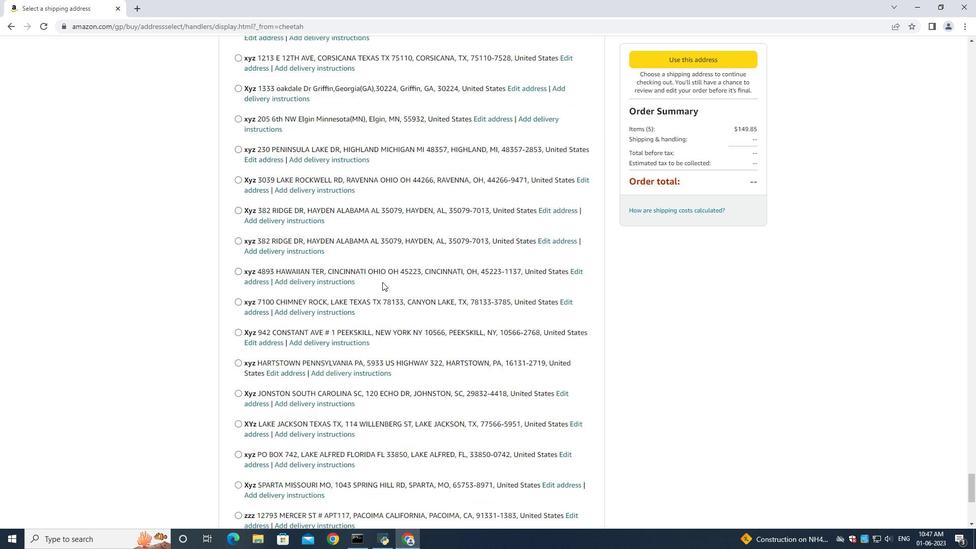 
Action: Mouse scrolled (382, 281) with delta (0, 0)
Screenshot: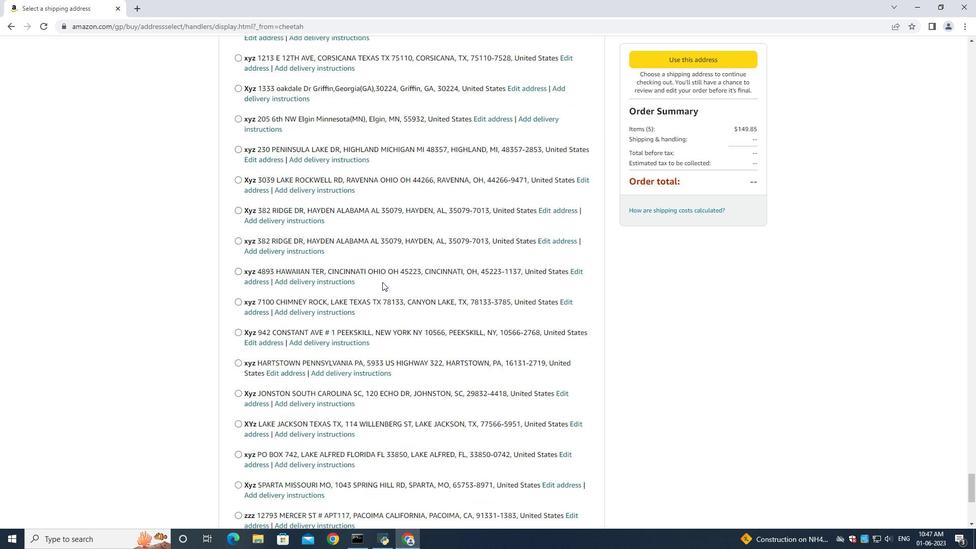 
Action: Mouse moved to (383, 281)
Screenshot: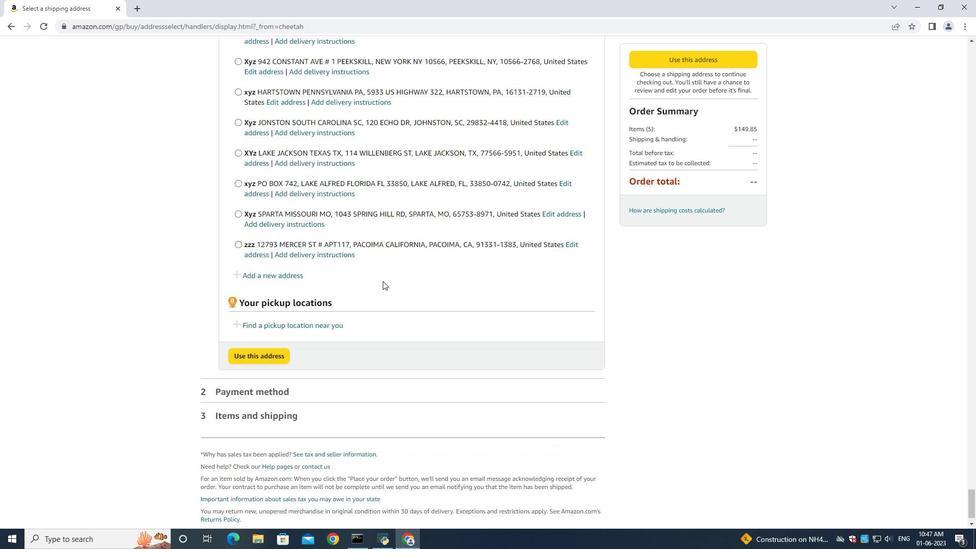 
Action: Mouse scrolled (383, 280) with delta (0, 0)
Screenshot: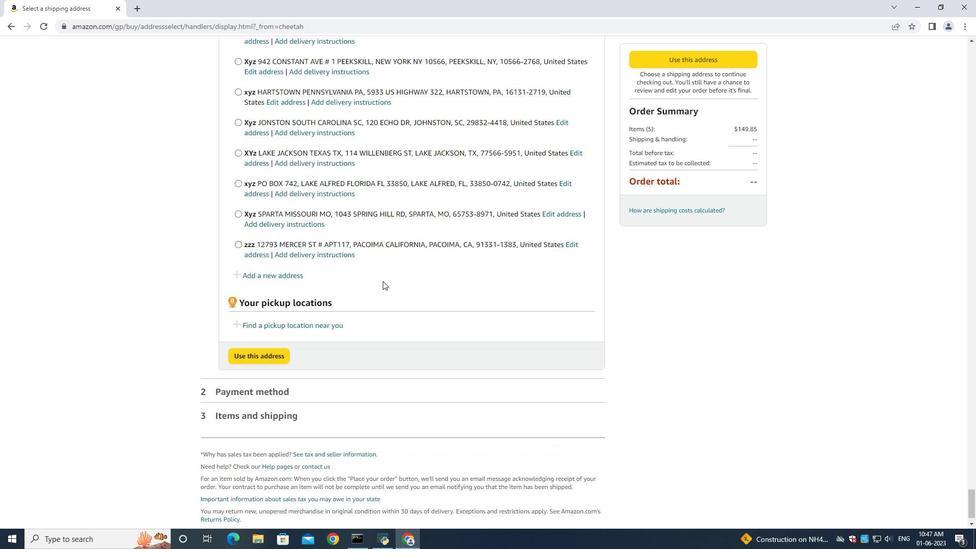 
Action: Mouse moved to (383, 281)
Screenshot: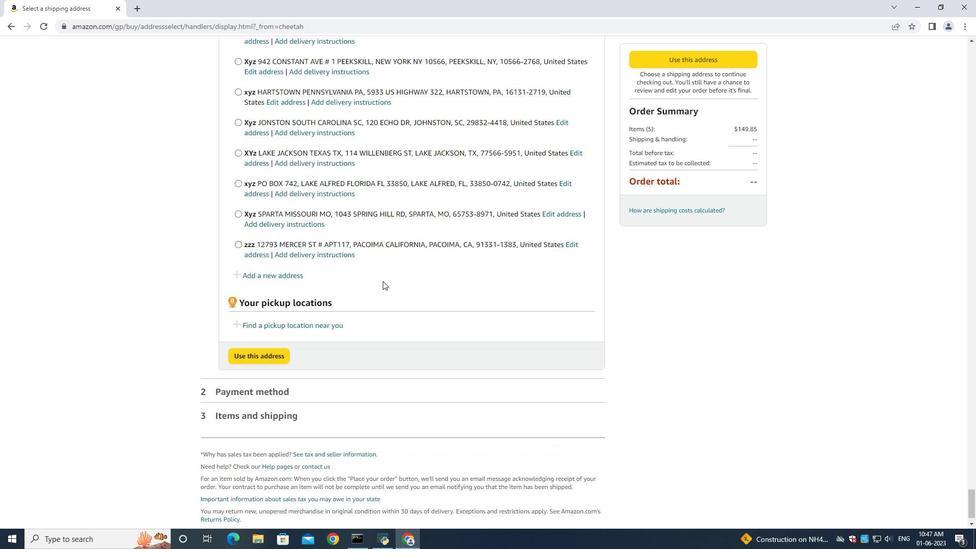 
Action: Mouse scrolled (383, 281) with delta (0, 0)
Screenshot: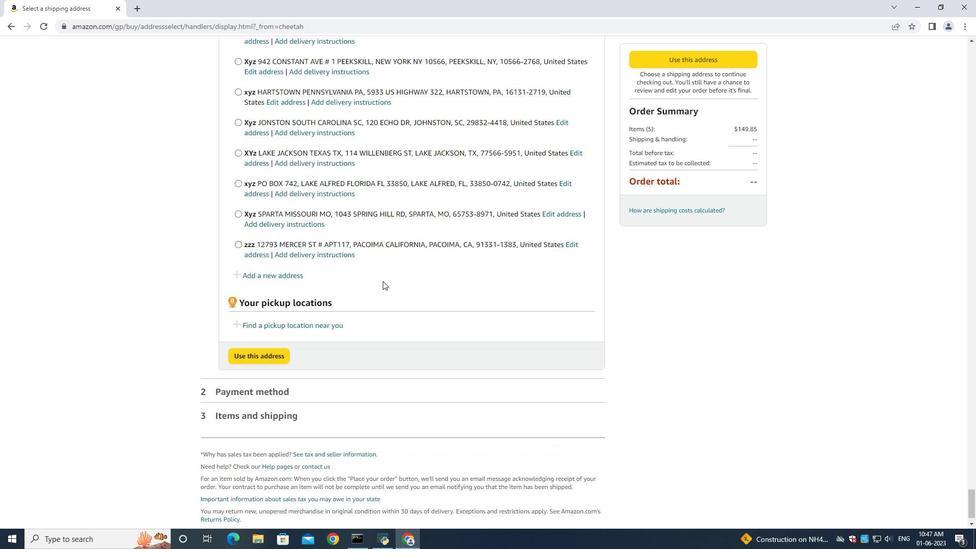 
Action: Mouse moved to (383, 281)
Screenshot: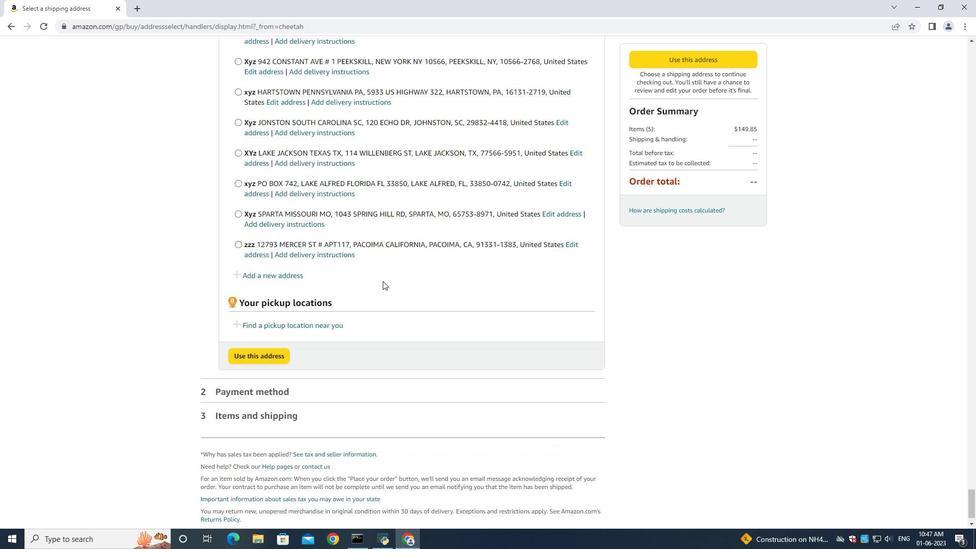 
Action: Mouse scrolled (383, 281) with delta (0, 0)
Screenshot: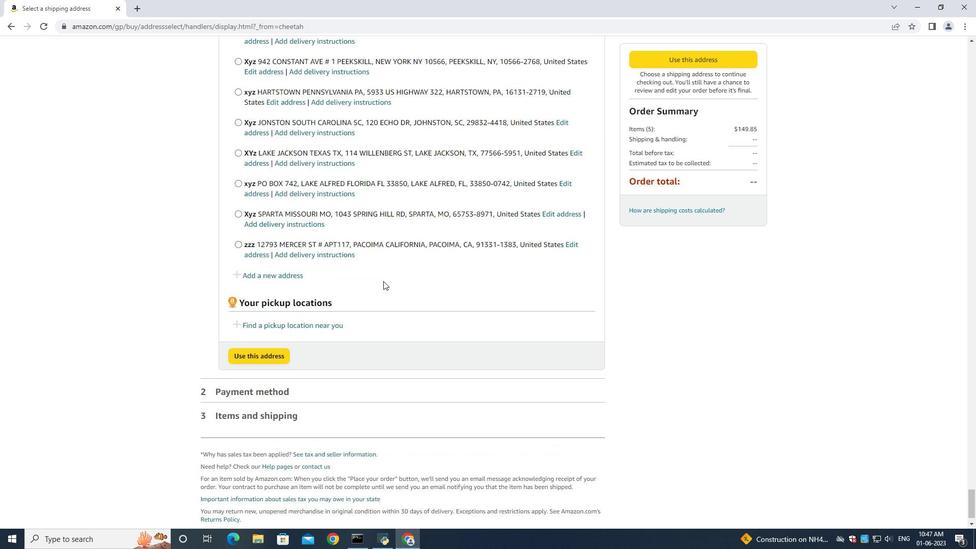 
Action: Mouse scrolled (383, 281) with delta (0, 0)
Screenshot: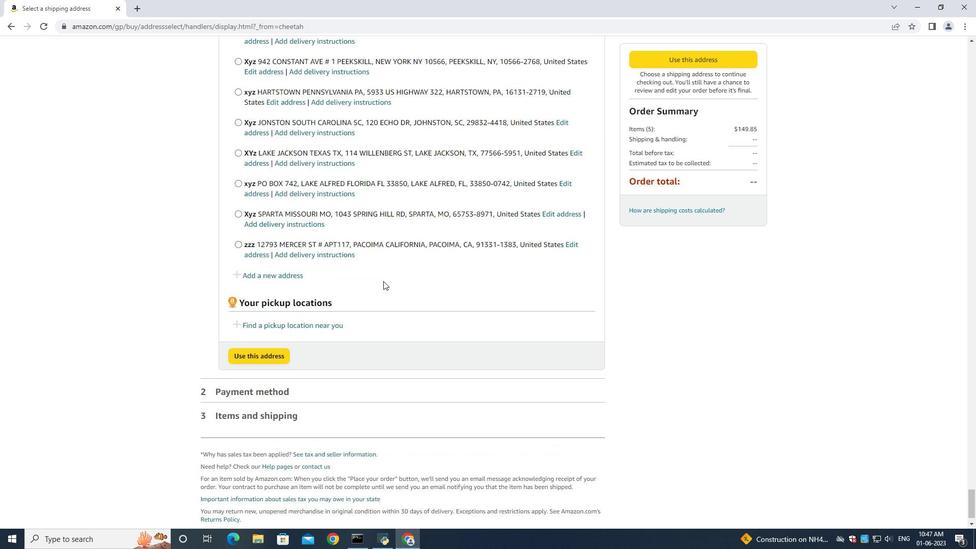 
Action: Mouse scrolled (383, 281) with delta (0, 0)
